 Task: Open a blank google sheet and write heading  Product price data  Add product name:-  ' TOMS Shoe, UGG  Shoe, Wolverine Shoe, Z-Coil Shoe, Adidas shoe, Gucci T-shirt, Louis Vuitton bag, Zara Shirt, H&M jeans, Chanel perfume. ' in July Last week sales are  5000 to 5050. product price in between:-  5000 to 10000. Save page auditingSalesTargets_2023
Action: Mouse moved to (250, 273)
Screenshot: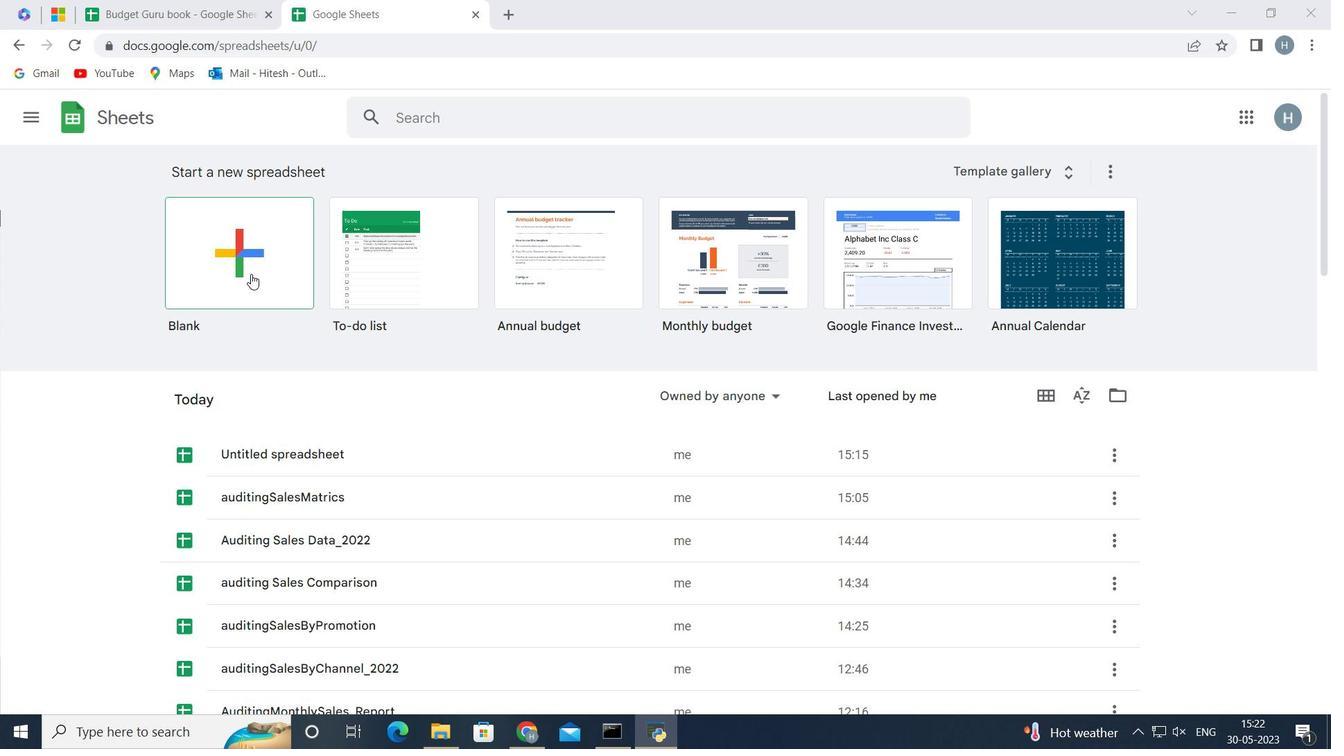 
Action: Mouse pressed left at (250, 273)
Screenshot: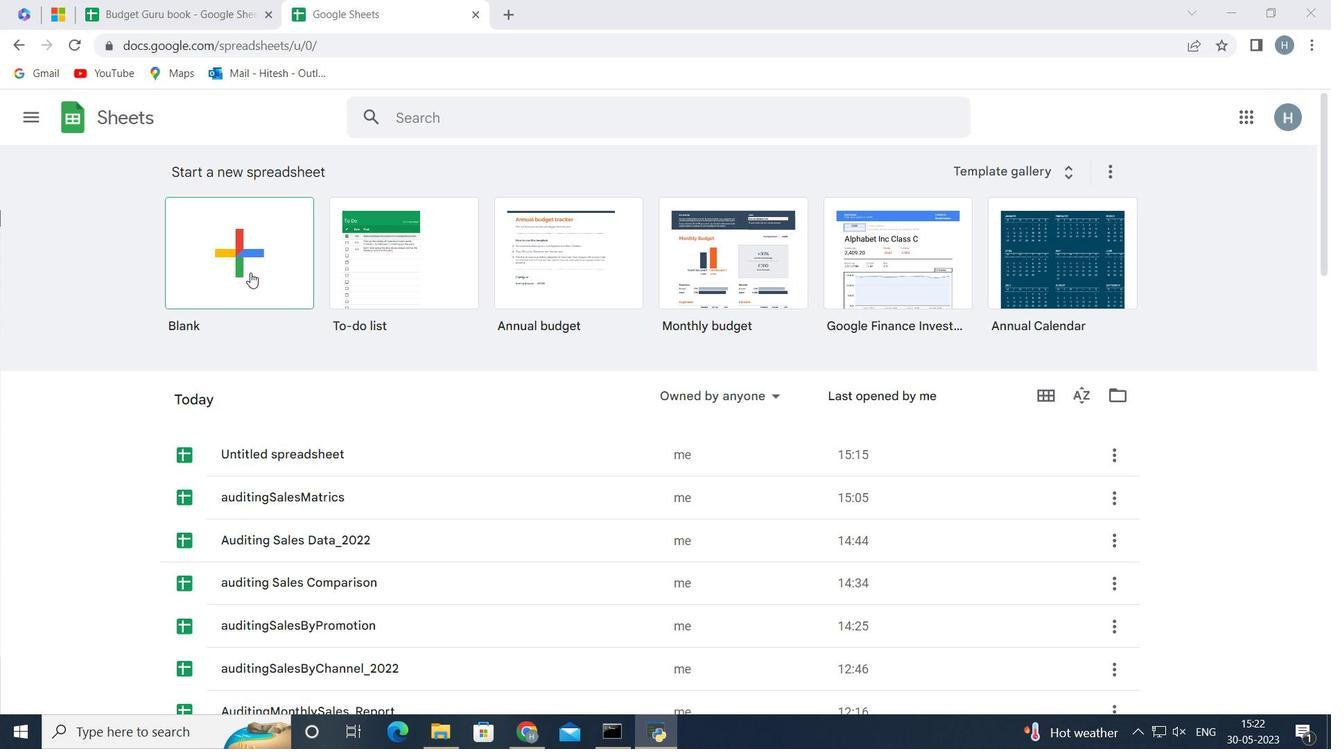 
Action: Mouse moved to (72, 244)
Screenshot: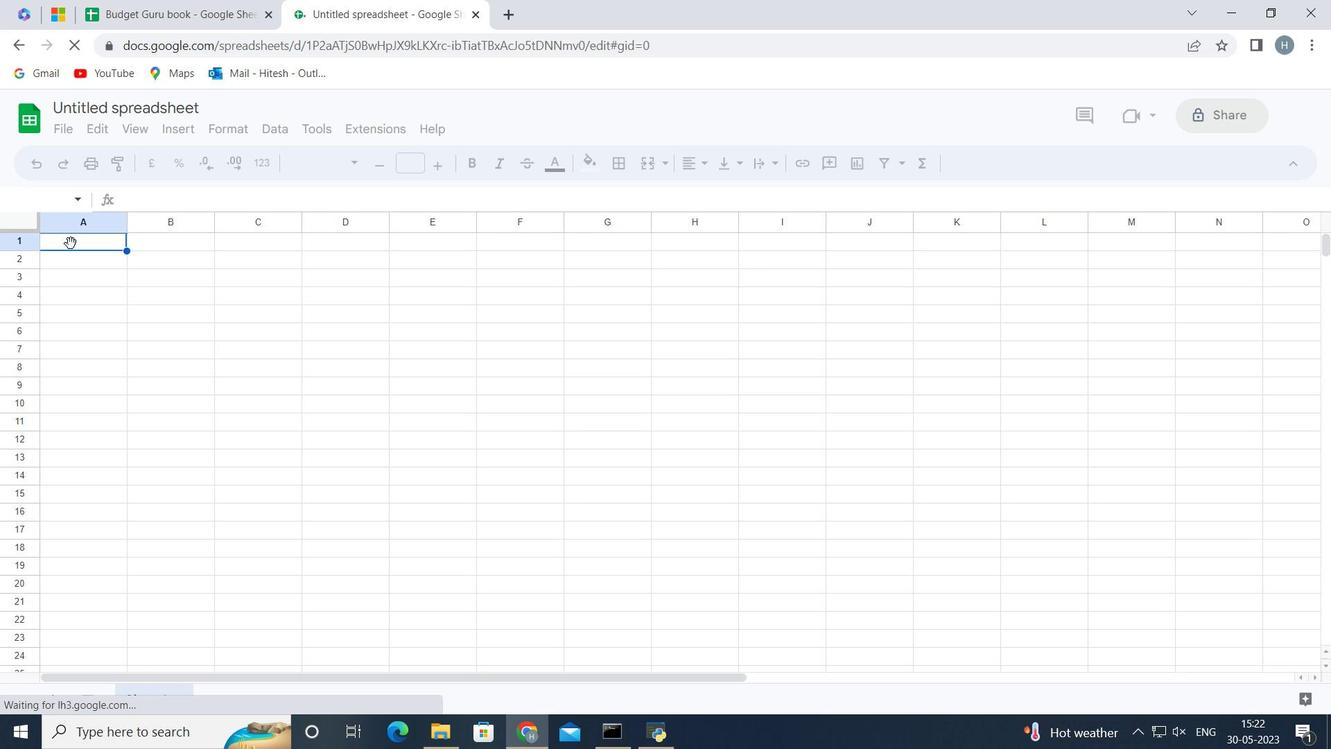
Action: Mouse pressed left at (72, 244)
Screenshot: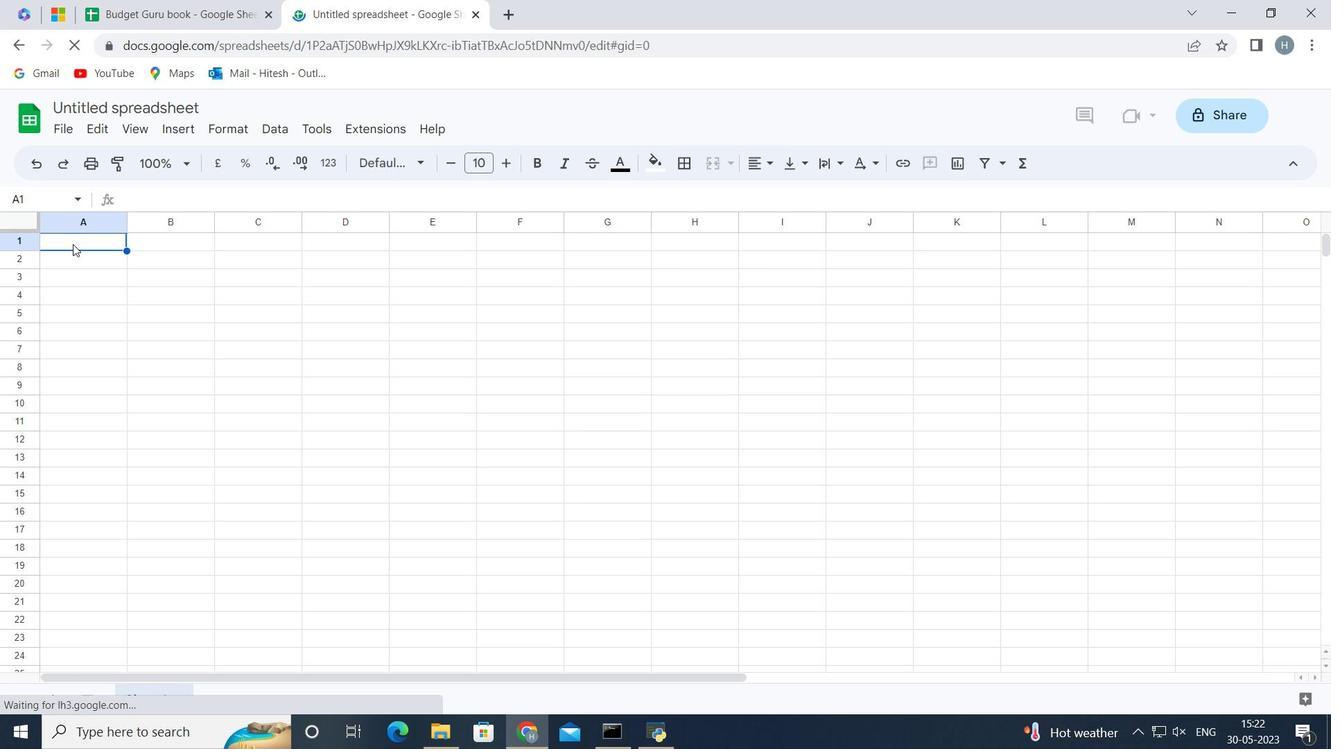 
Action: Key pressed <Key.shift>
Screenshot: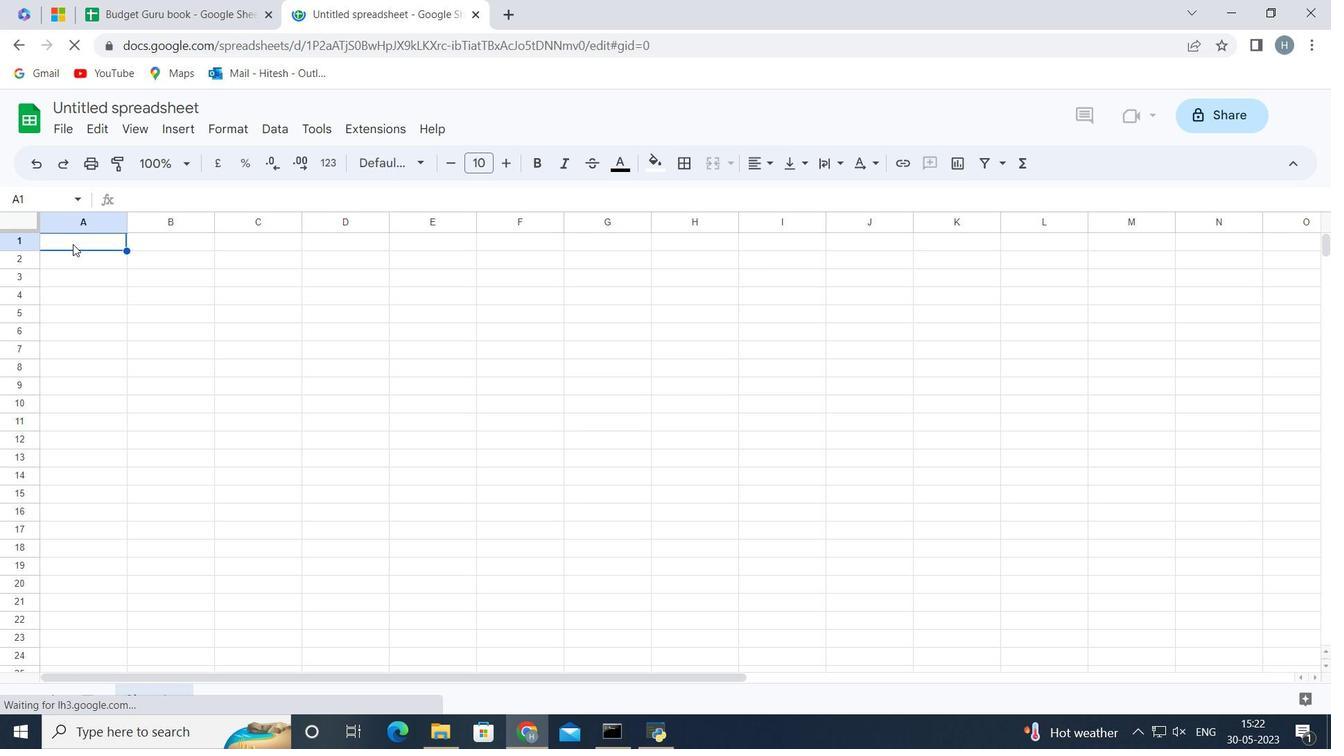 
Action: Mouse moved to (72, 244)
Screenshot: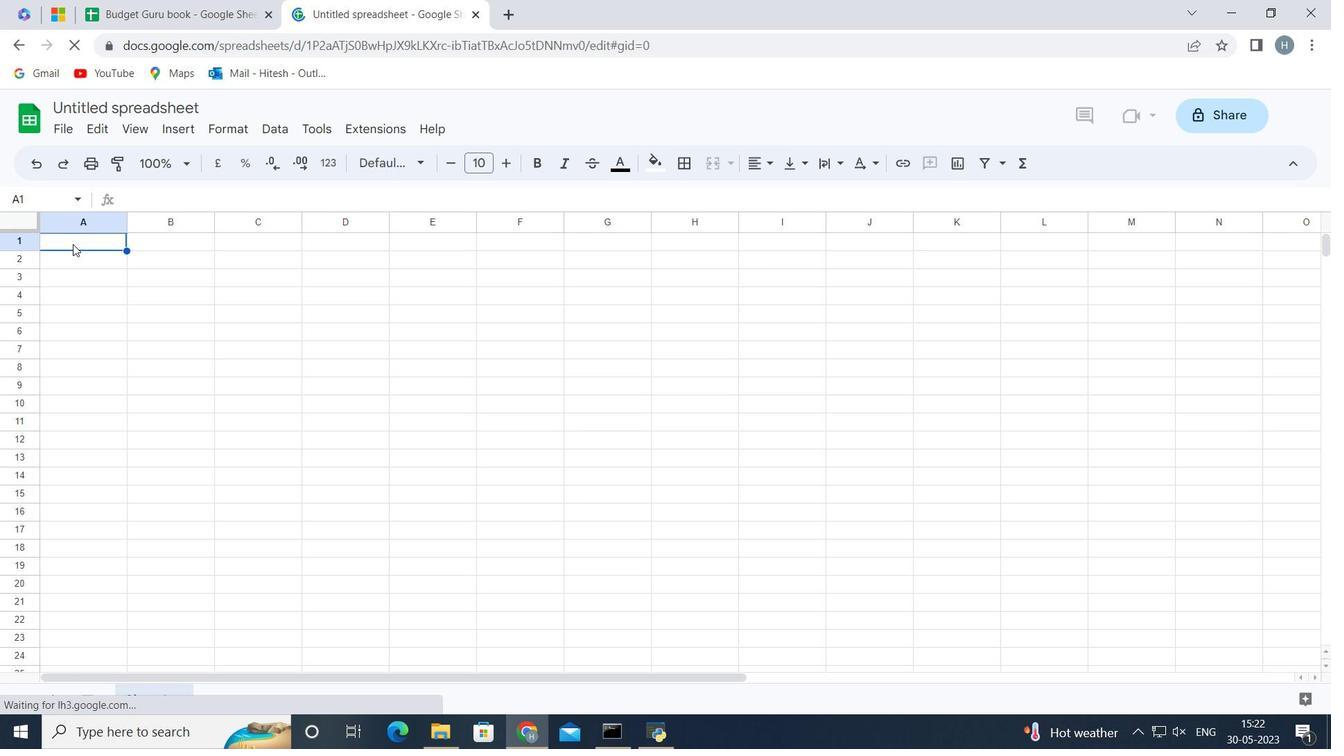 
Action: Key pressed Product<Key.space><Key.shift>Price<Key.space><Key.shift>Data<Key.enter>
Screenshot: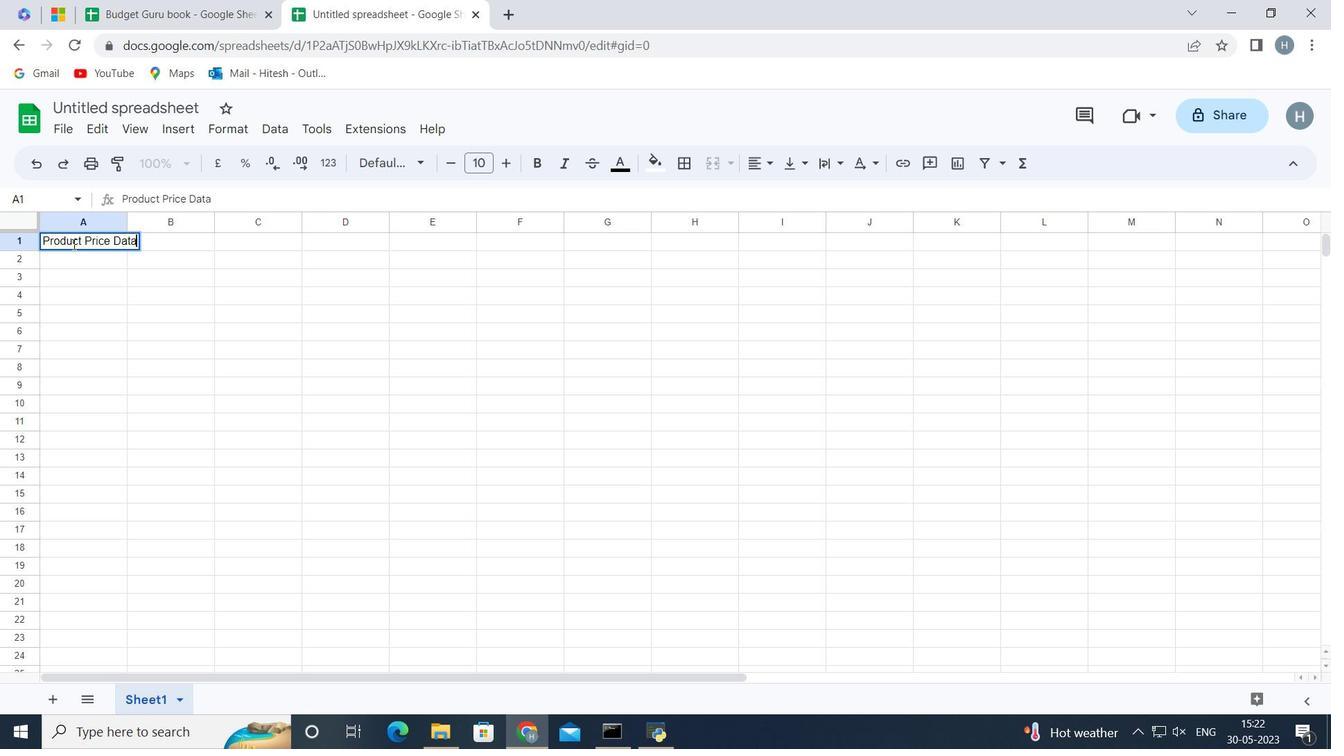 
Action: Mouse moved to (95, 214)
Screenshot: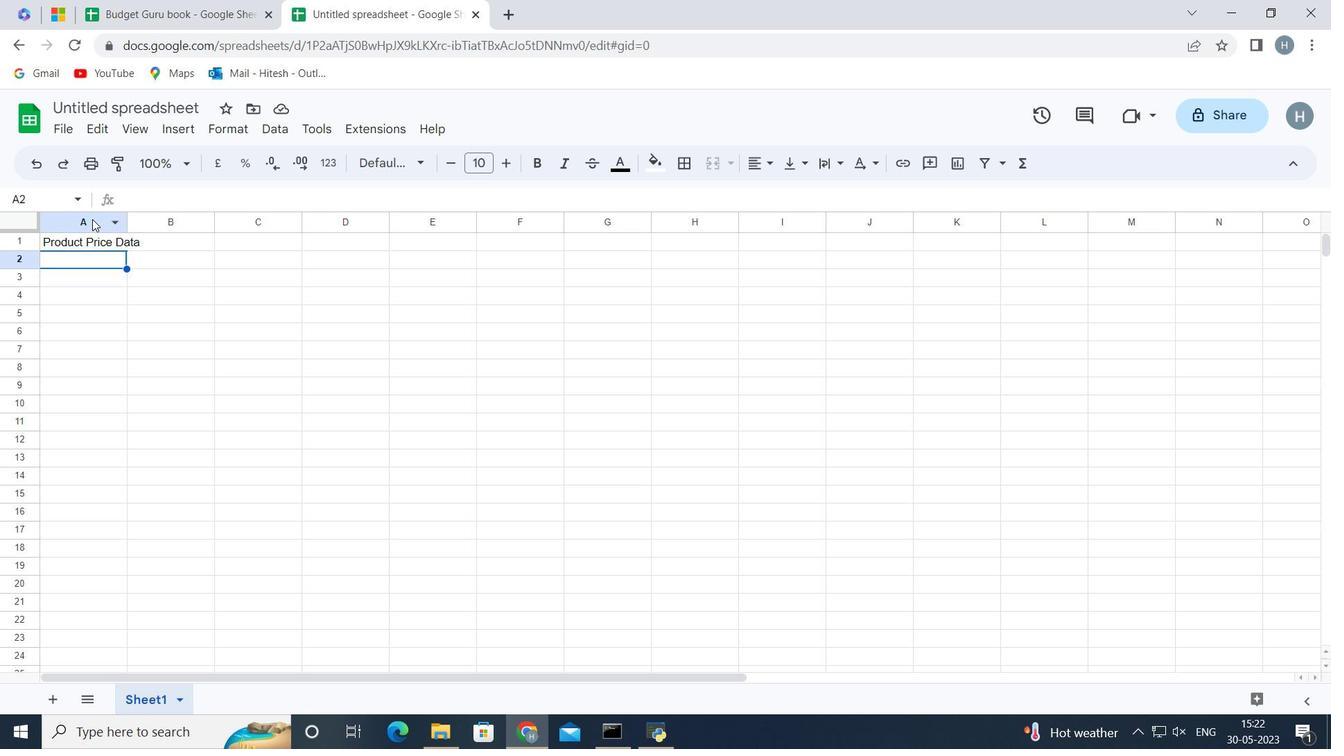 
Action: Mouse pressed left at (95, 214)
Screenshot: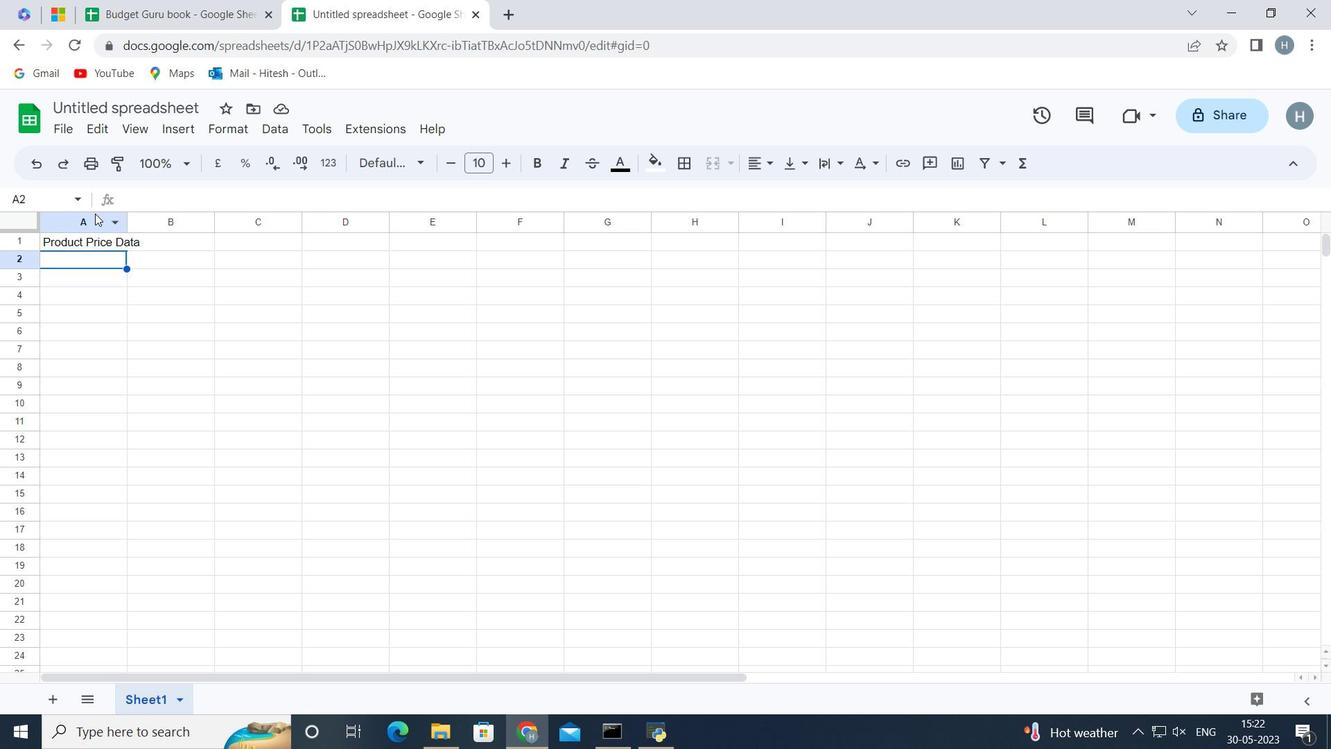 
Action: Mouse moved to (126, 219)
Screenshot: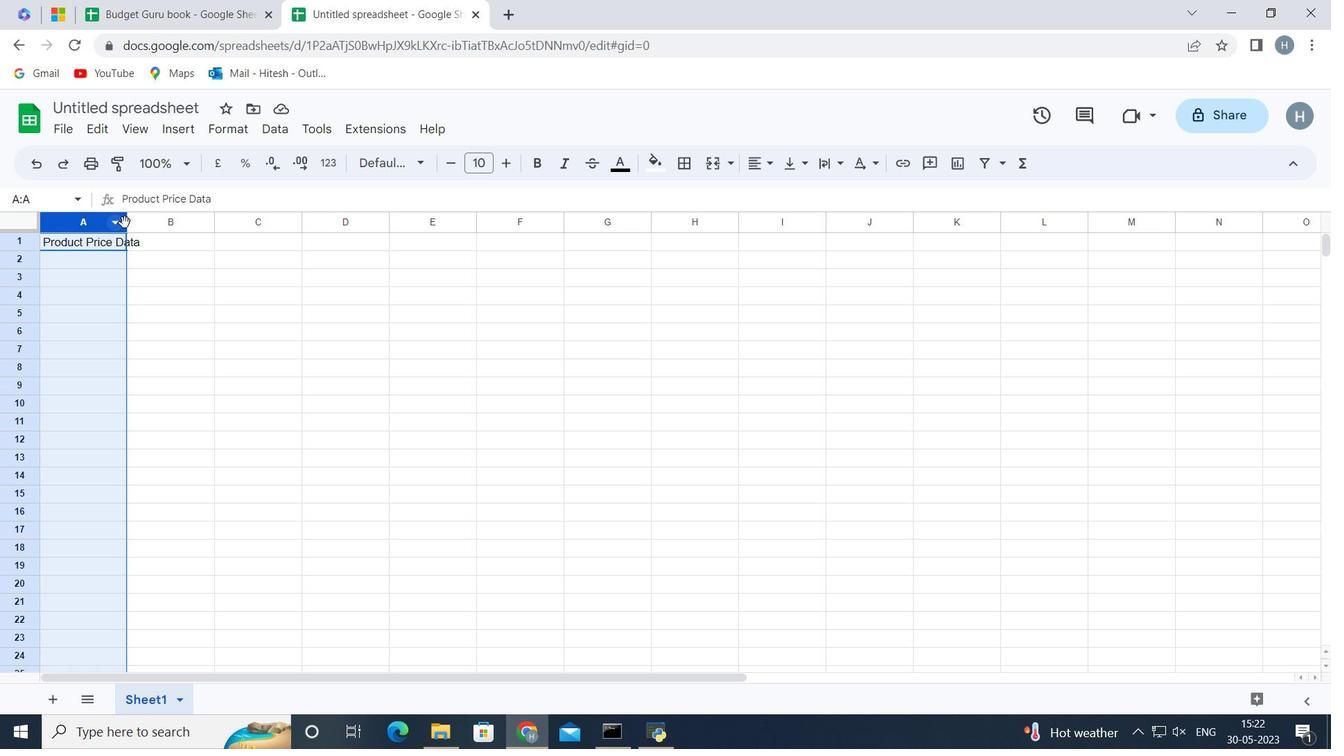 
Action: Mouse pressed left at (126, 219)
Screenshot: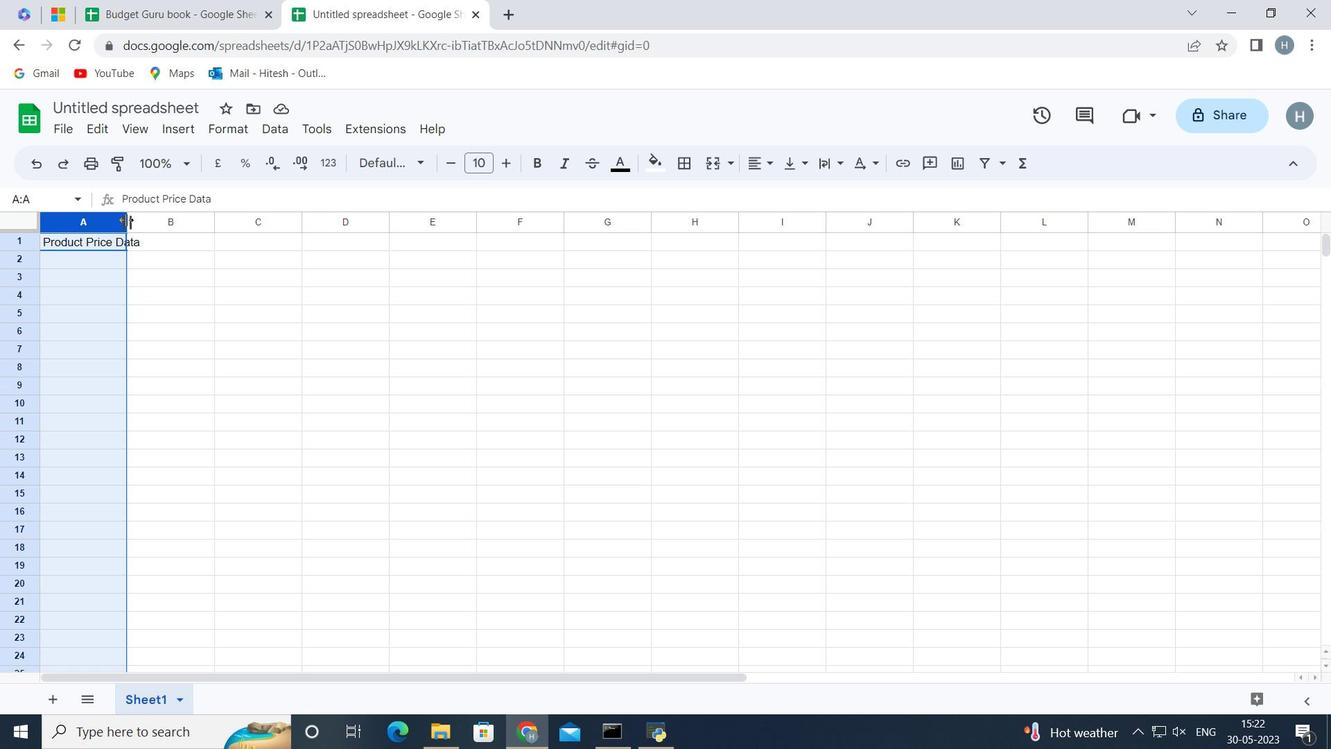 
Action: Mouse moved to (128, 219)
Screenshot: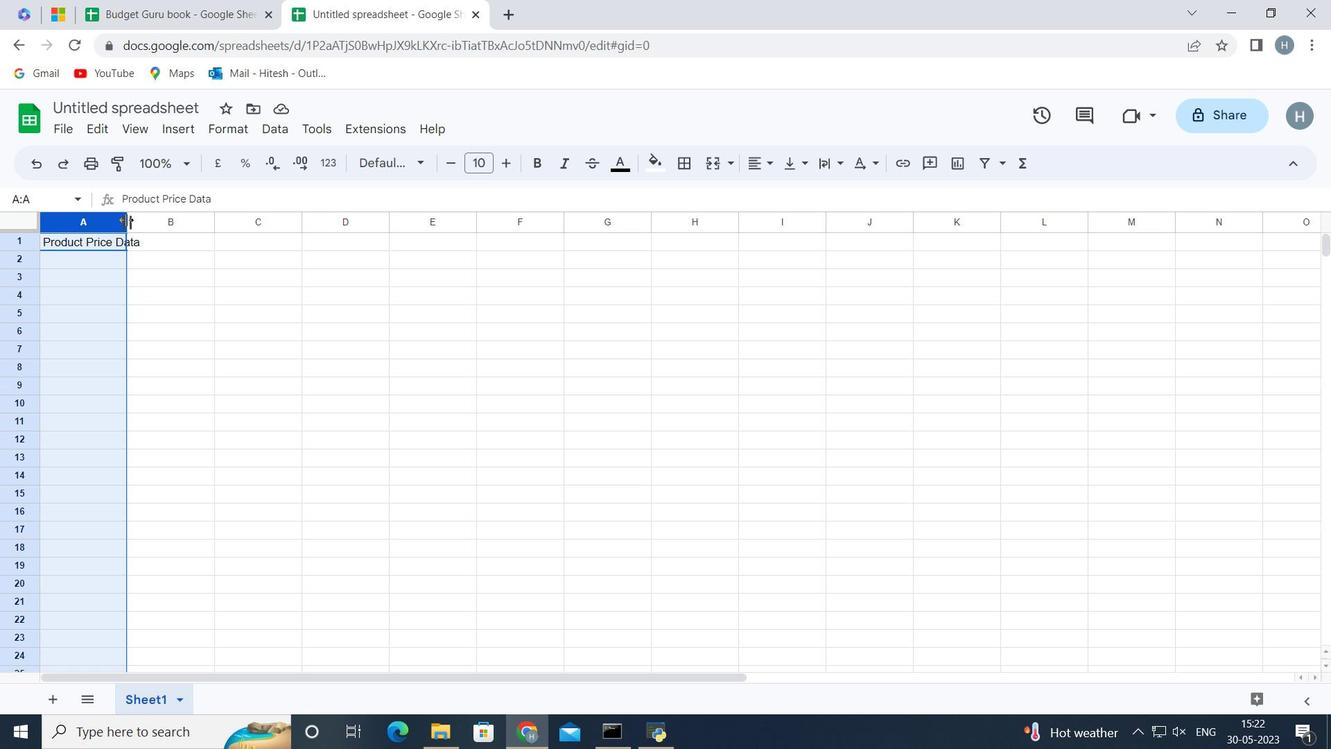 
Action: Mouse pressed left at (128, 219)
Screenshot: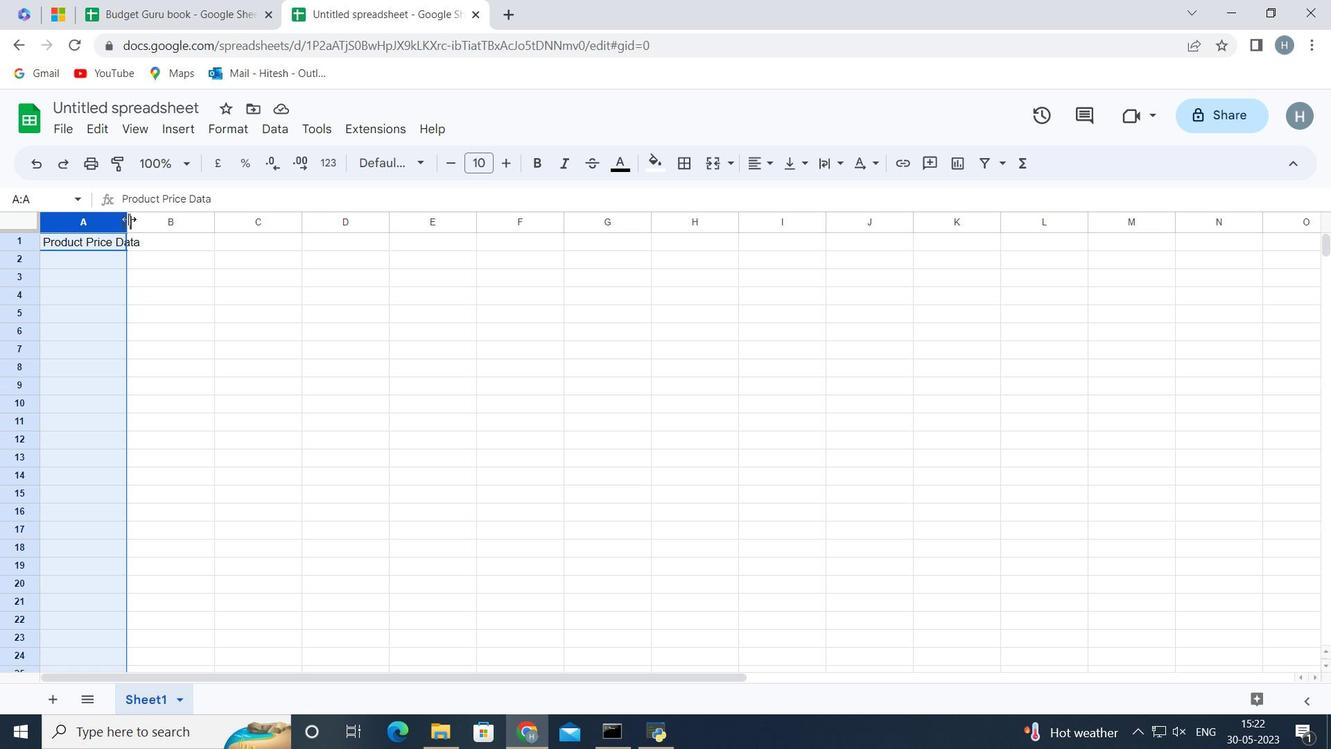 
Action: Mouse moved to (129, 226)
Screenshot: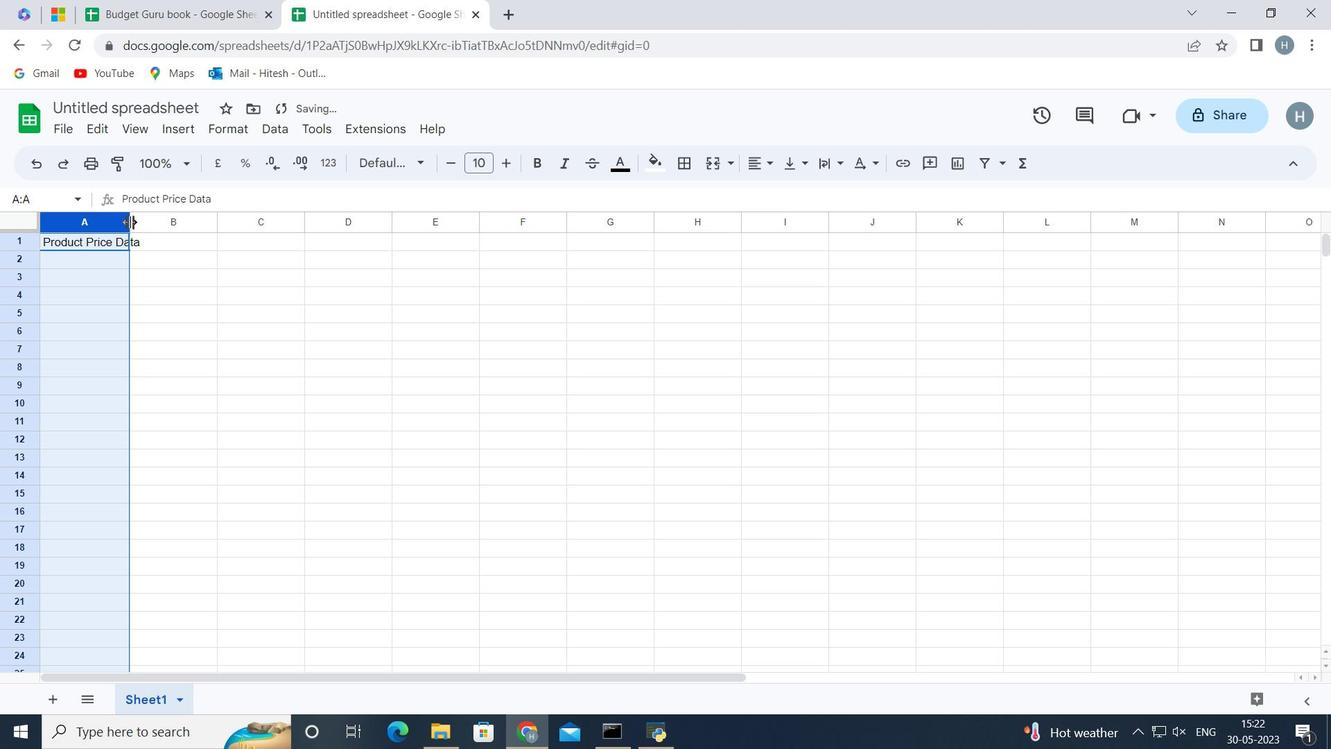 
Action: Mouse pressed left at (129, 226)
Screenshot: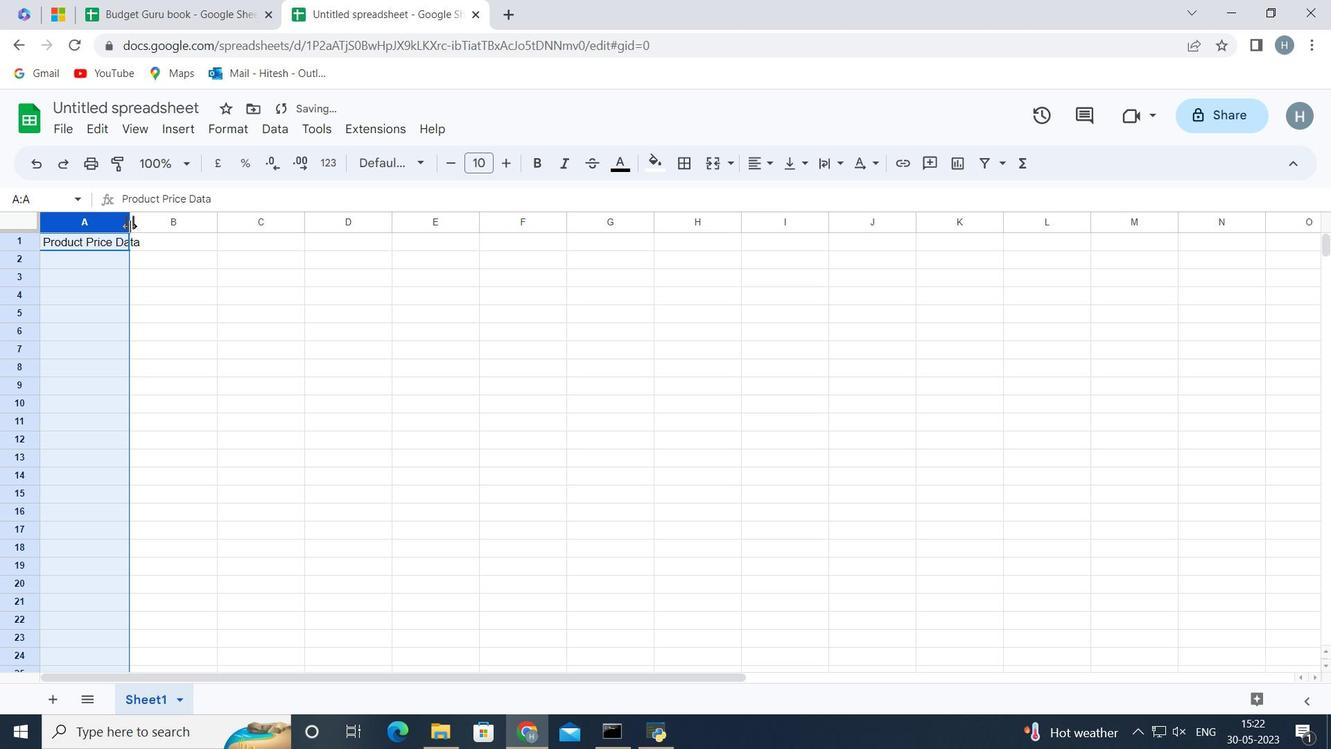 
Action: Mouse pressed left at (129, 226)
Screenshot: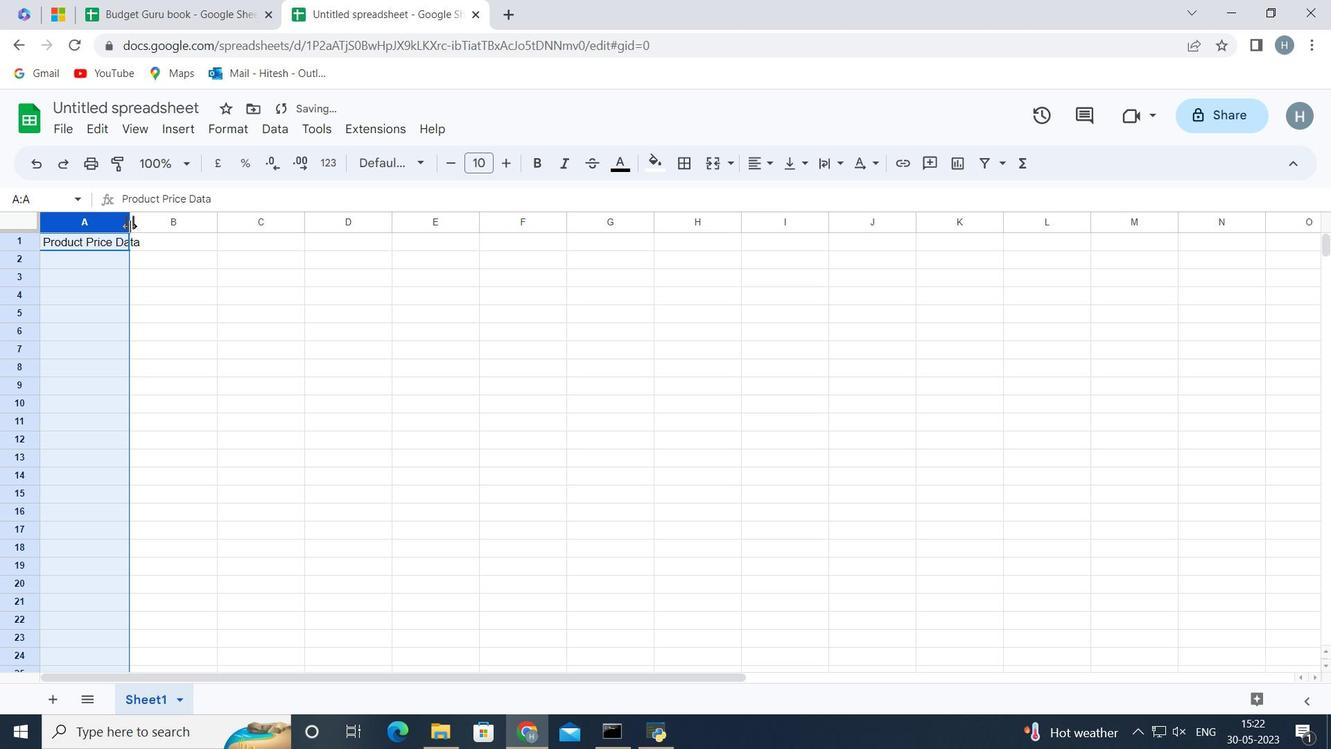 
Action: Mouse moved to (117, 260)
Screenshot: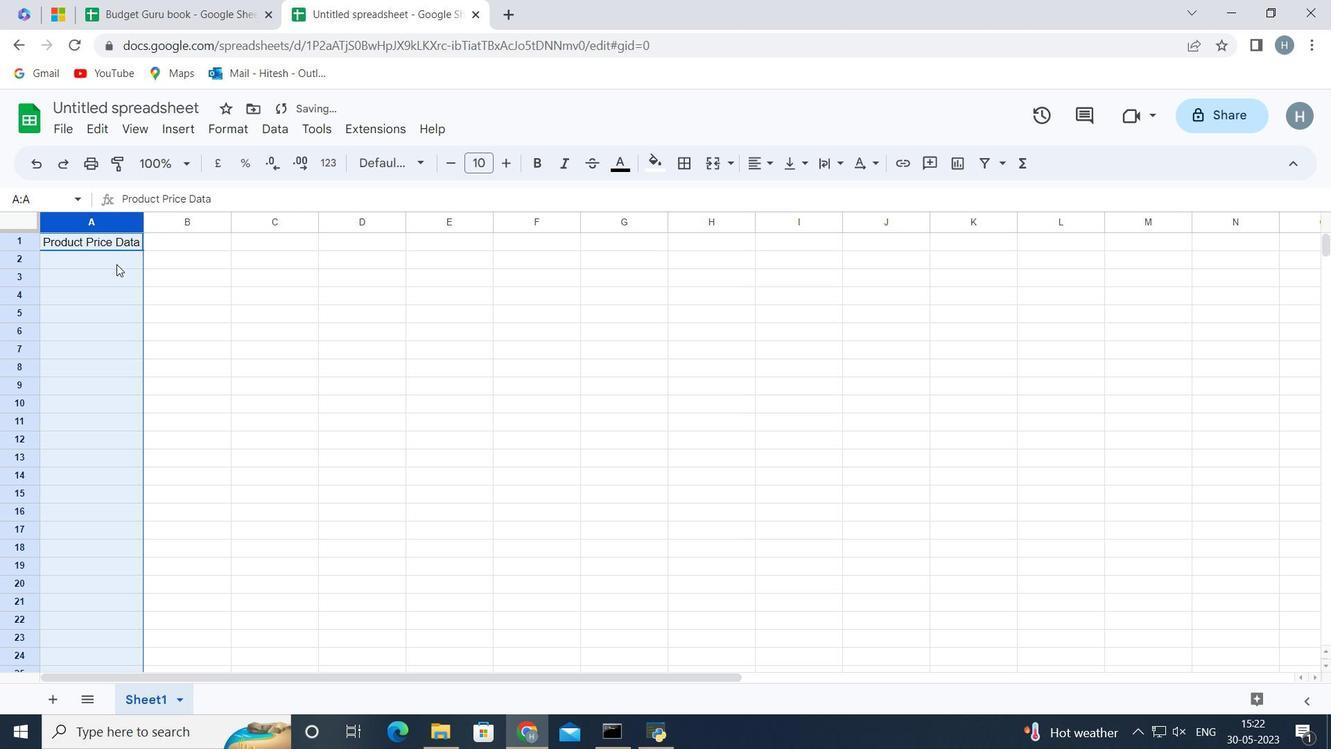 
Action: Mouse pressed left at (117, 260)
Screenshot: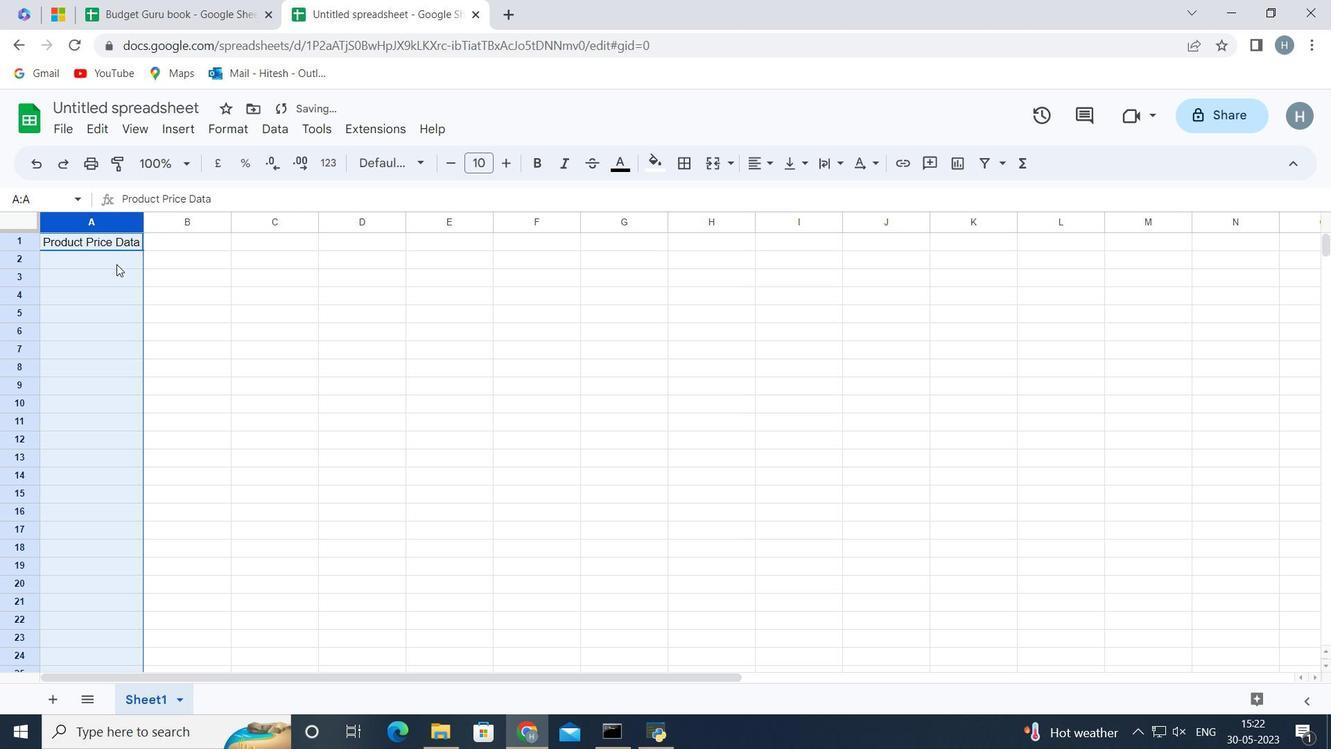 
Action: Key pressed <Key.shift>Namee<Key.backspace><Key.enter><Key.shift><Key.shift><Key.shift>TOMS<Key.shift>Shoe<Key.enter><Key.up>
Screenshot: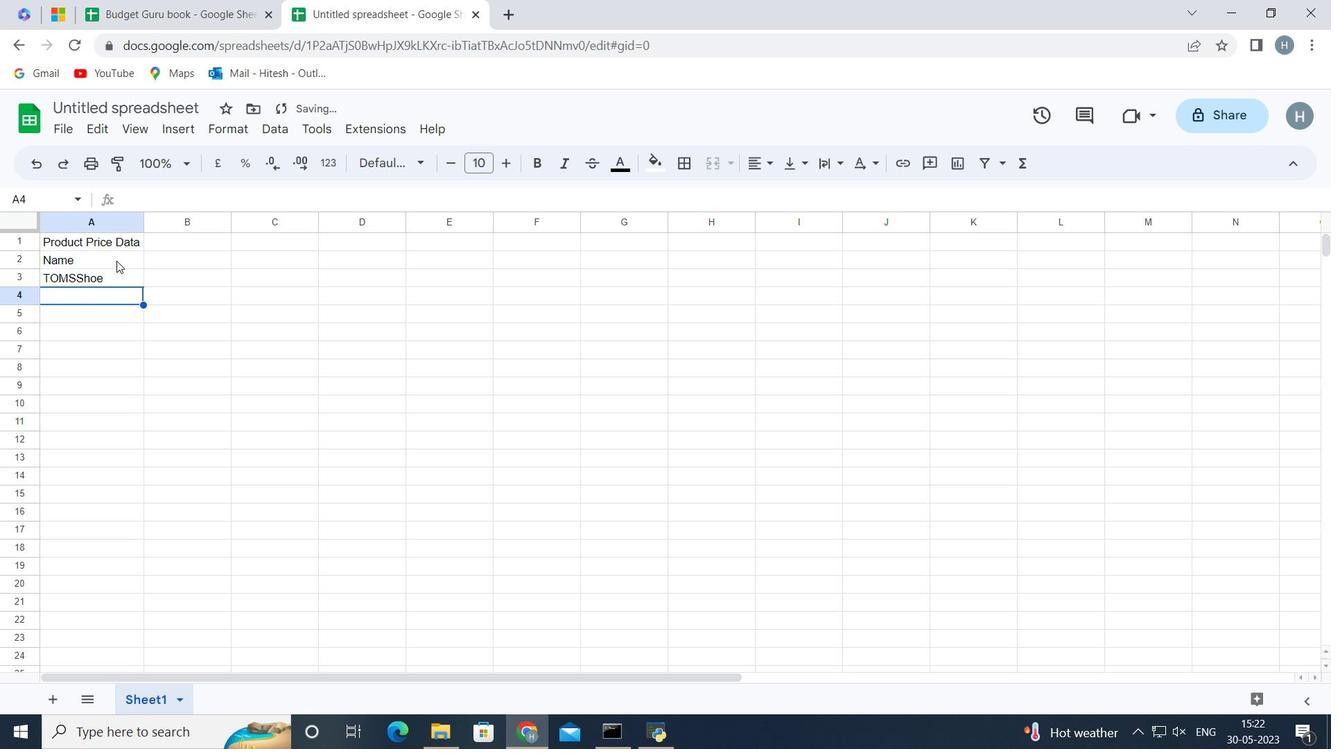 
Action: Mouse moved to (188, 187)
Screenshot: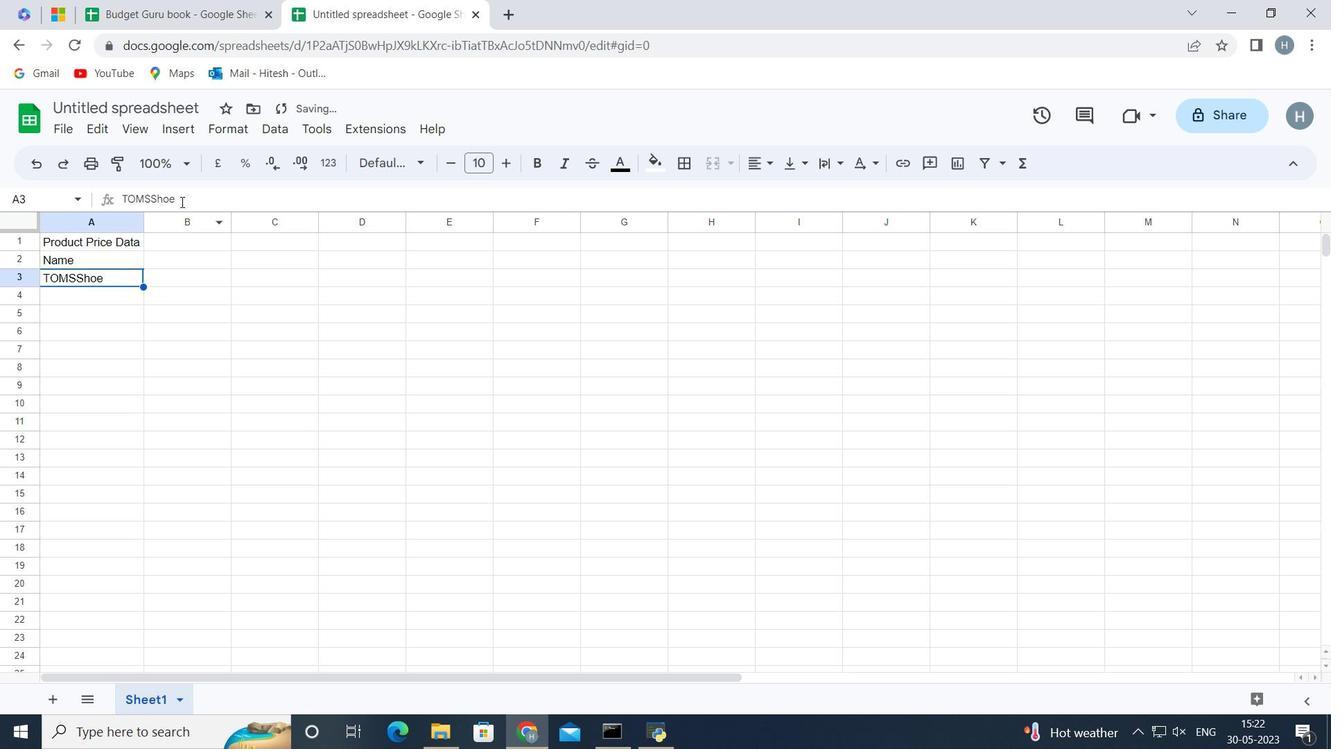 
Action: Mouse pressed left at (188, 187)
Screenshot: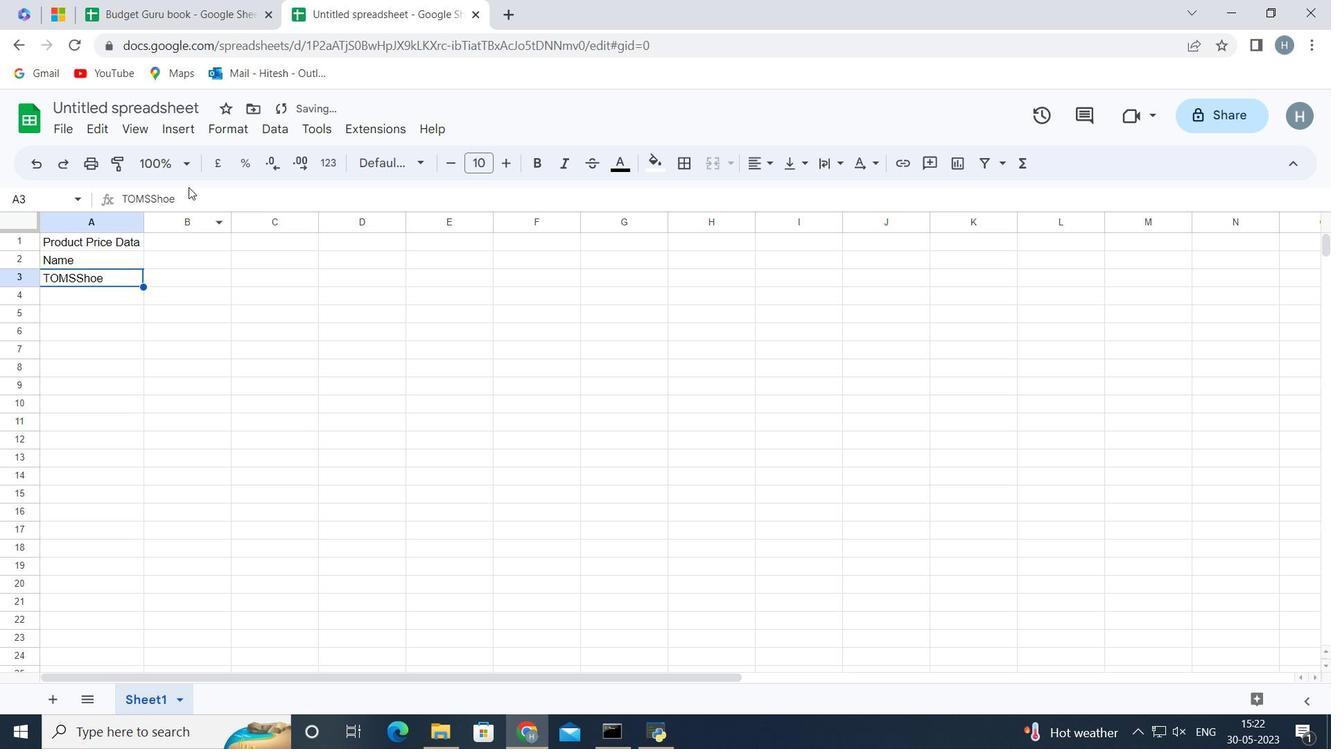
Action: Mouse moved to (181, 202)
Screenshot: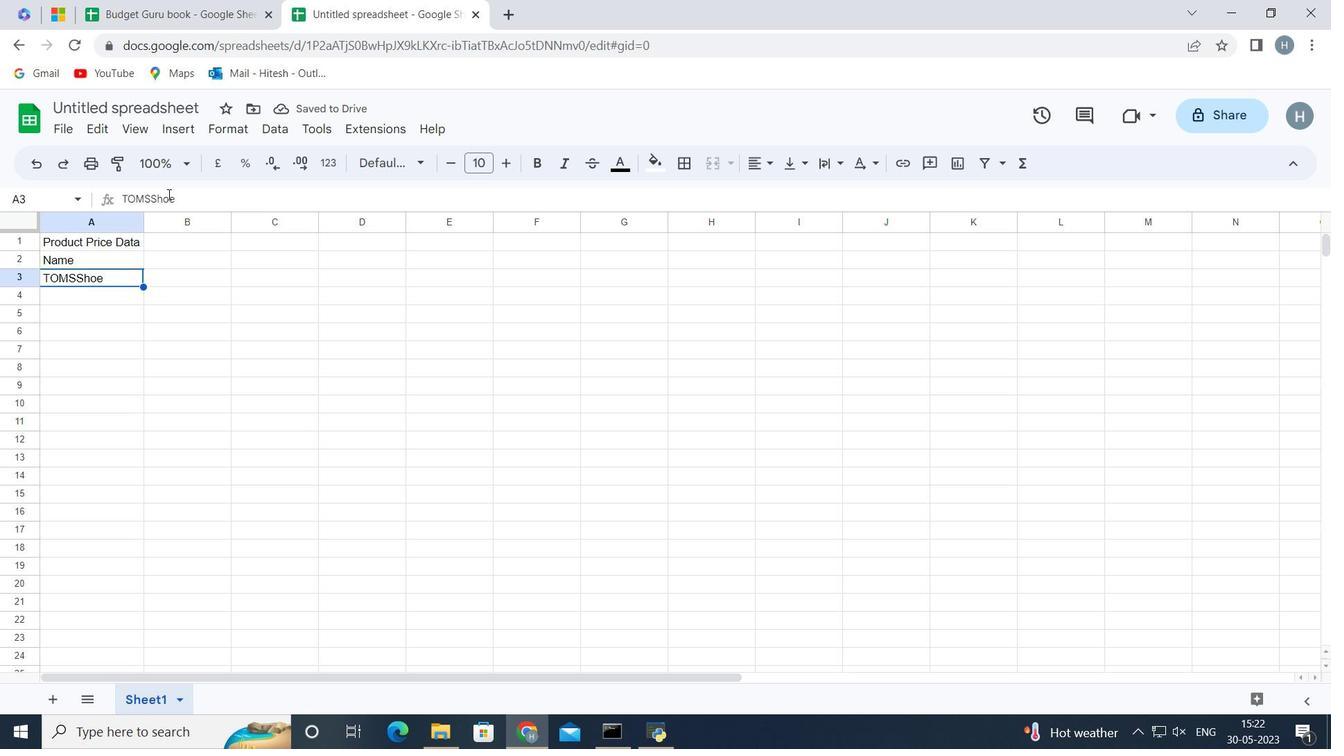 
Action: Mouse pressed left at (181, 202)
Screenshot: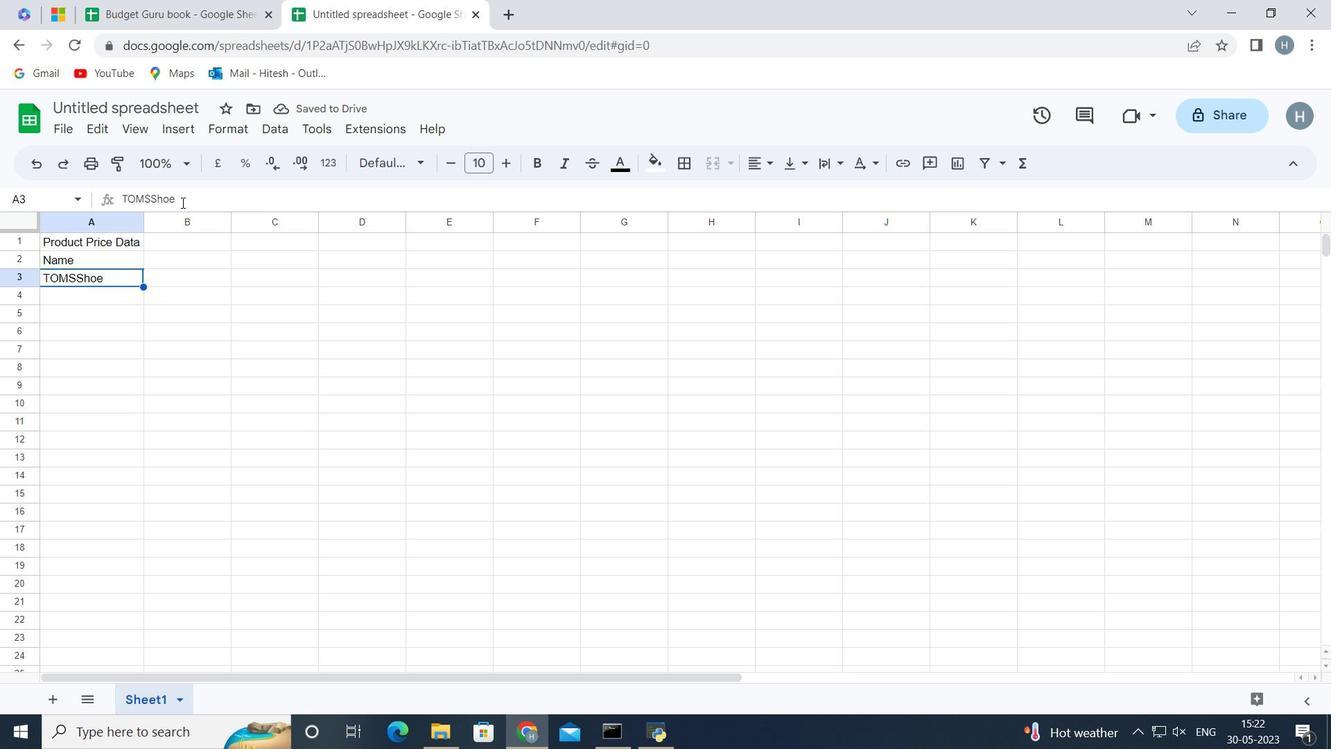 
Action: Key pressed <Key.left><Key.left><Key.left><Key.left><Key.space><Key.enter>
Screenshot: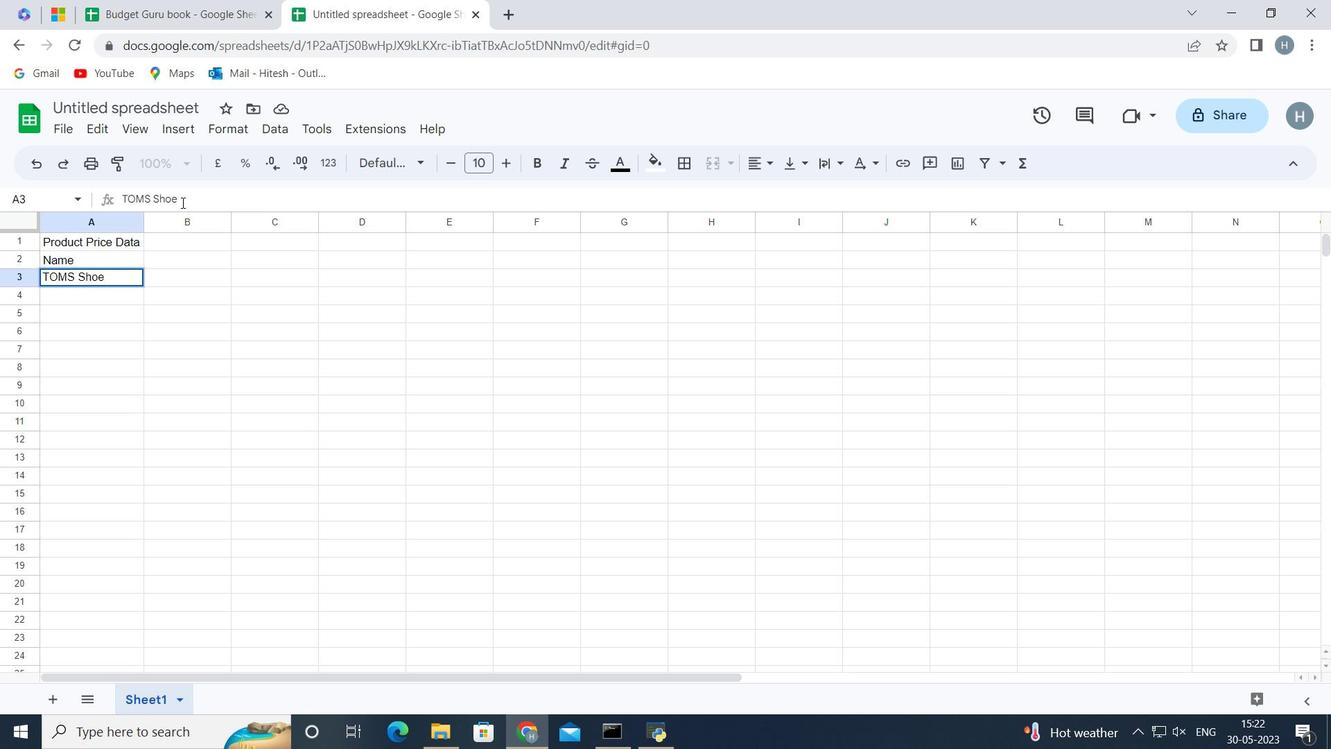 
Action: Mouse moved to (180, 203)
Screenshot: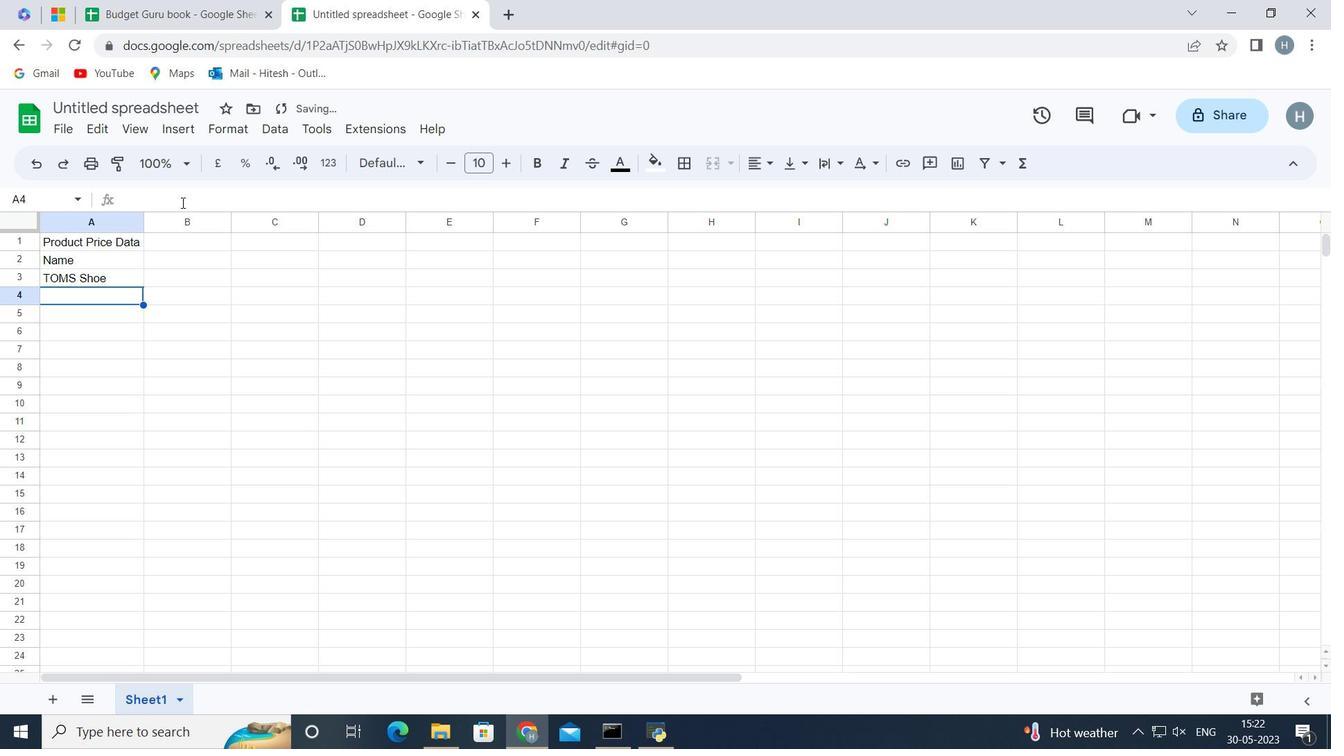
Action: Key pressed <Key.shift><Key.shift>UGG<Key.space><Key.shift>Shoe<Key.enter><Key.shift><Key.shift>Wolverine<Key.space><Key.shift>Shoe<Key.space><Key.enter><Key.shift>Z-coil<Key.space><Key.shift>Shoe<Key.enter><Key.shift>Adidas<Key.space><Key.shift>Shoe<Key.enter><Key.shift>Gucci<Key.space><Key.shift>T-<Key.shift>Shirt<Key.enter><Key.shift_r><Key.shift_r><Key.shift_r><Key.shift_r><Key.shift_r><Key.shift_r><Key.shift_r><Key.shift_r><Key.shift_r><Key.shift_r>Louis<Key.space><Key.shift>Vuitton<Key.enter>
Screenshot: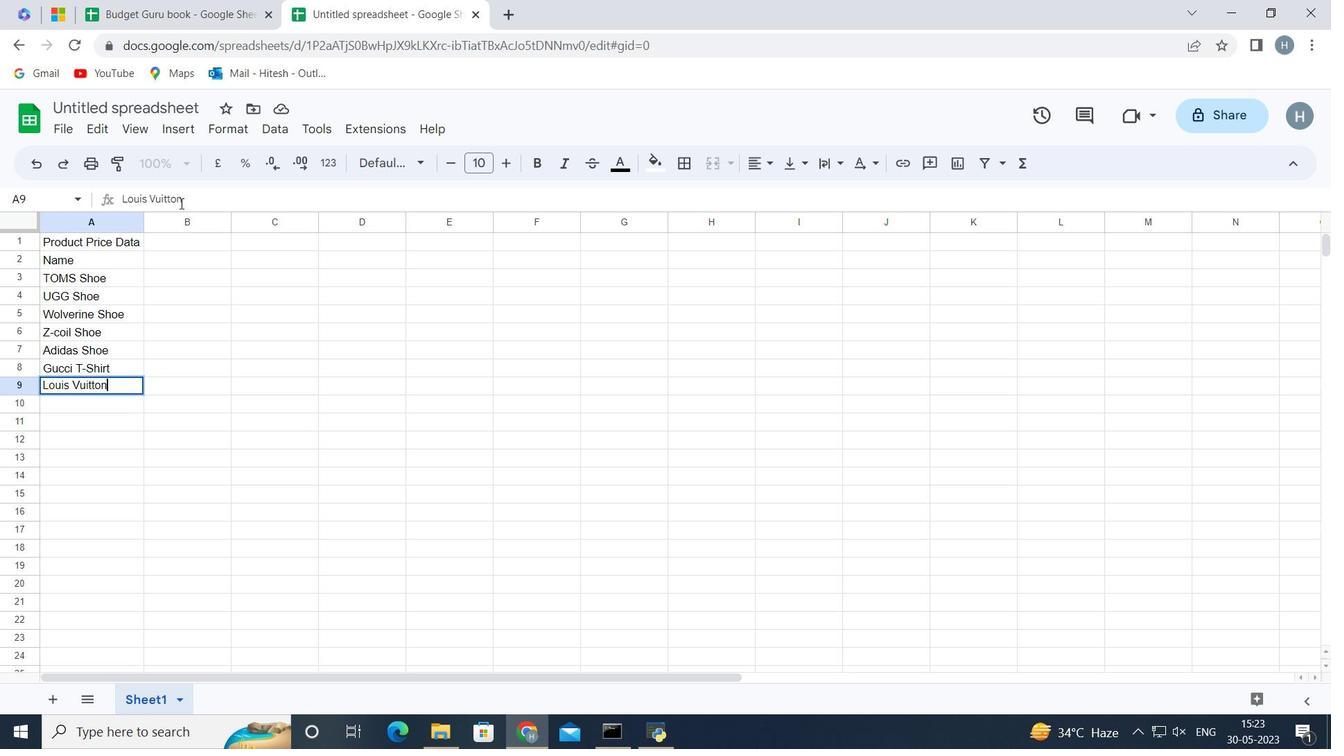 
Action: Mouse moved to (101, 388)
Screenshot: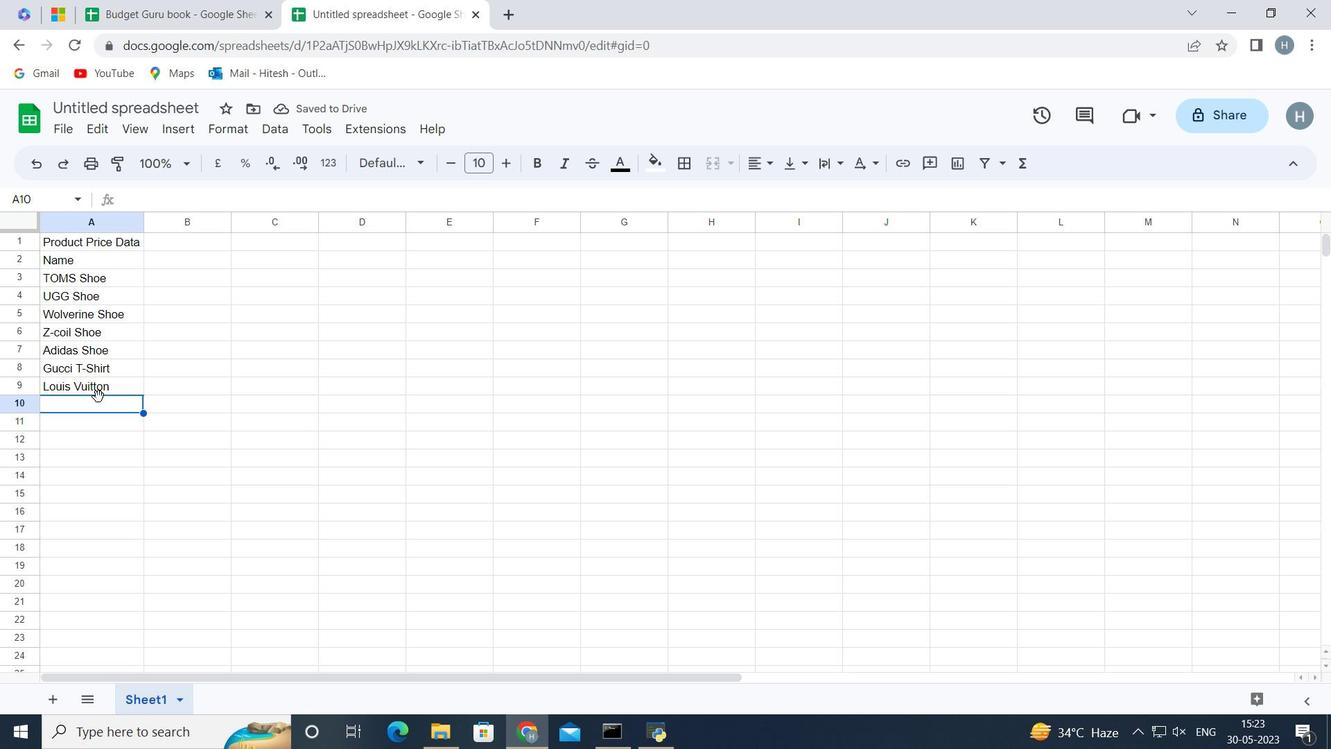 
Action: Mouse pressed left at (101, 388)
Screenshot: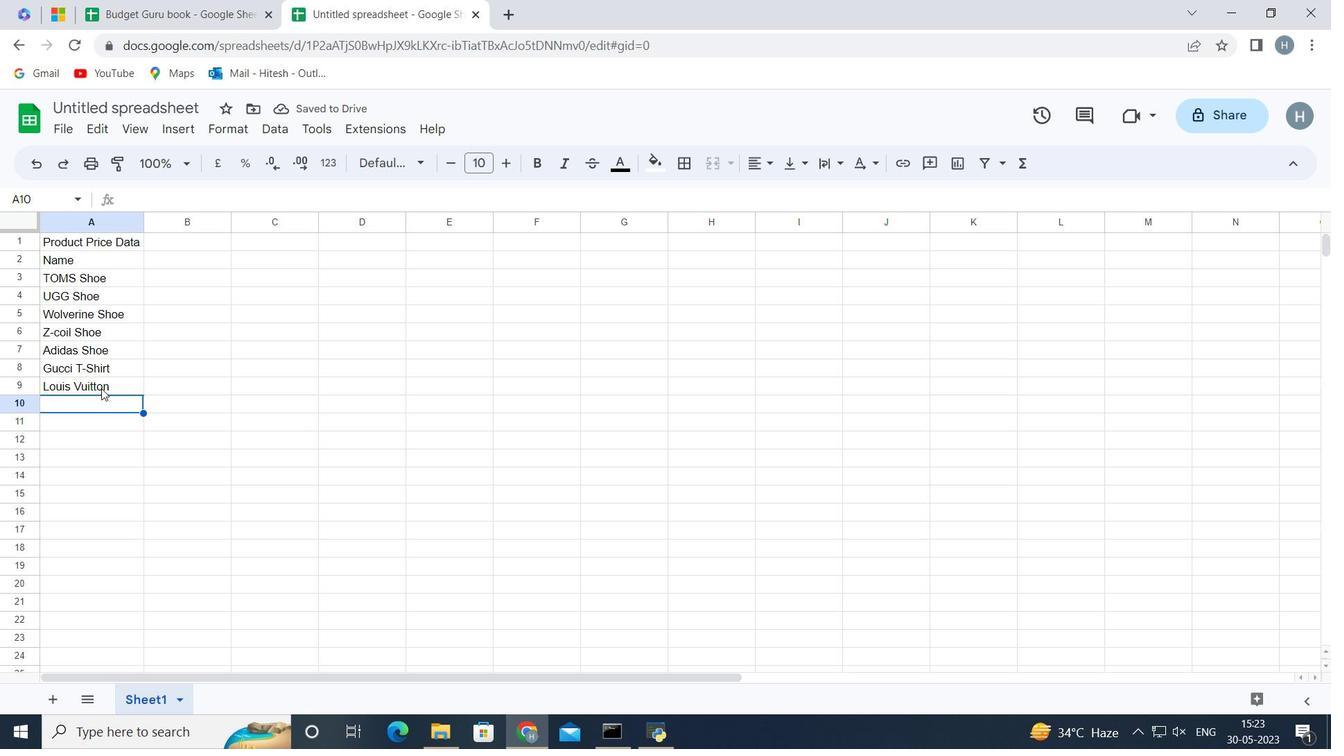 
Action: Mouse moved to (223, 196)
Screenshot: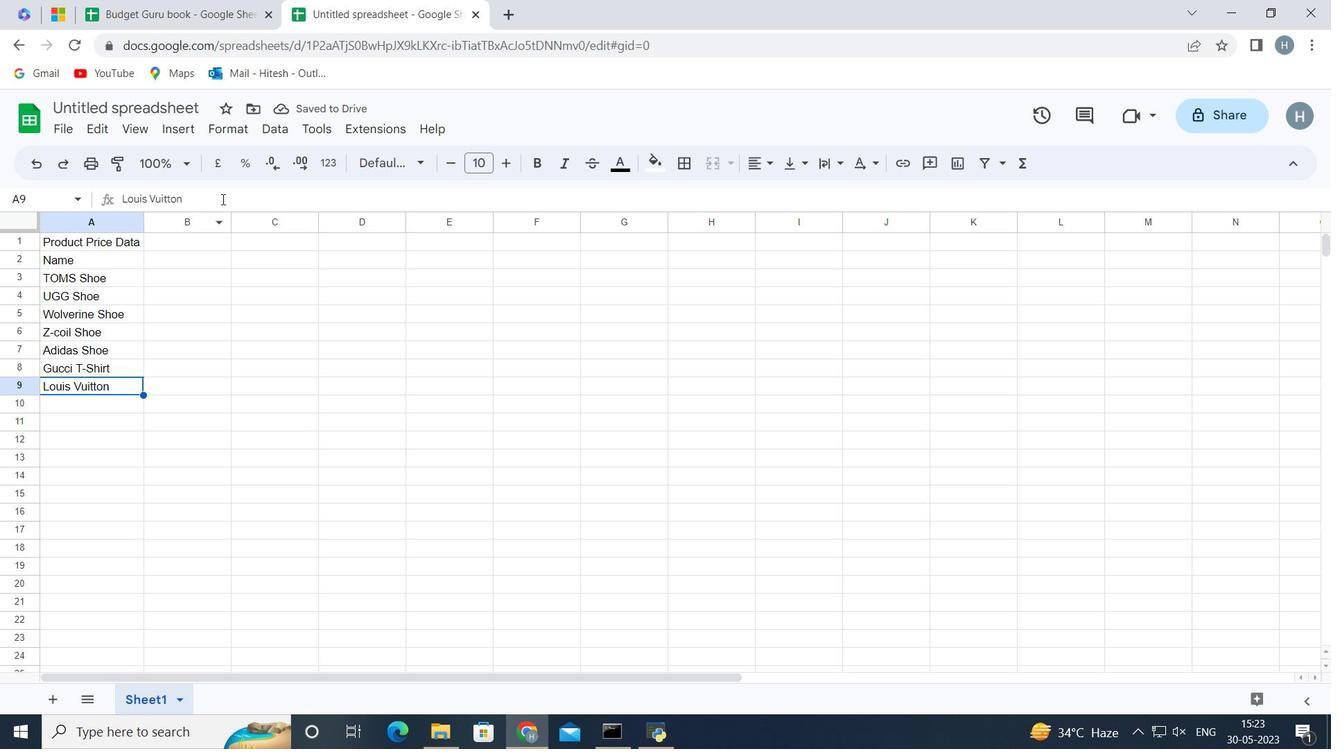
Action: Mouse pressed left at (223, 196)
Screenshot: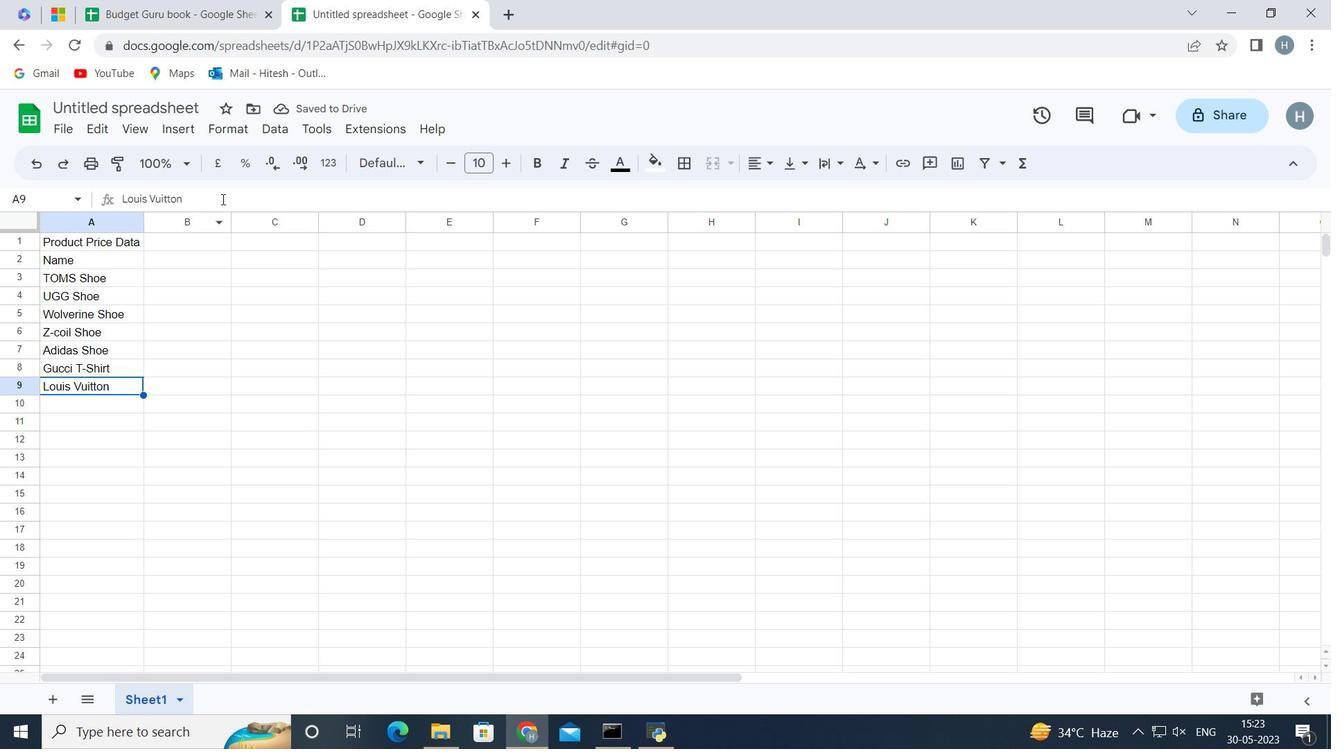 
Action: Key pressed <Key.space>bag<Key.enter><Key.shift>Zara<Key.space><Key.shift>Shirt<Key.enter><Key.caps_lock>H7<Key.backspace><Key.shift><Key.shift><Key.shift><Key.shift><Key.shift><Key.shift><Key.shift><Key.shift><Key.shift><Key.shift>&M<Key.space><Key.caps_lock><Key.shift>Jeans<Key.enter><Key.shift>Chanel<Key.space><Key.shift_r>Perg<Key.backspace>fume<Key.space><Key.enter>
Screenshot: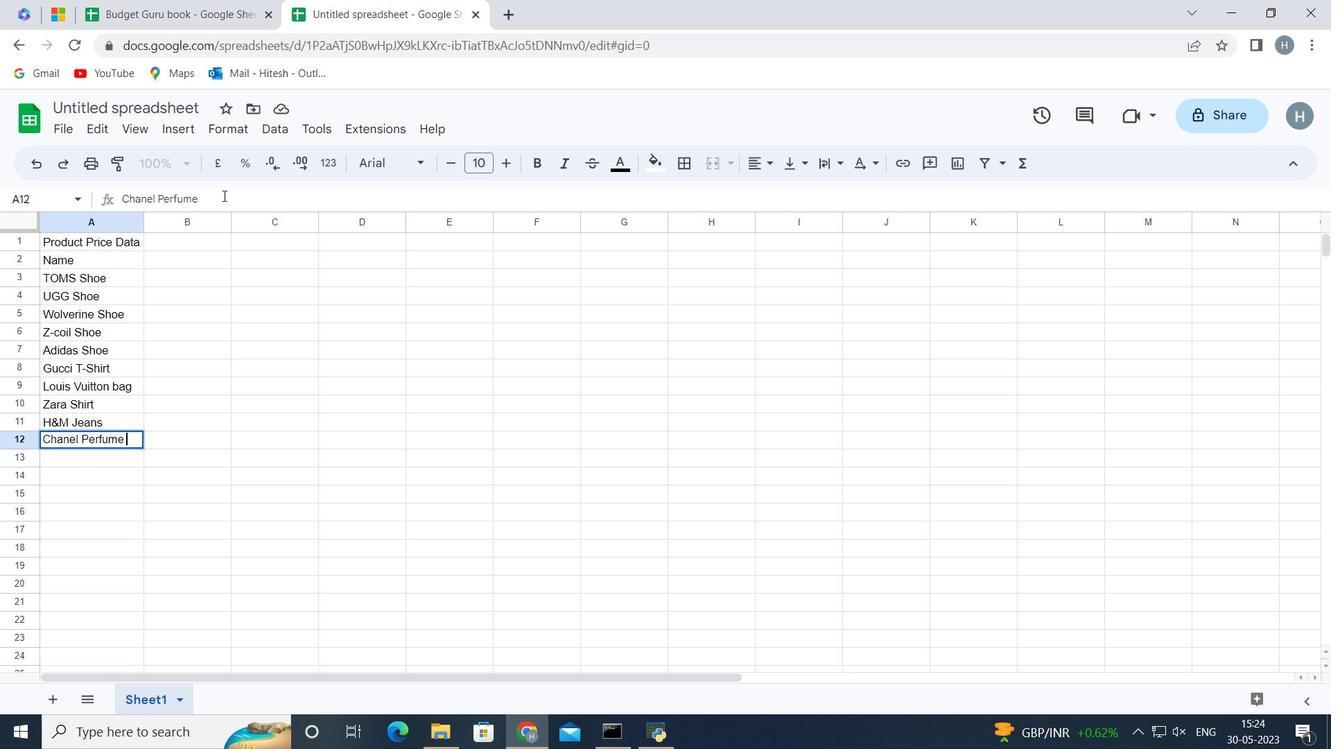 
Action: Mouse moved to (178, 260)
Screenshot: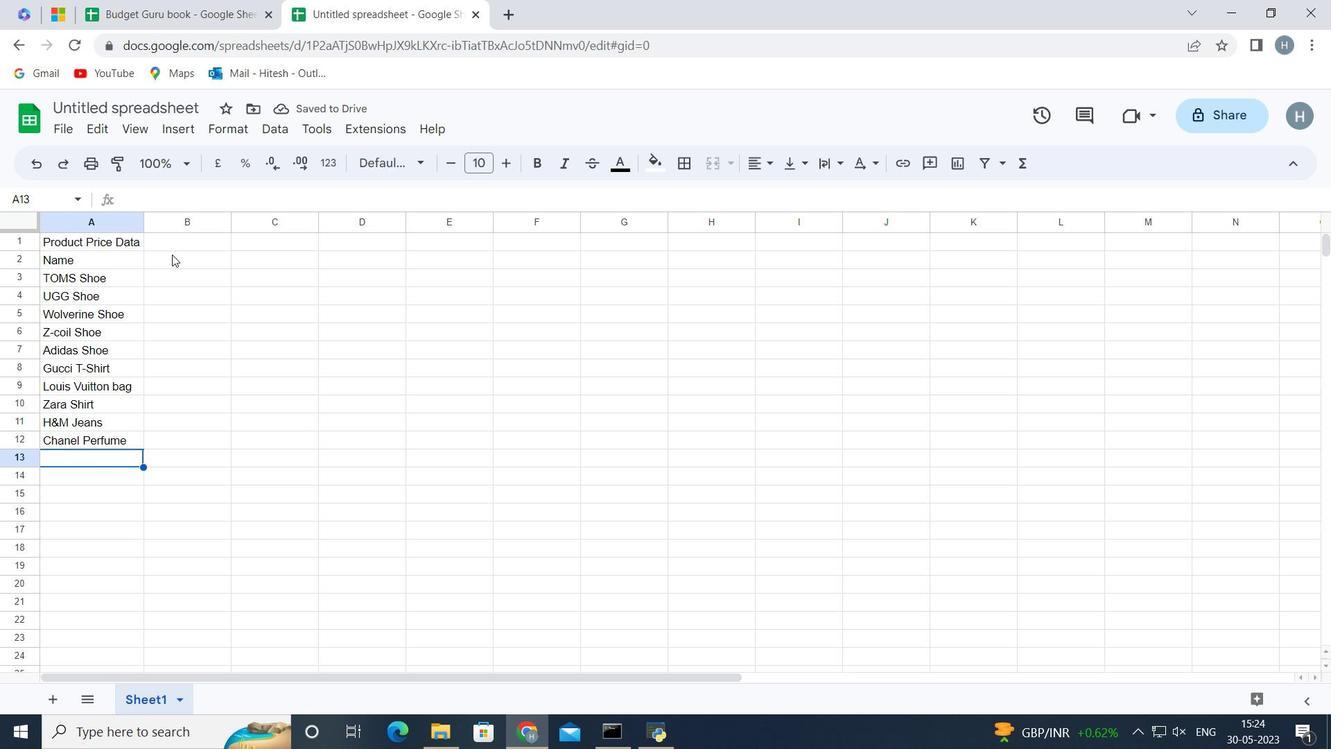 
Action: Mouse pressed left at (178, 260)
Screenshot: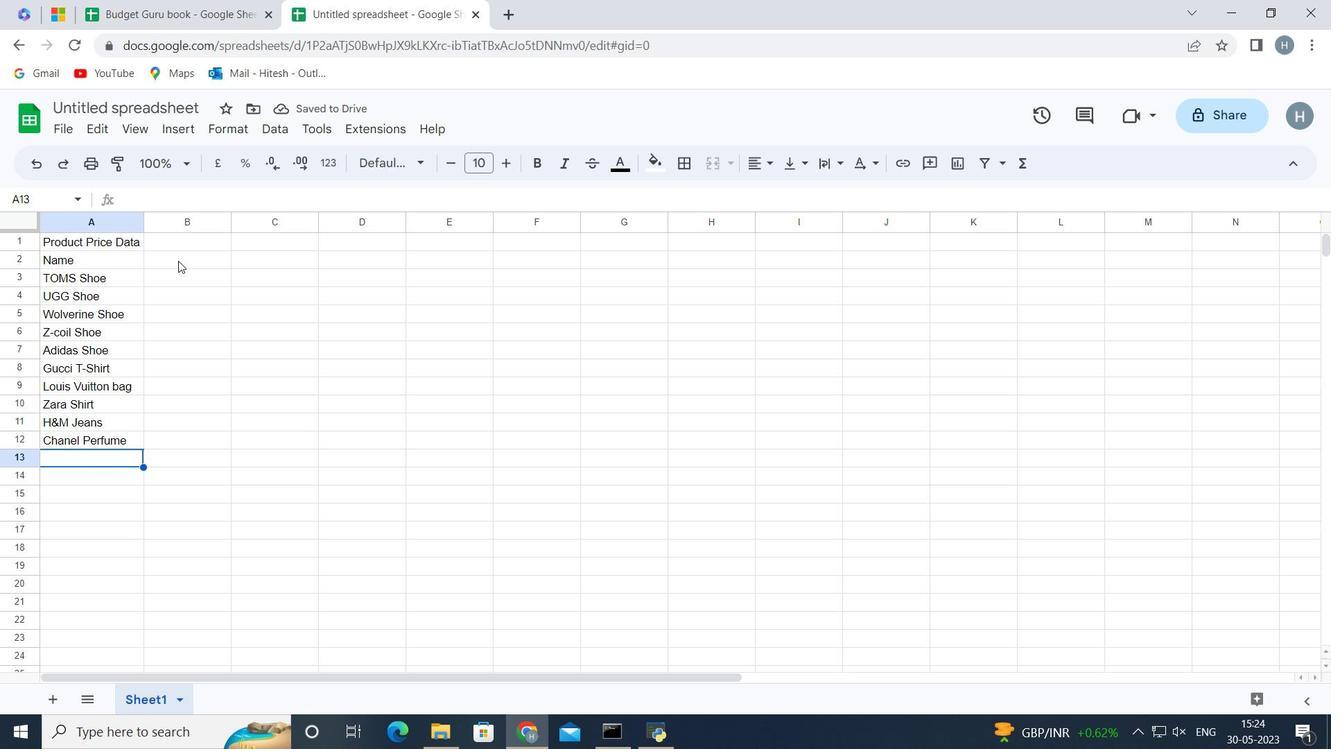 
Action: Mouse moved to (174, 262)
Screenshot: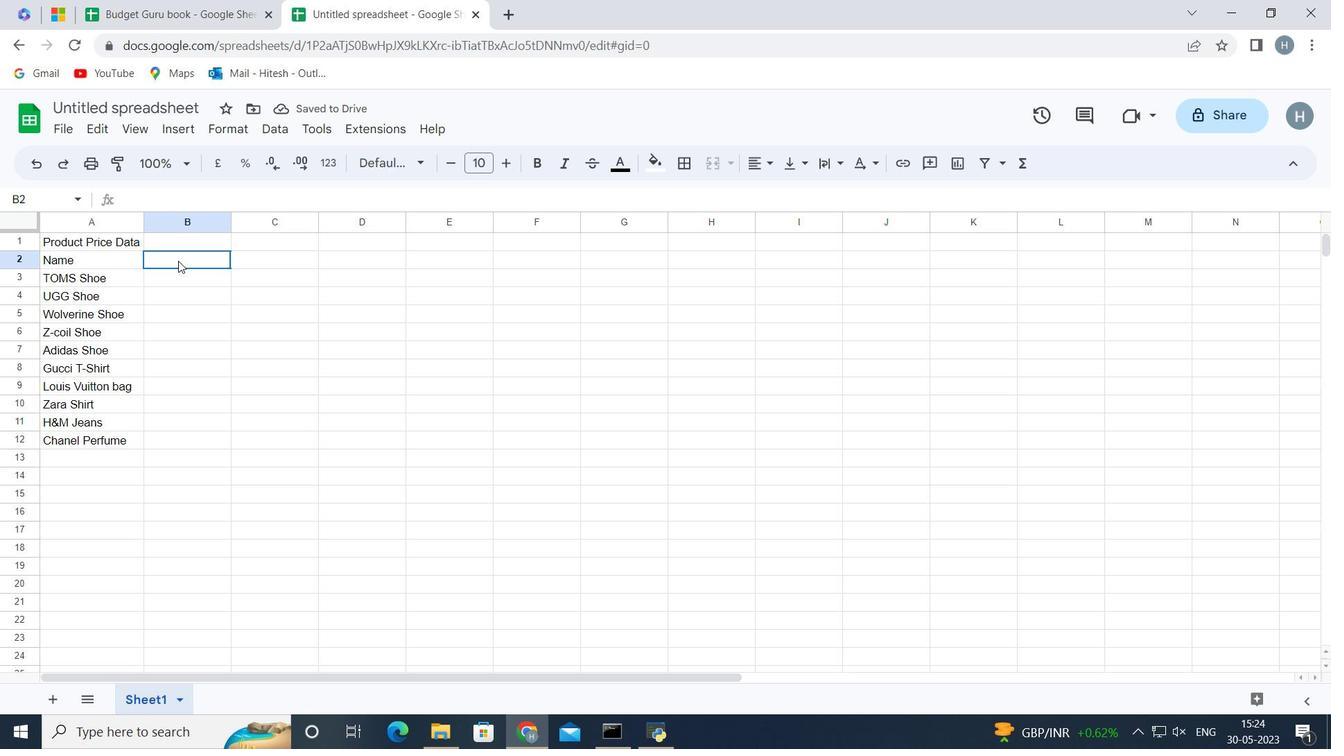 
Action: Key pressed <Key.shift>July<Key.space><Key.shift>Last<Key.space><Key.shift>Week<Key.space><Key.shift>Sales<Key.enter>
Screenshot: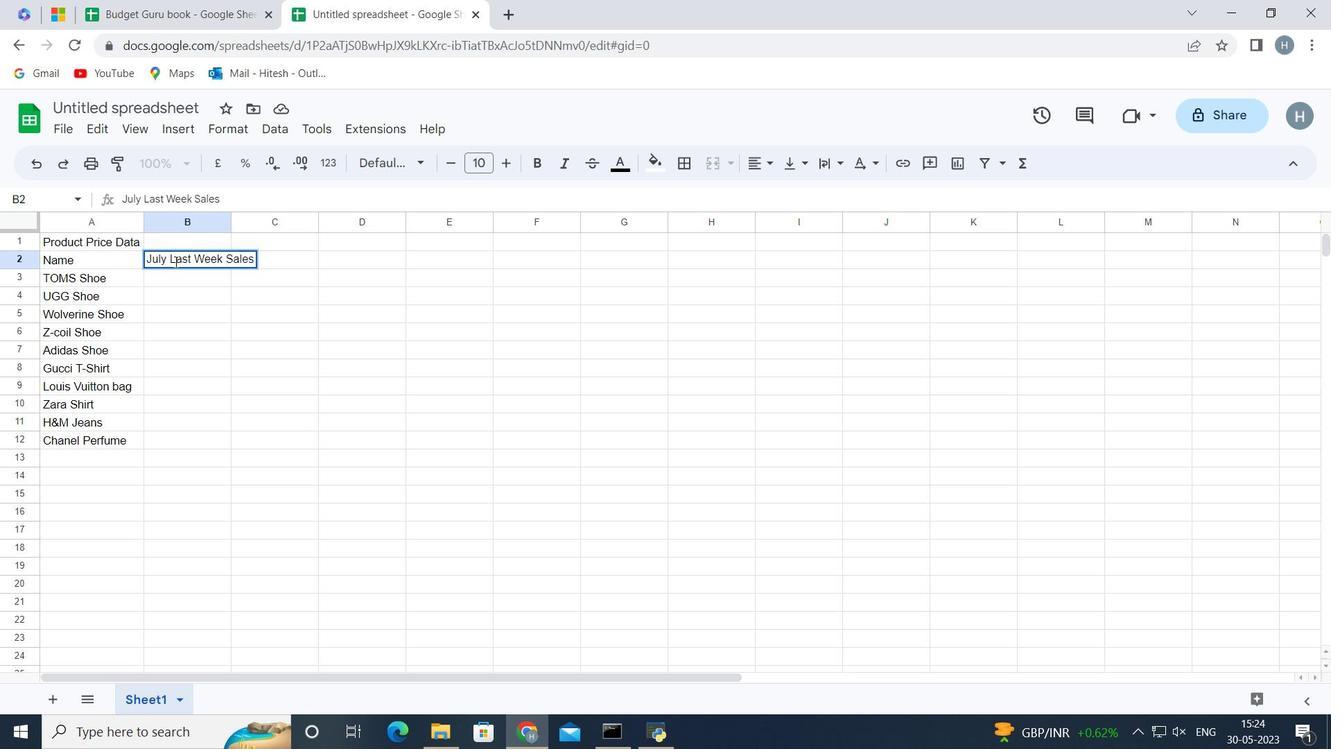
Action: Mouse moved to (205, 280)
Screenshot: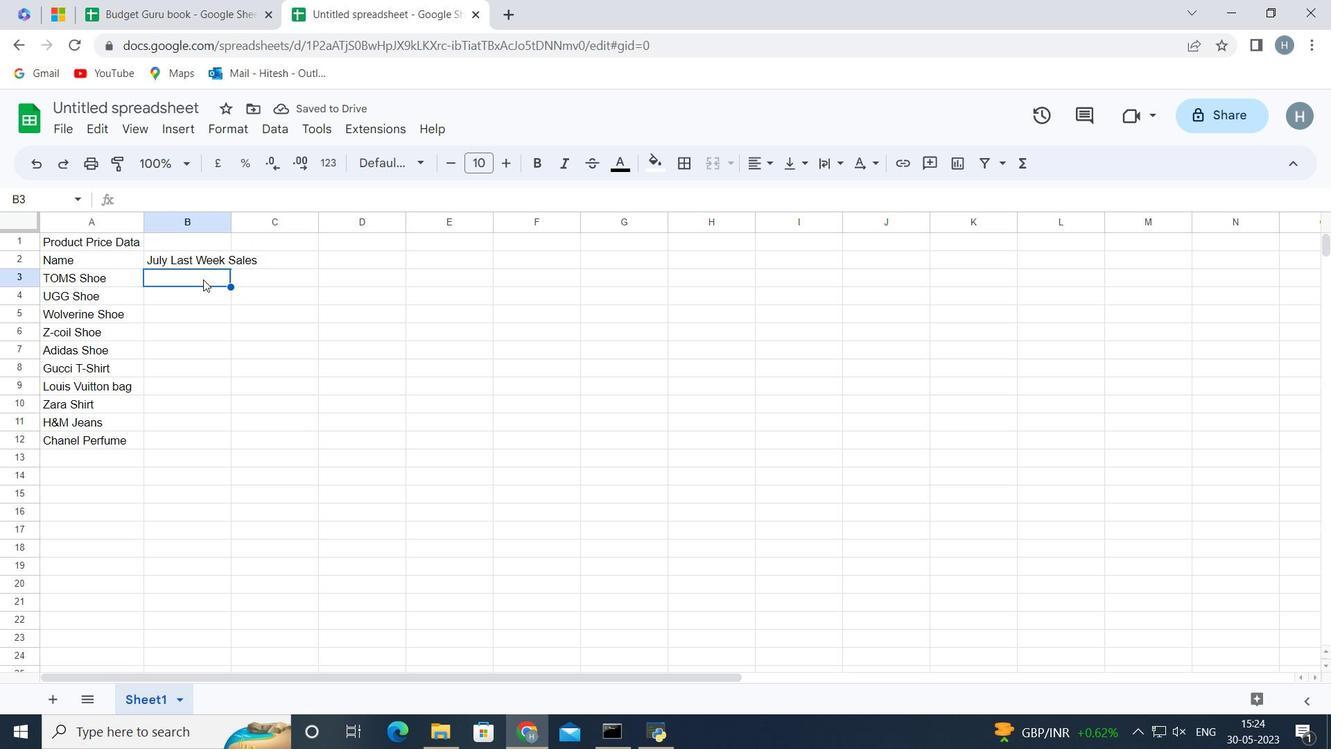 
Action: Key pressed 5020<Key.enter>5050<Key.enter>5040<Key.enter>5000<Key.enter>5030<Key.enter>5045<Key.enter>5005<Key.enter>5015<Key.enter>5035<Key.enter>5025<Key.enter>
Screenshot: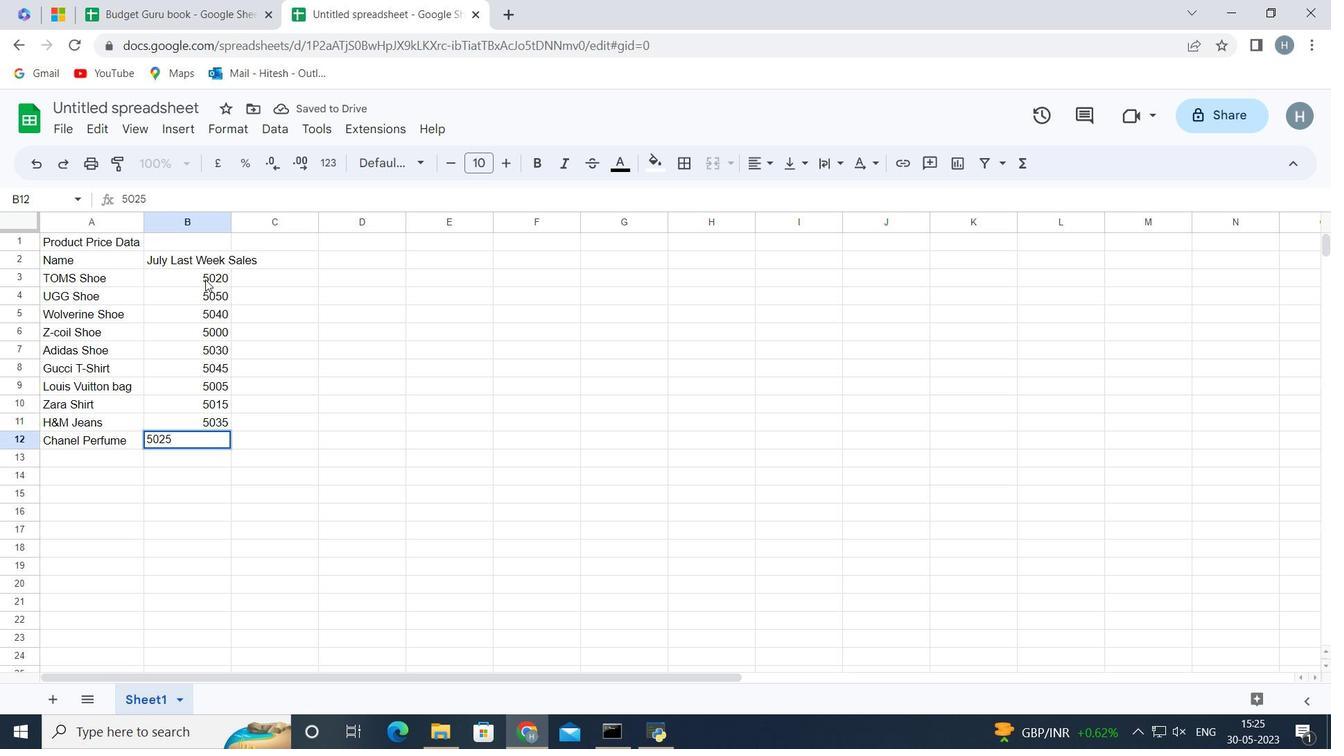 
Action: Mouse moved to (264, 276)
Screenshot: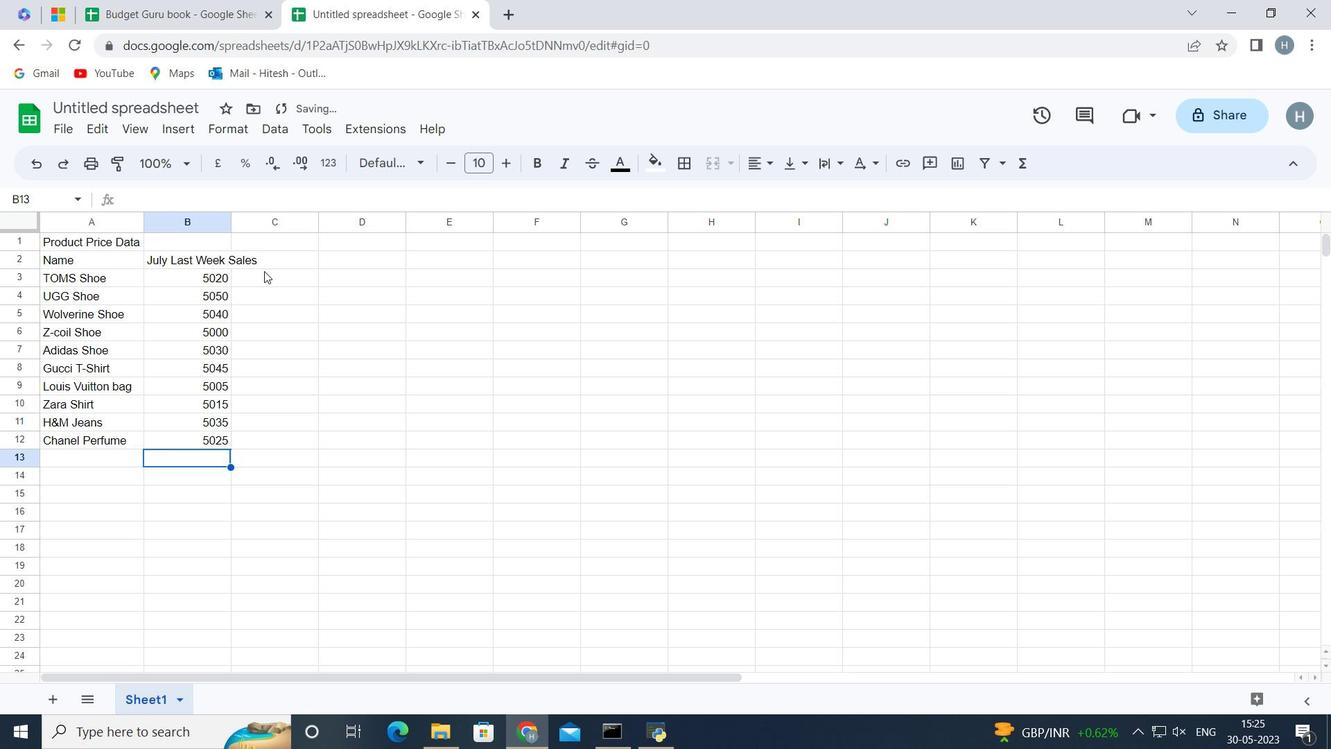 
Action: Mouse pressed left at (264, 276)
Screenshot: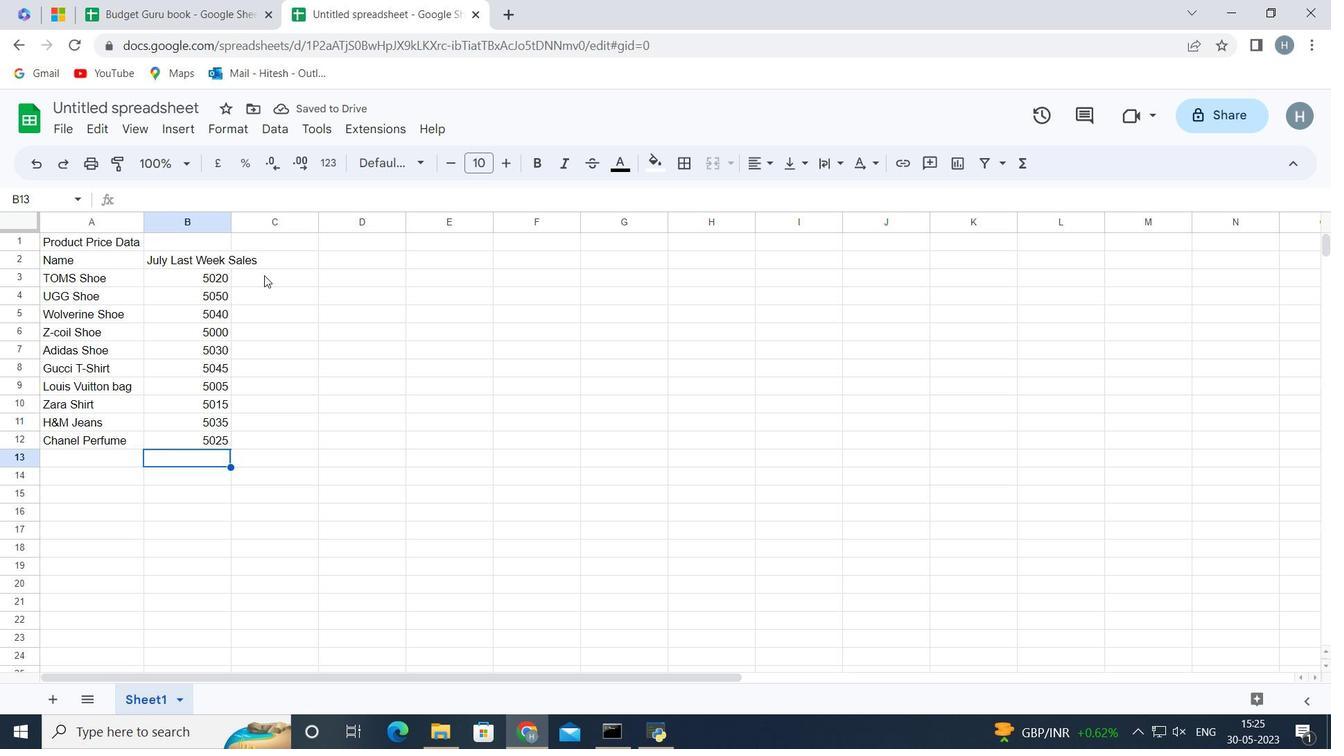 
Action: Mouse moved to (267, 257)
Screenshot: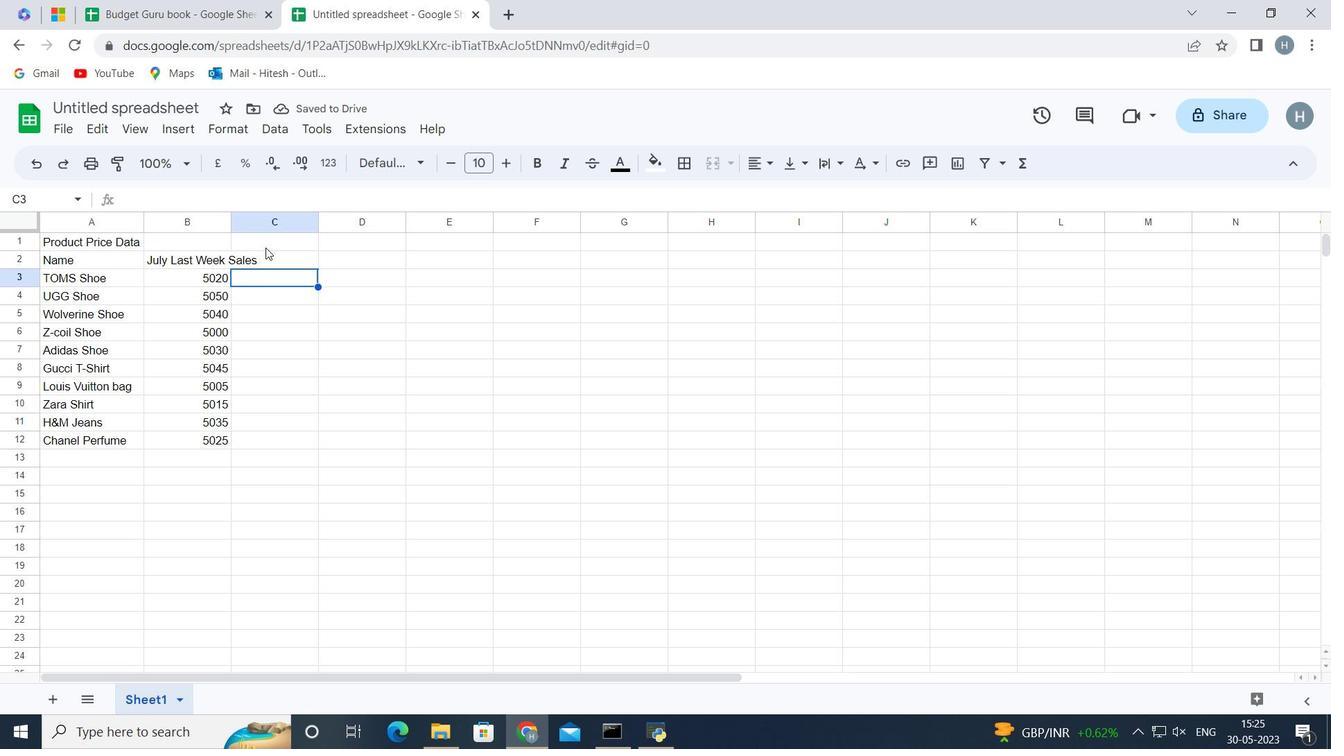 
Action: Mouse pressed left at (267, 257)
Screenshot: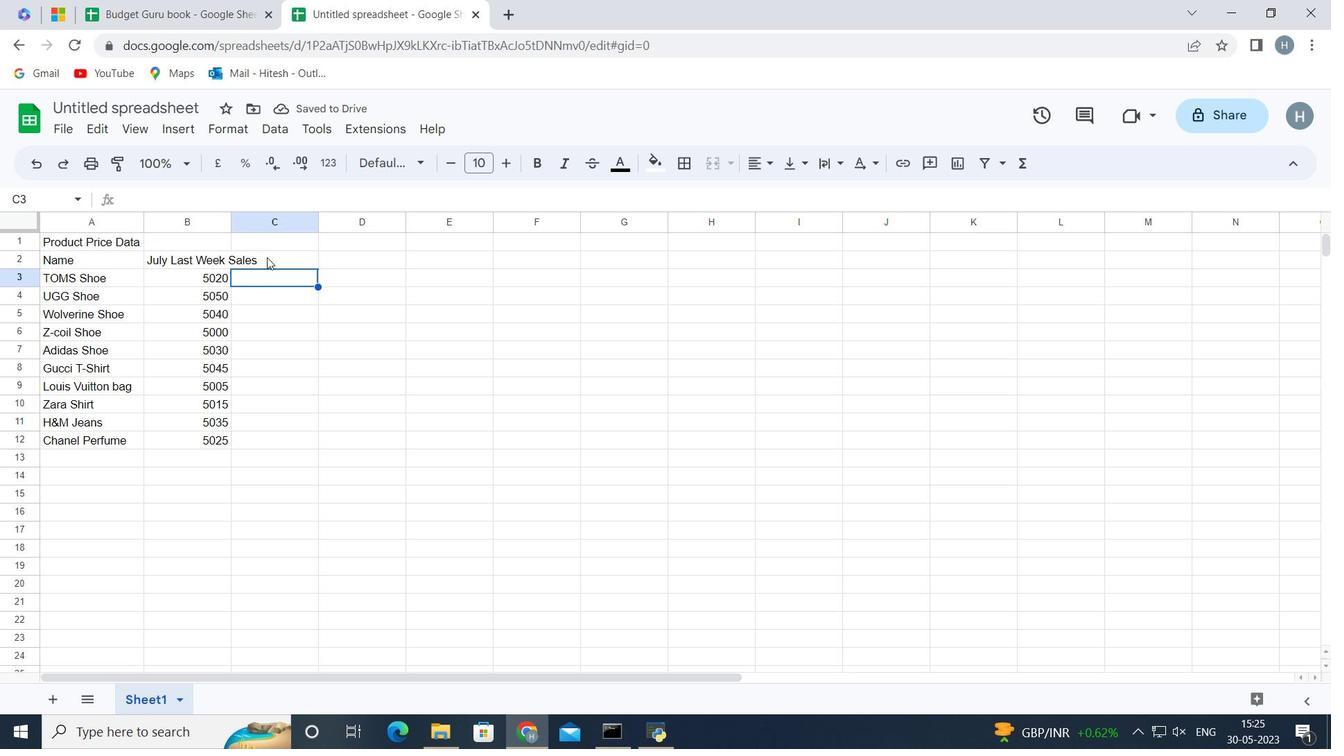 
Action: Mouse moved to (267, 257)
Screenshot: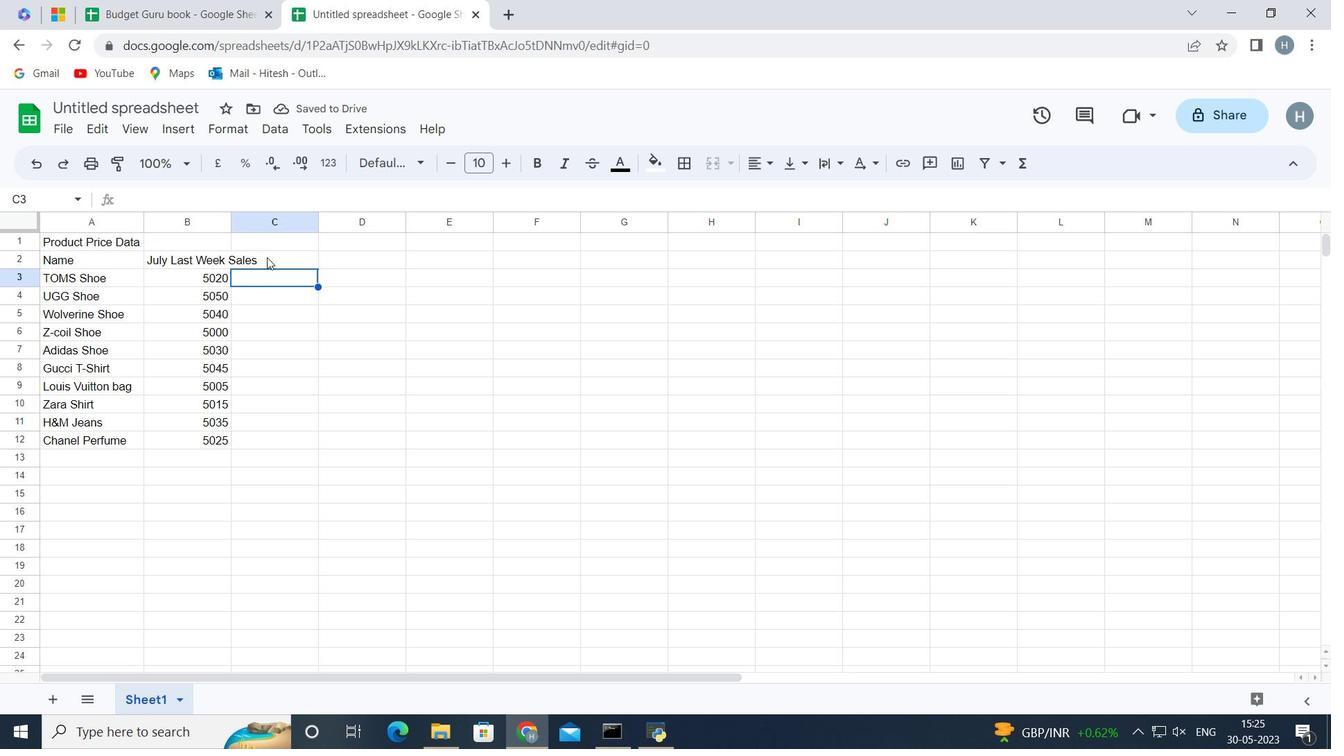 
Action: Key pressed <Key.shift>Product<Key.space><Key.shift>Price<Key.enter>
Screenshot: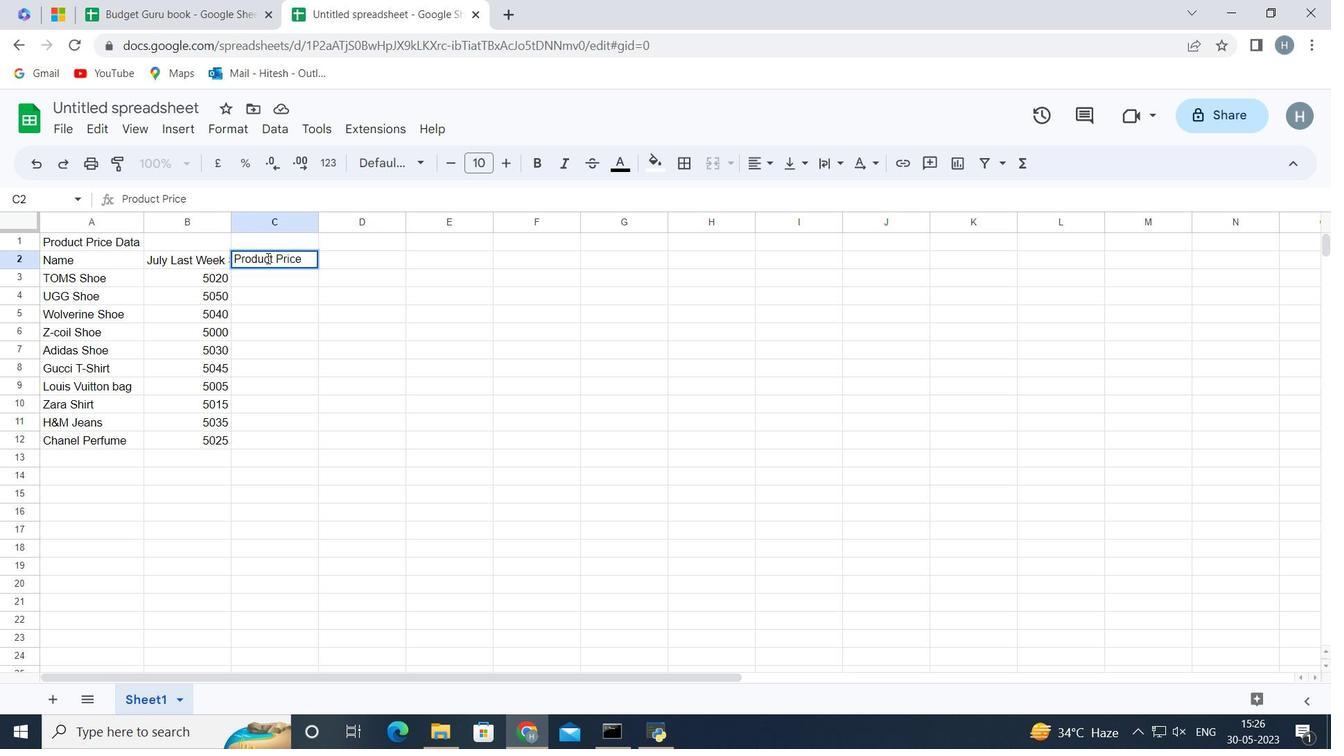 
Action: Mouse moved to (196, 284)
Screenshot: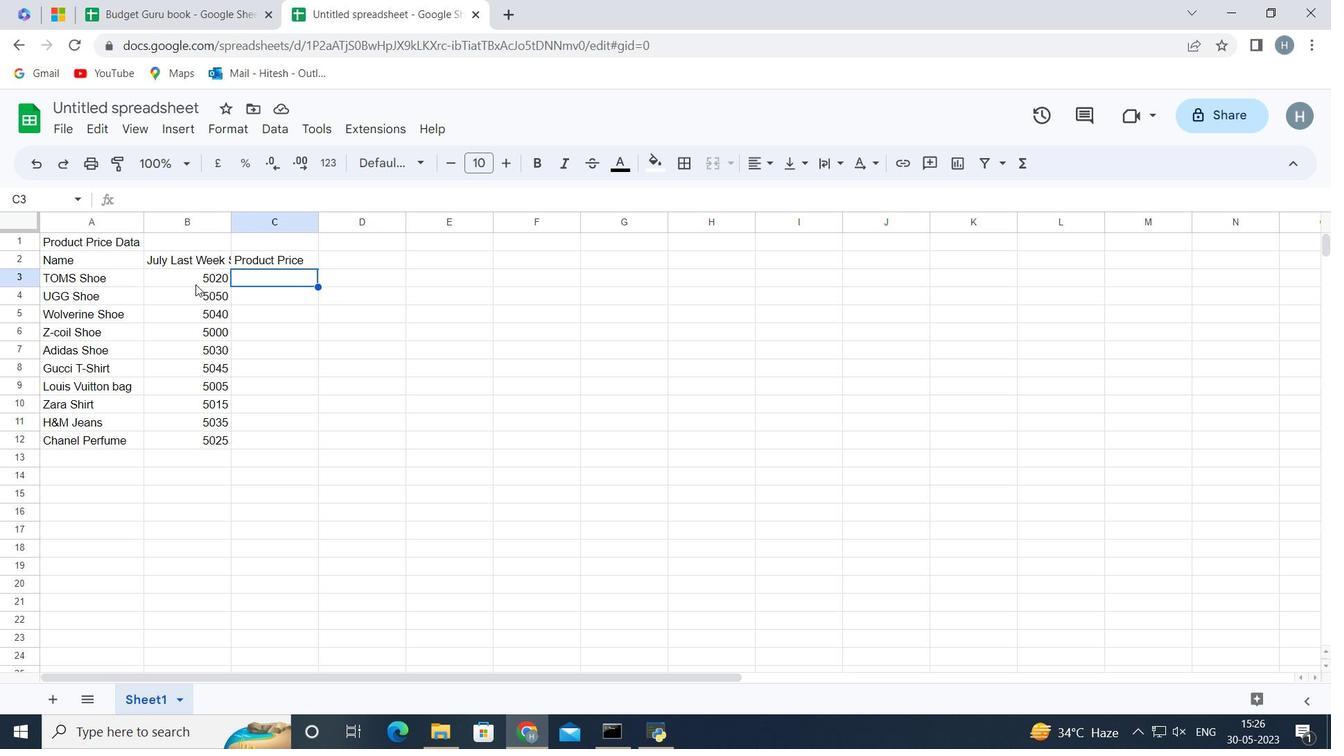 
Action: Key pressed 6000<Key.enter>9000<Key.enter>5000<Key.enter>8000<Key.enter>10000<Key.enter>7000<Key.enter>5500<Key.enter>7500<Key.enter>9500<Key.enter>6500<Key.enter>
Screenshot: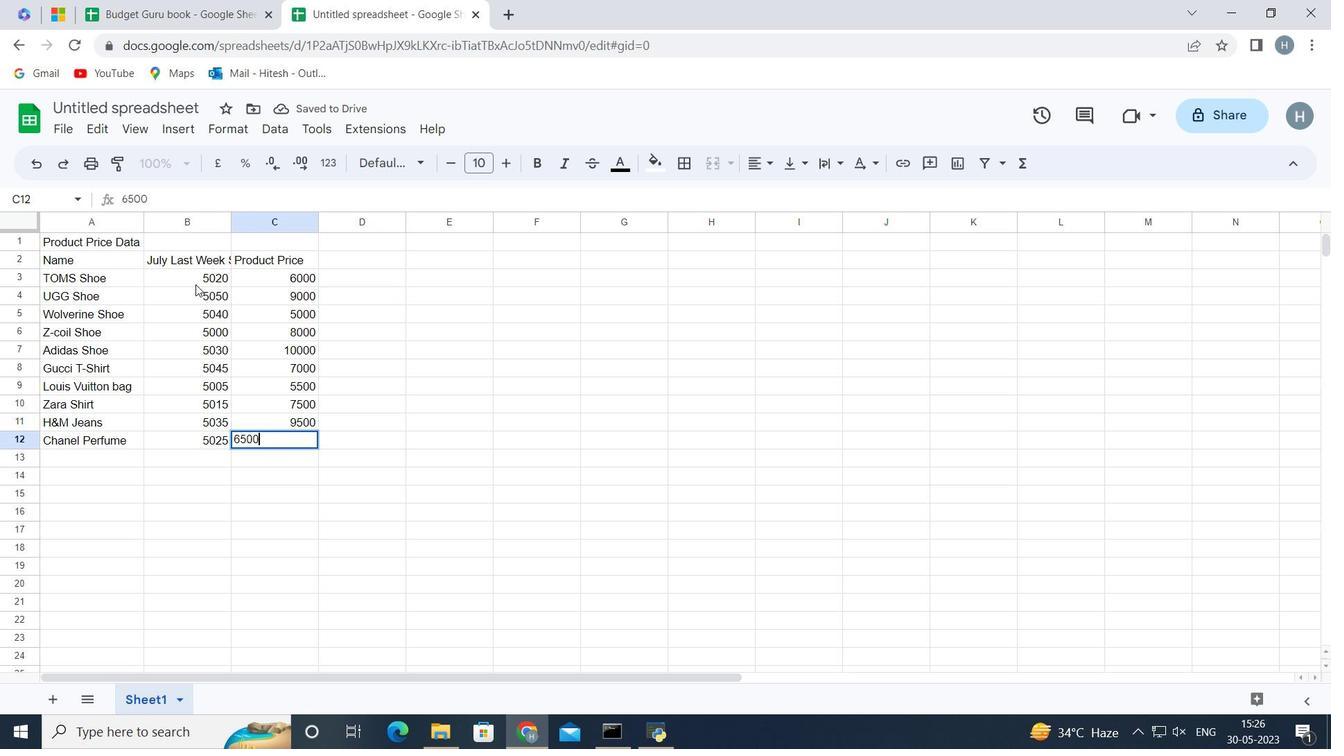 
Action: Mouse moved to (179, 214)
Screenshot: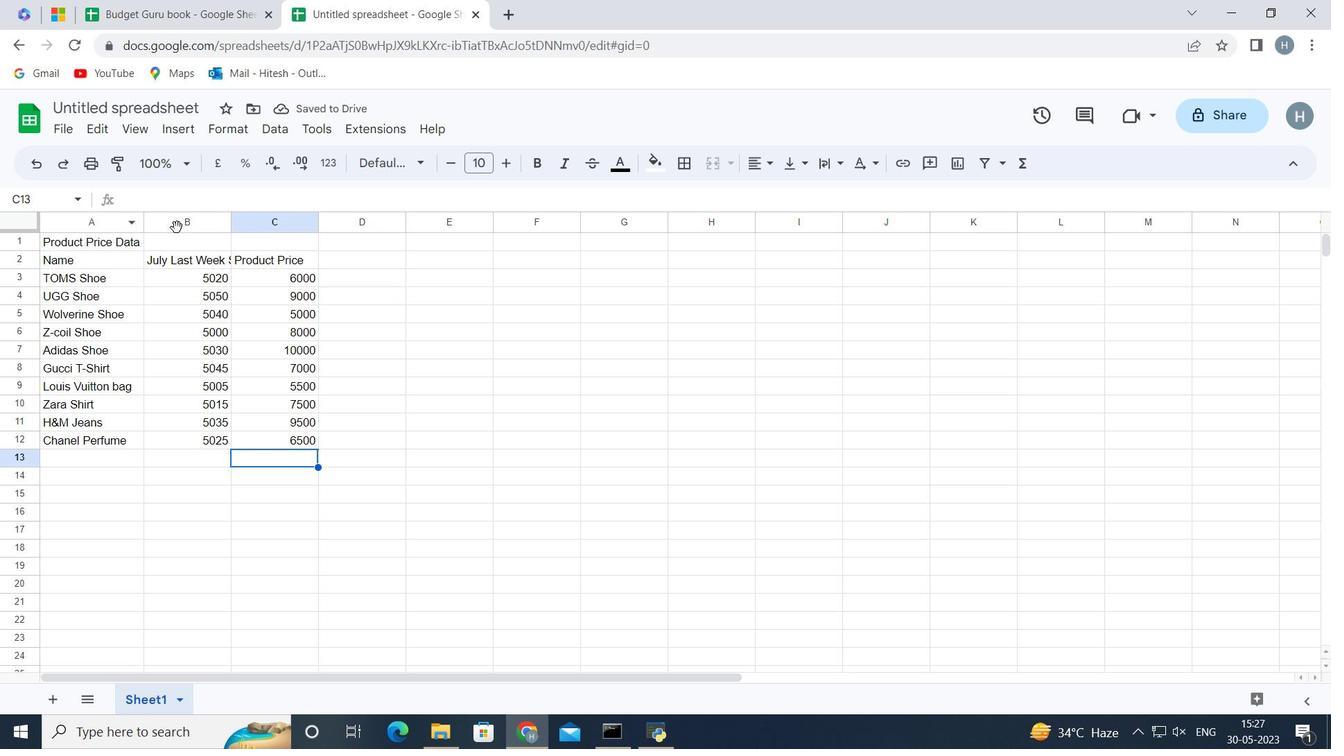 
Action: Mouse pressed left at (179, 214)
Screenshot: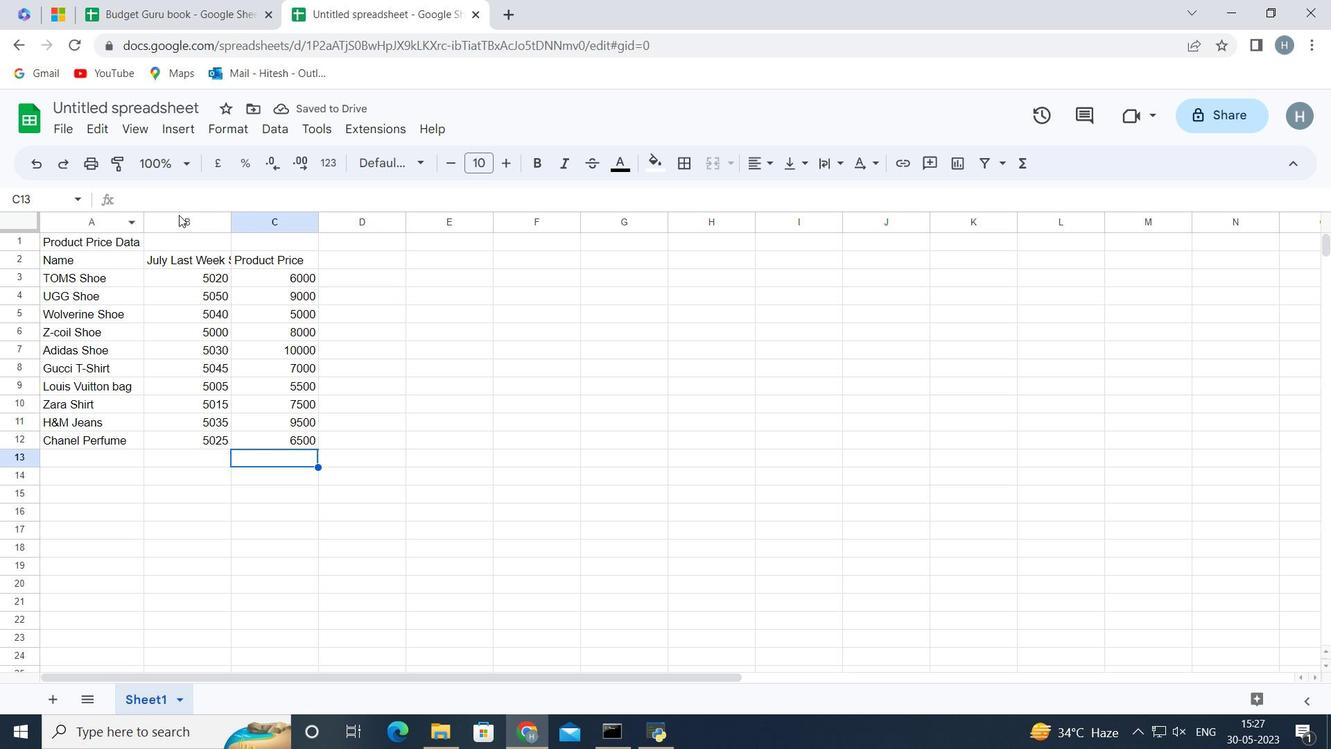 
Action: Mouse moved to (230, 224)
Screenshot: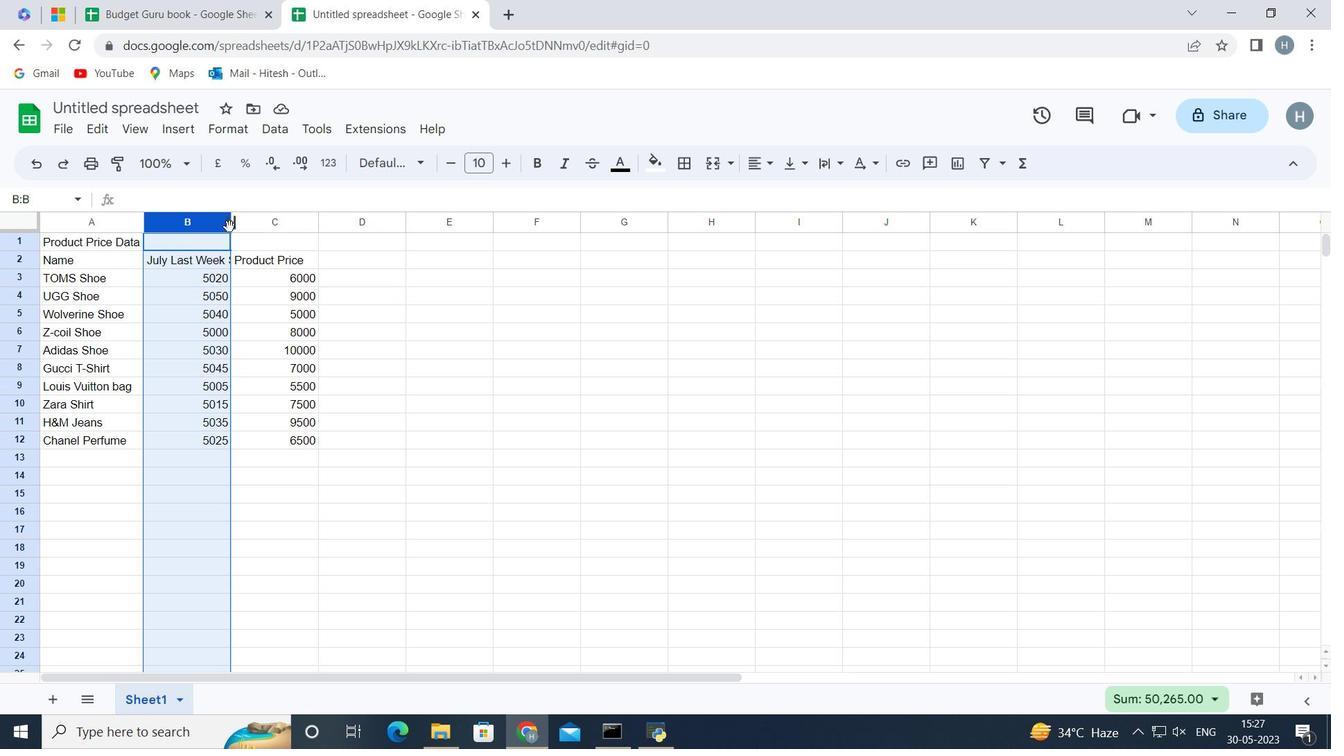 
Action: Mouse pressed left at (230, 224)
Screenshot: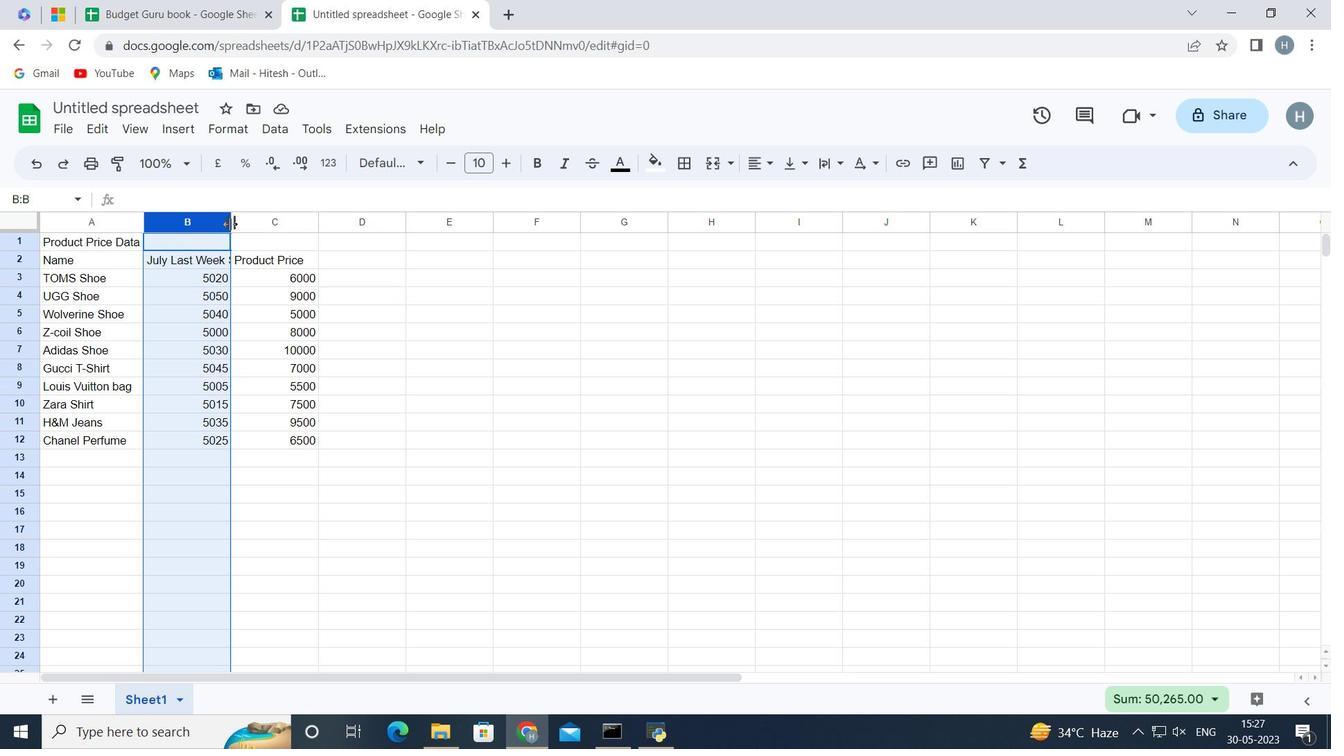 
Action: Mouse pressed left at (230, 224)
Screenshot: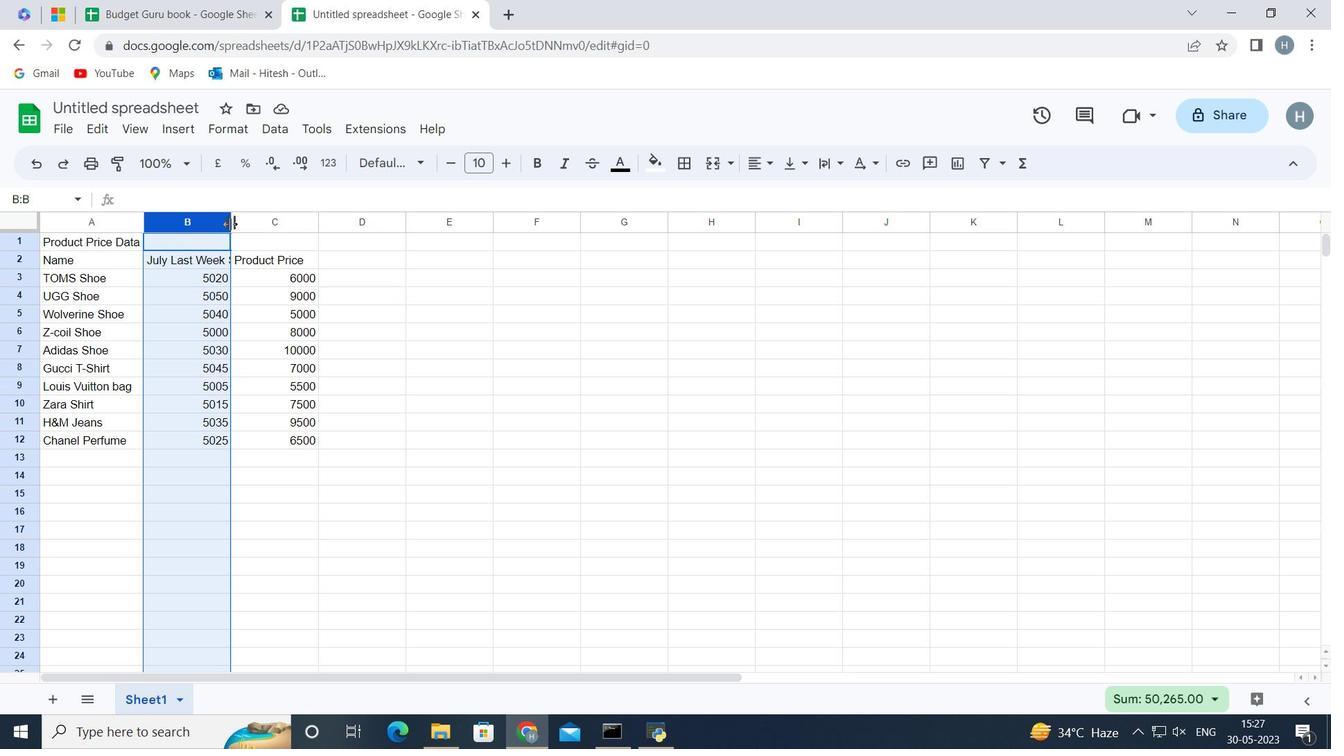 
Action: Mouse moved to (324, 217)
Screenshot: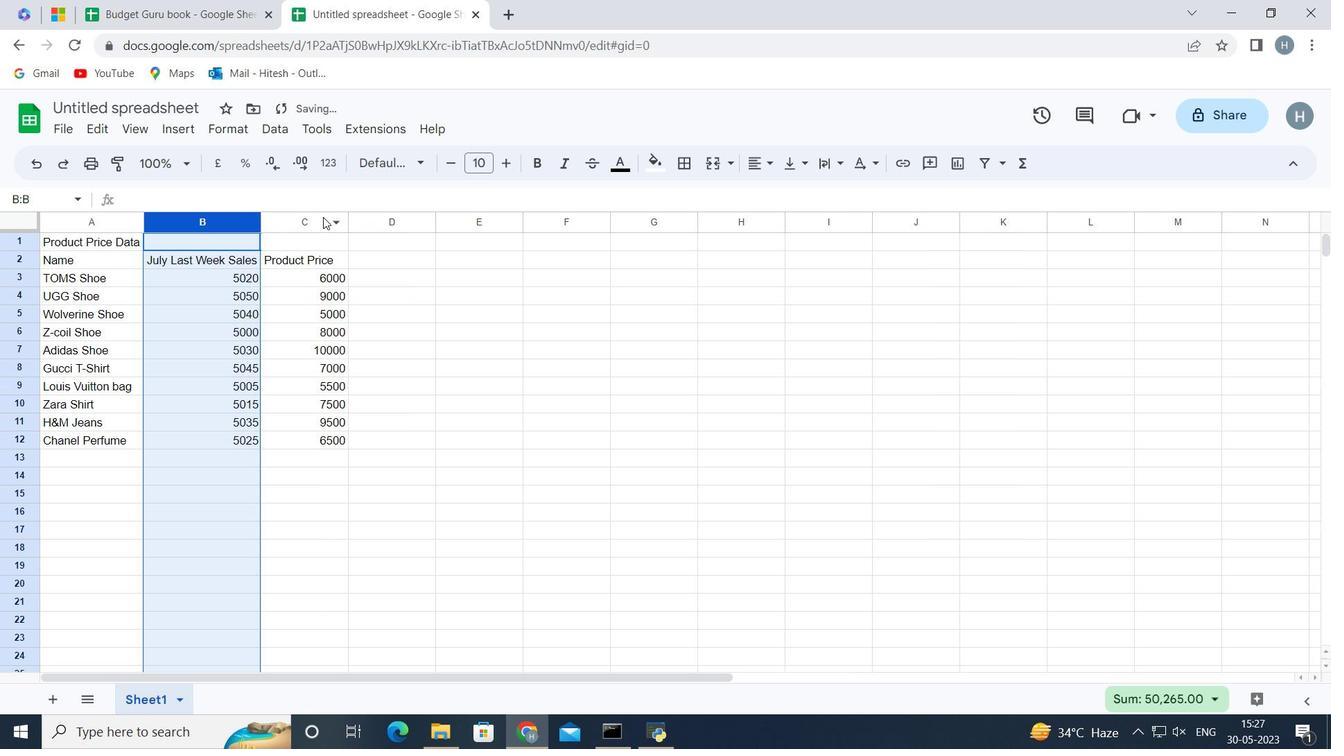 
Action: Mouse pressed left at (324, 217)
Screenshot: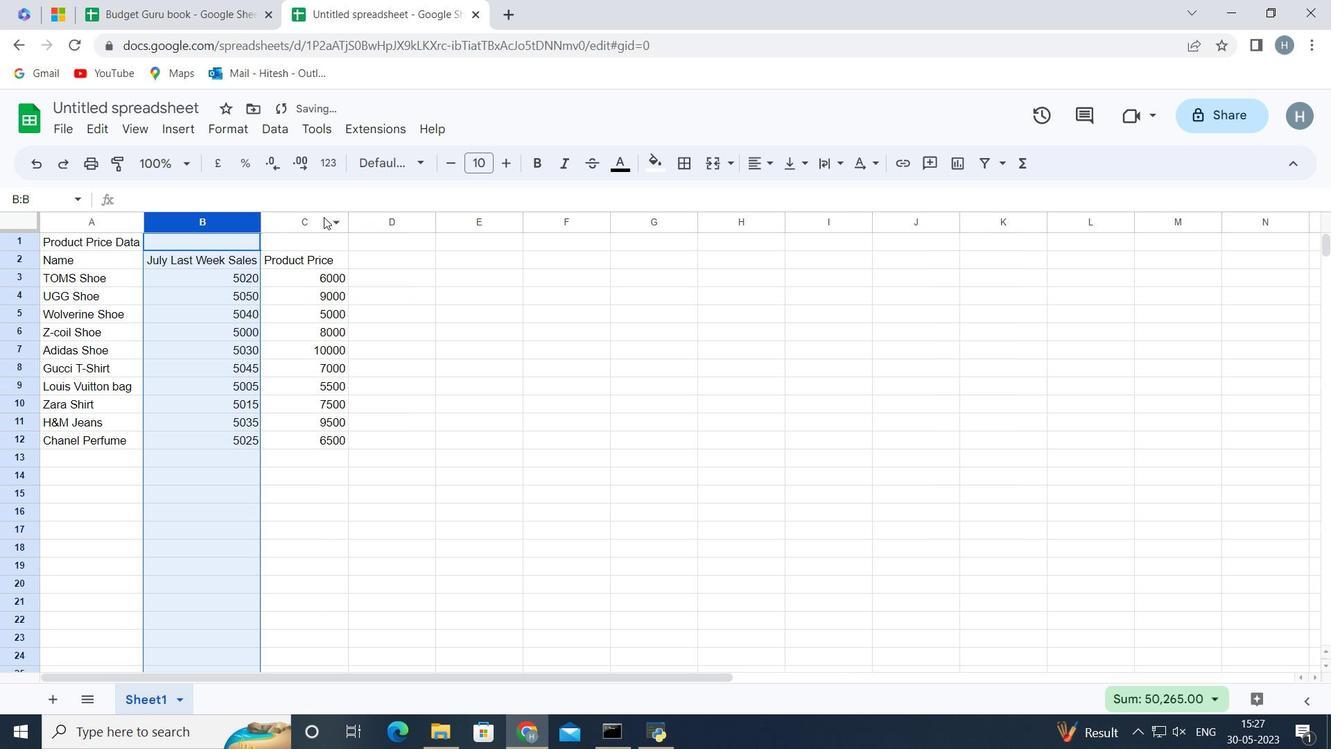 
Action: Mouse moved to (346, 219)
Screenshot: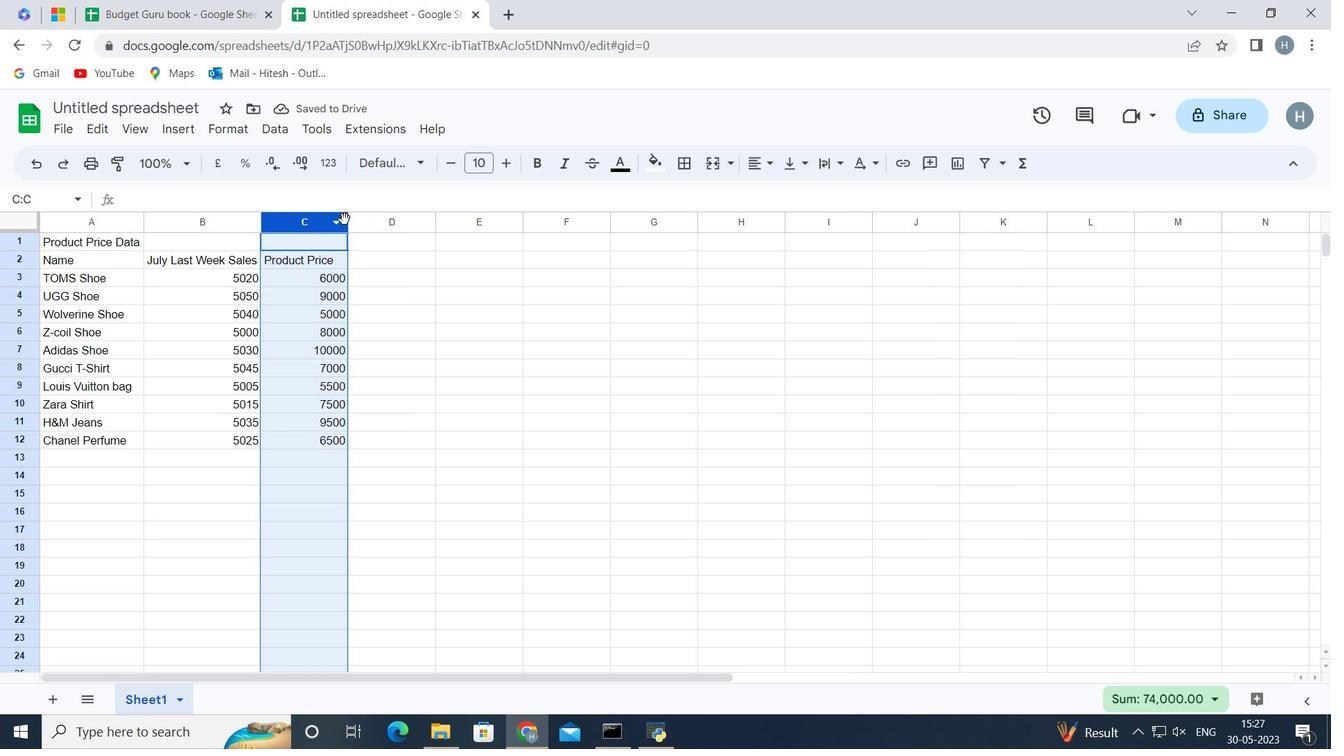 
Action: Mouse pressed left at (346, 219)
Screenshot: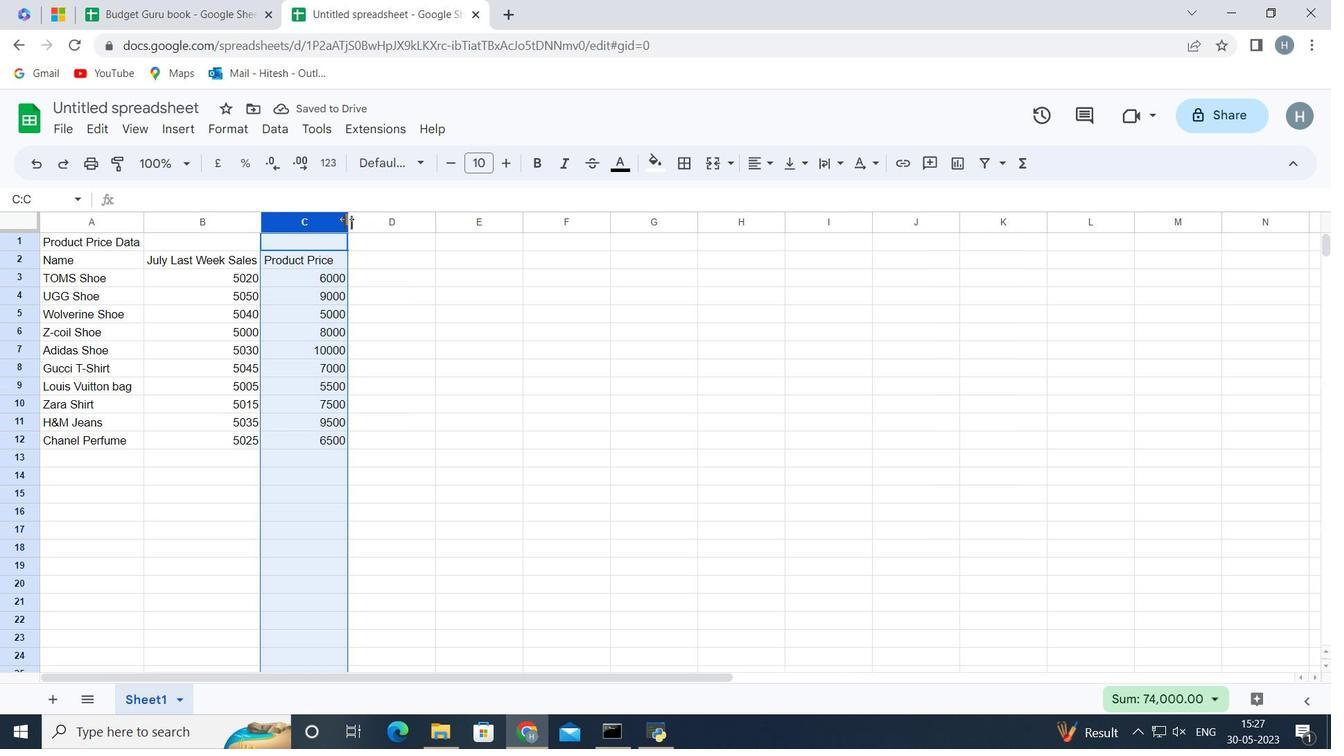 
Action: Mouse pressed left at (346, 219)
Screenshot: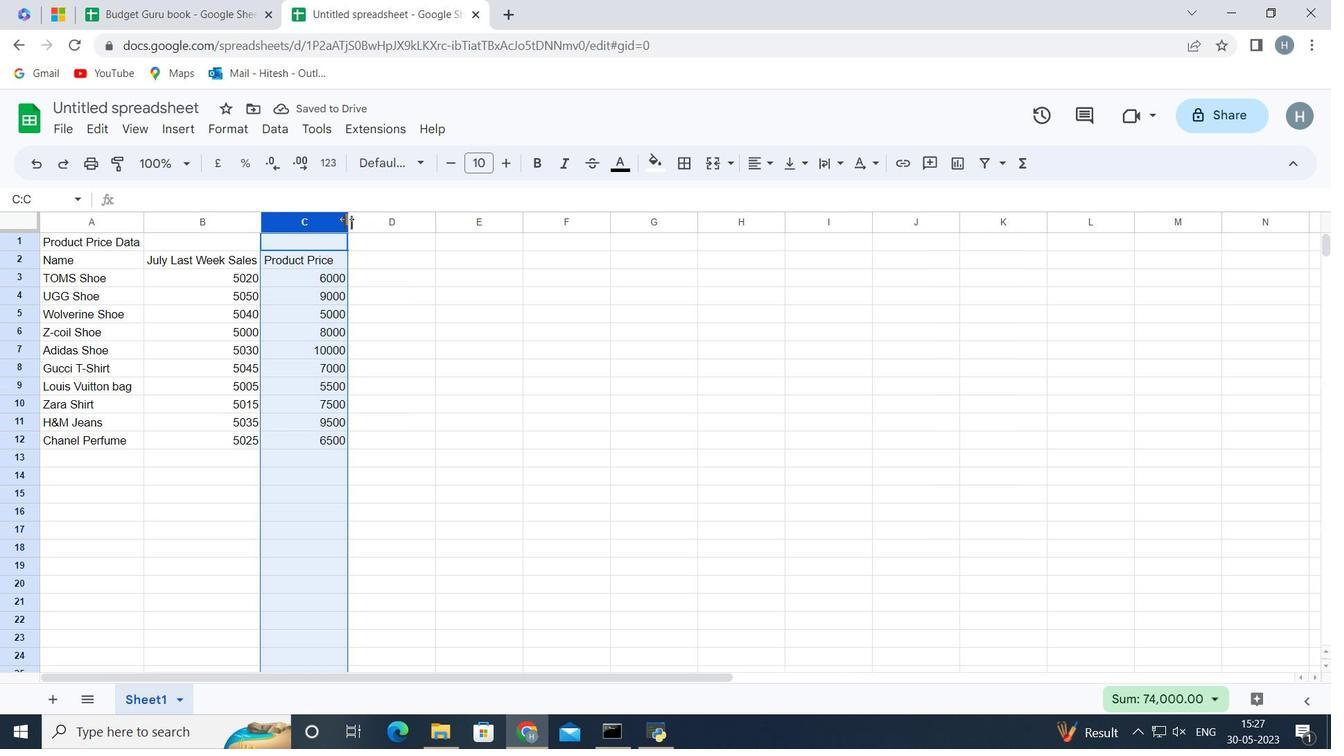 
Action: Mouse moved to (384, 479)
Screenshot: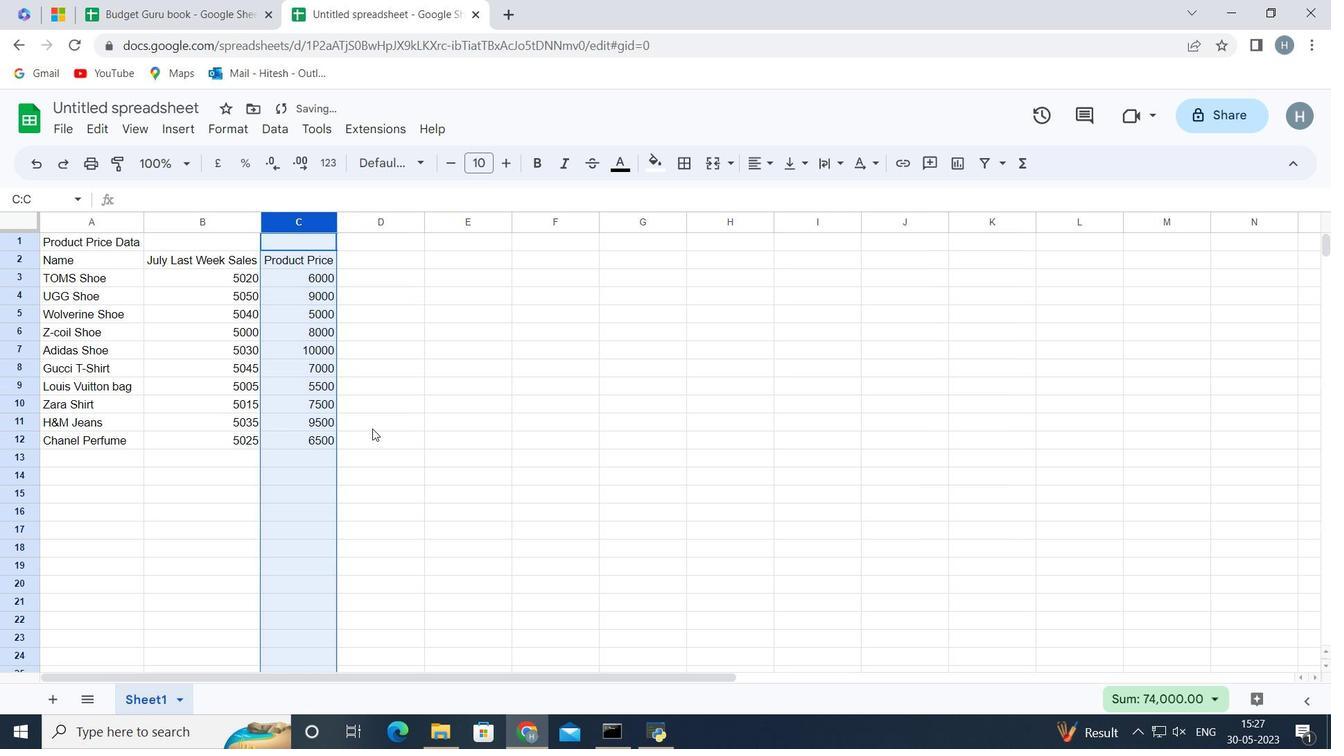 
Action: Mouse pressed left at (384, 479)
Screenshot: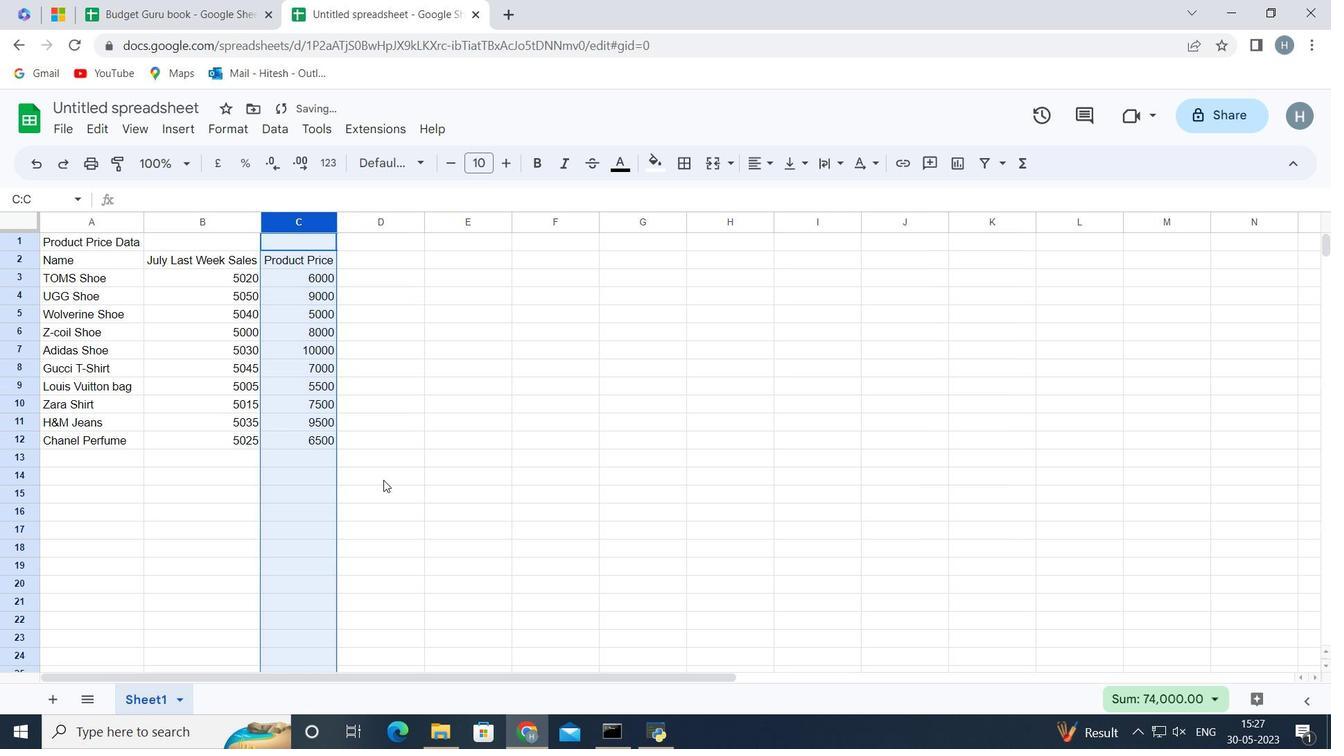 
Action: Mouse moved to (97, 238)
Screenshot: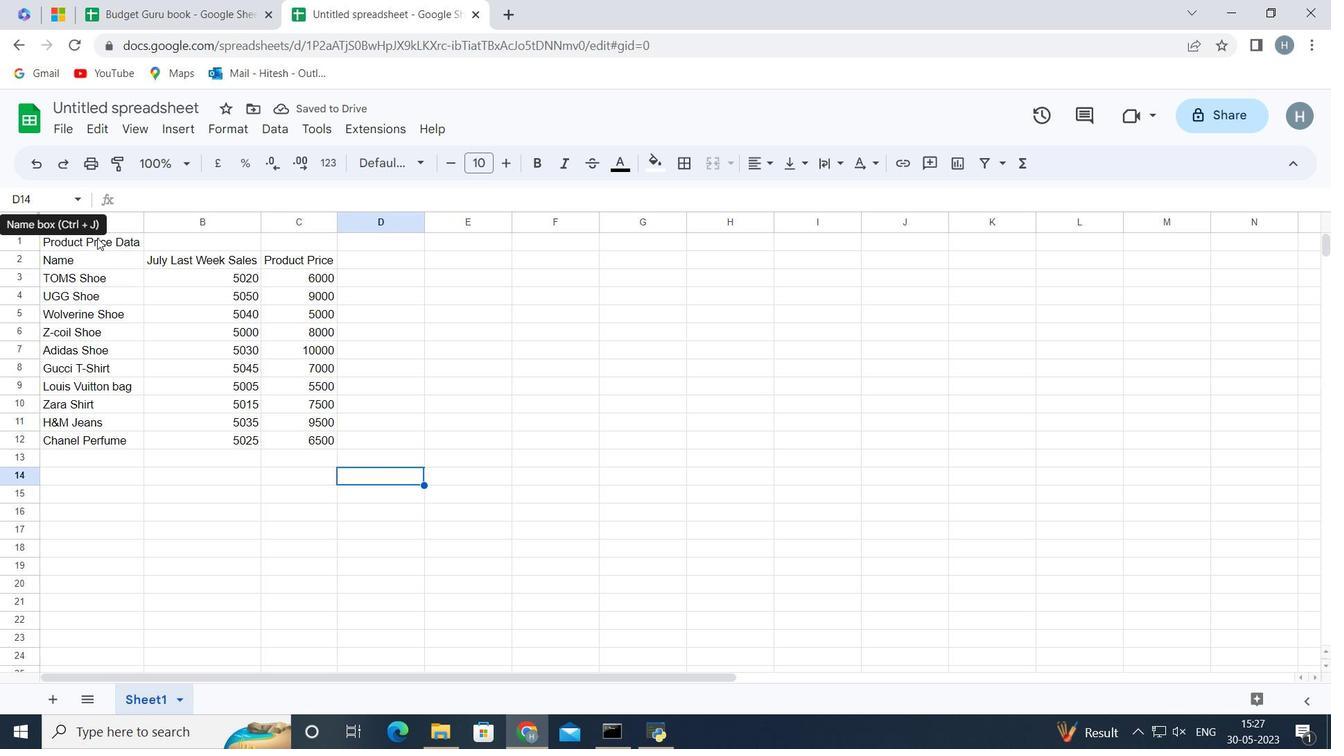 
Action: Mouse pressed left at (97, 238)
Screenshot: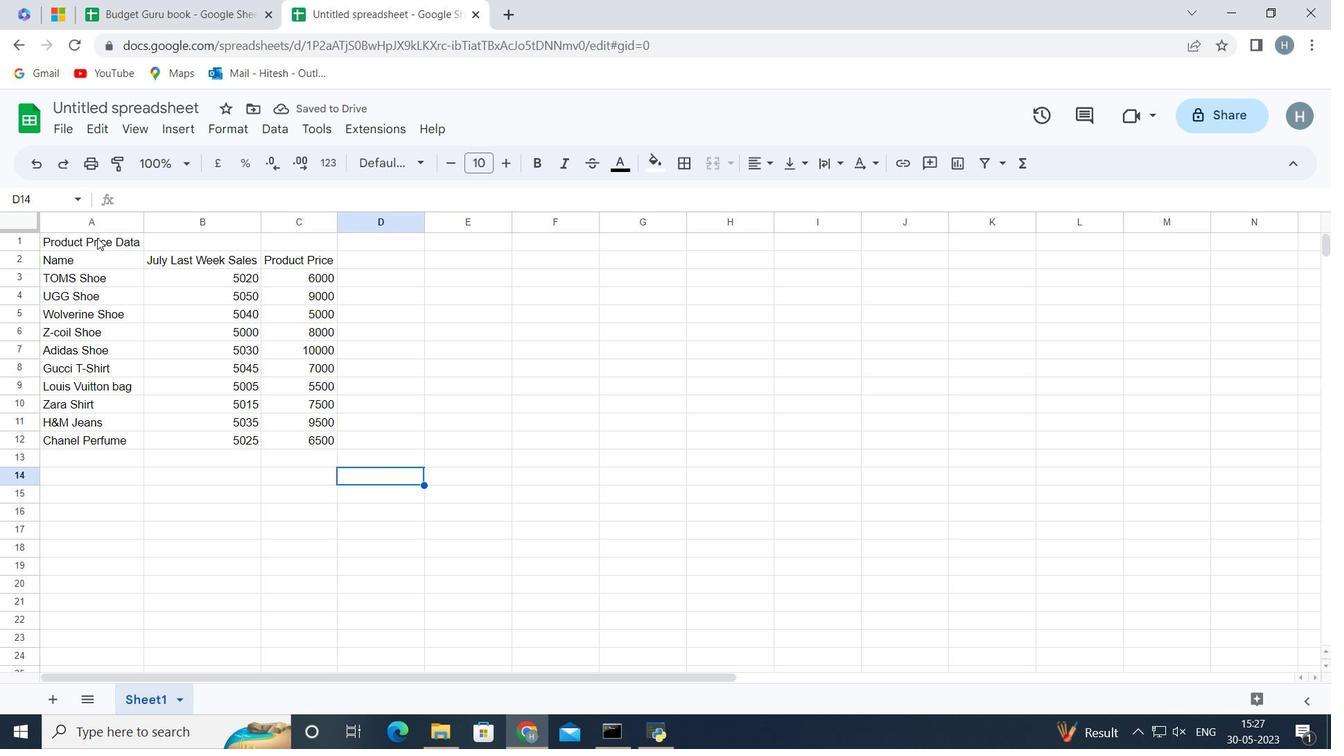 
Action: Key pressed <Key.shift><Key.right><Key.right>
Screenshot: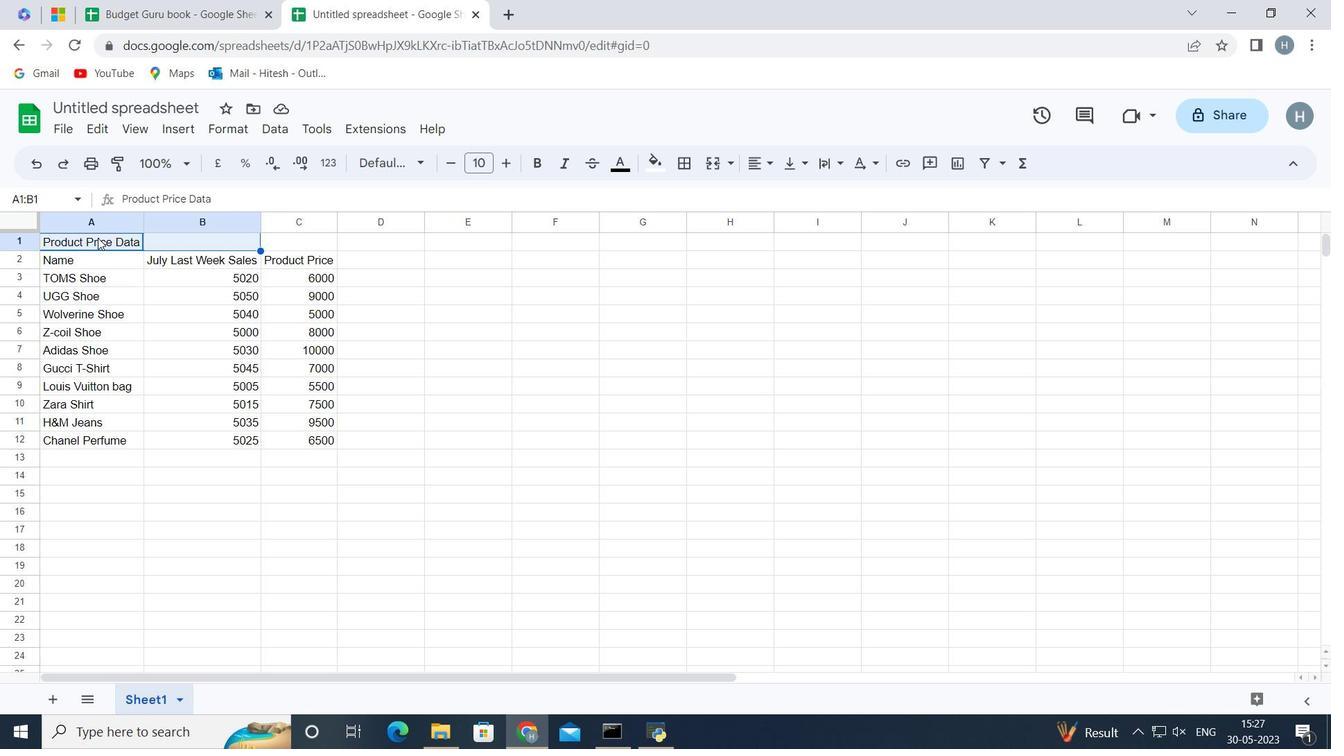 
Action: Mouse moved to (715, 164)
Screenshot: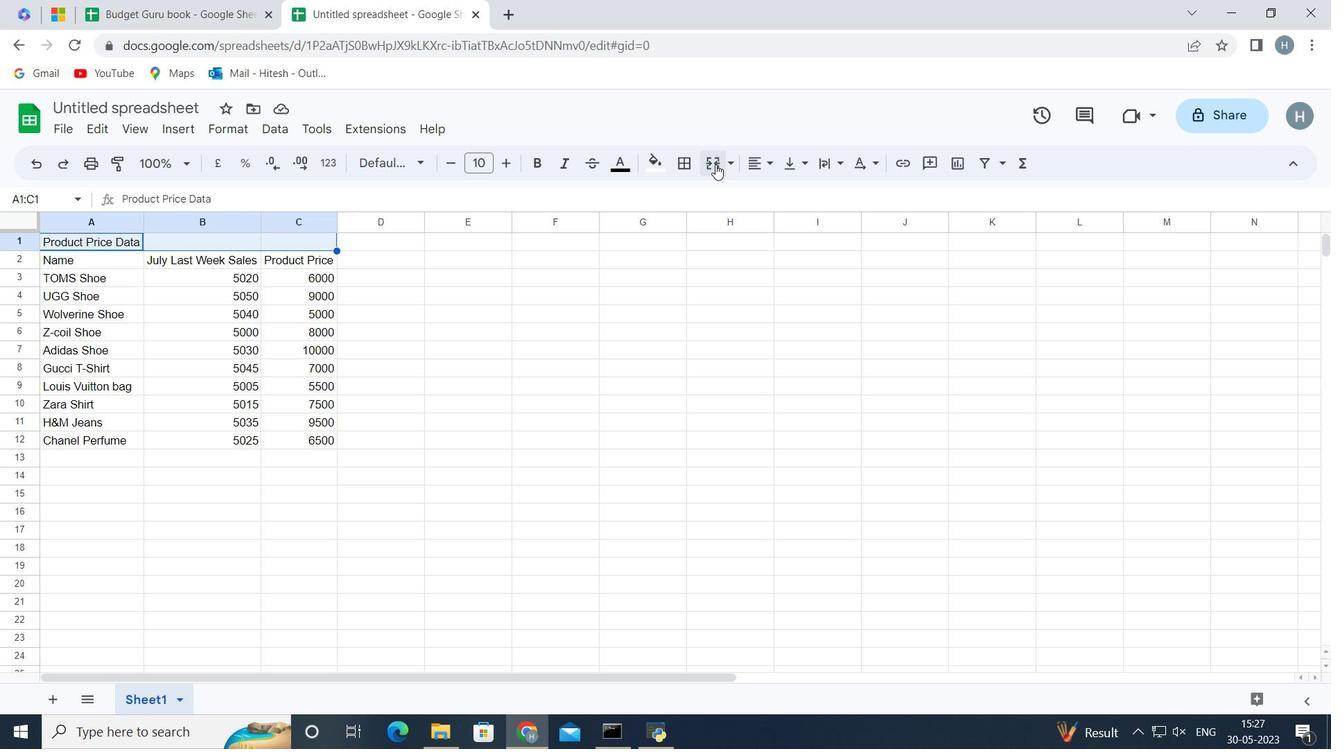 
Action: Mouse pressed left at (715, 164)
Screenshot: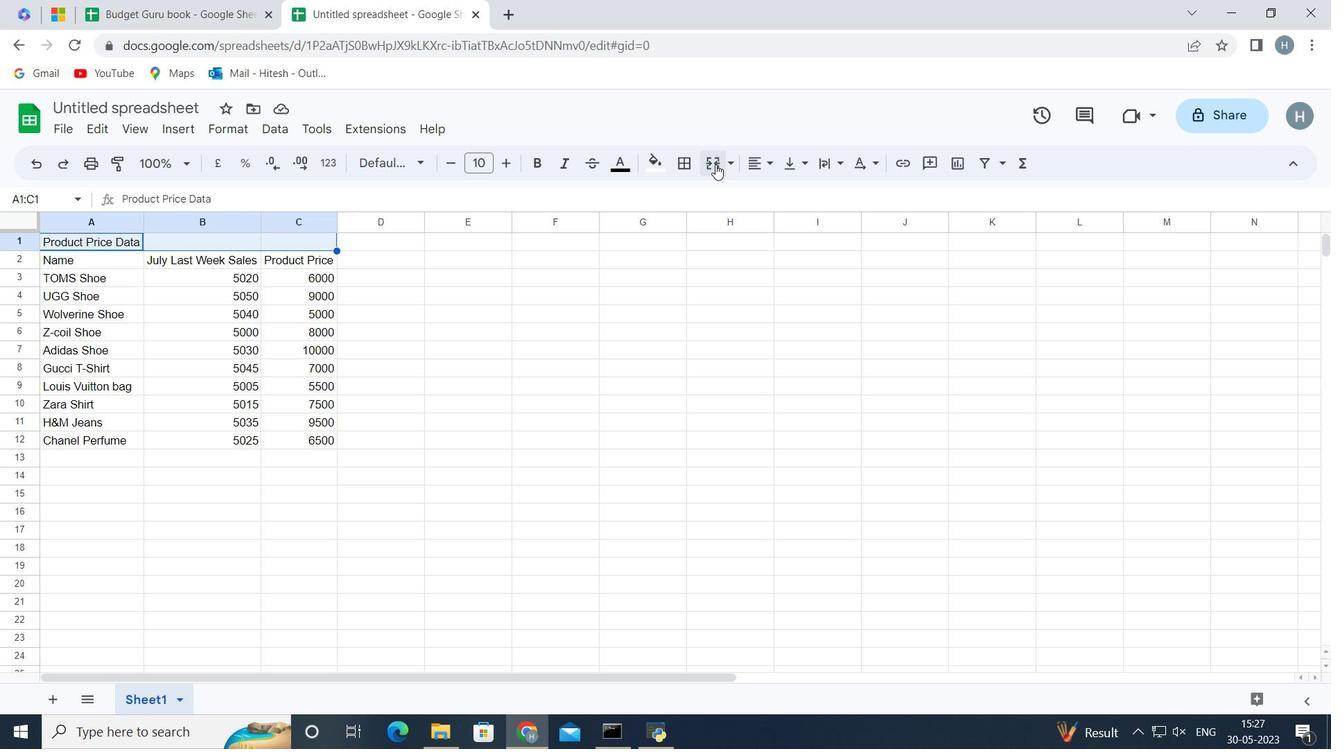 
Action: Mouse moved to (185, 496)
Screenshot: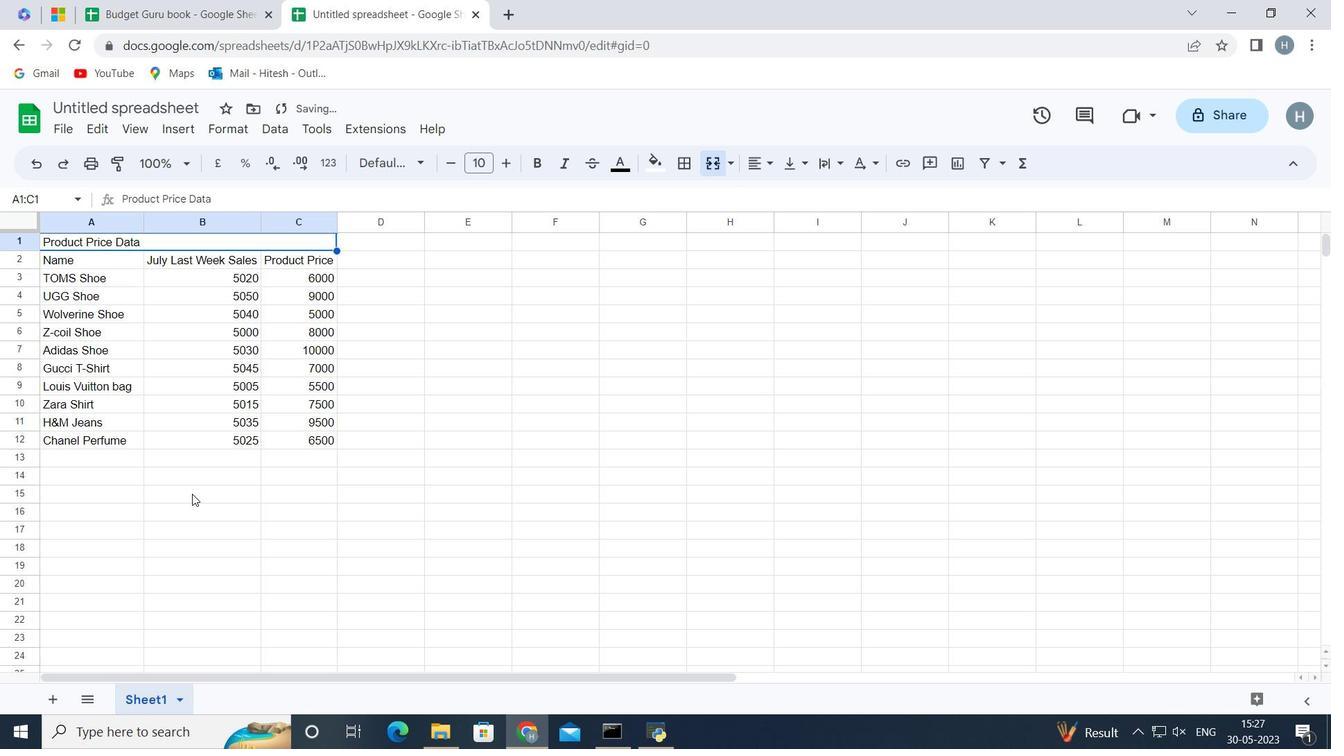 
Action: Mouse pressed left at (185, 496)
Screenshot: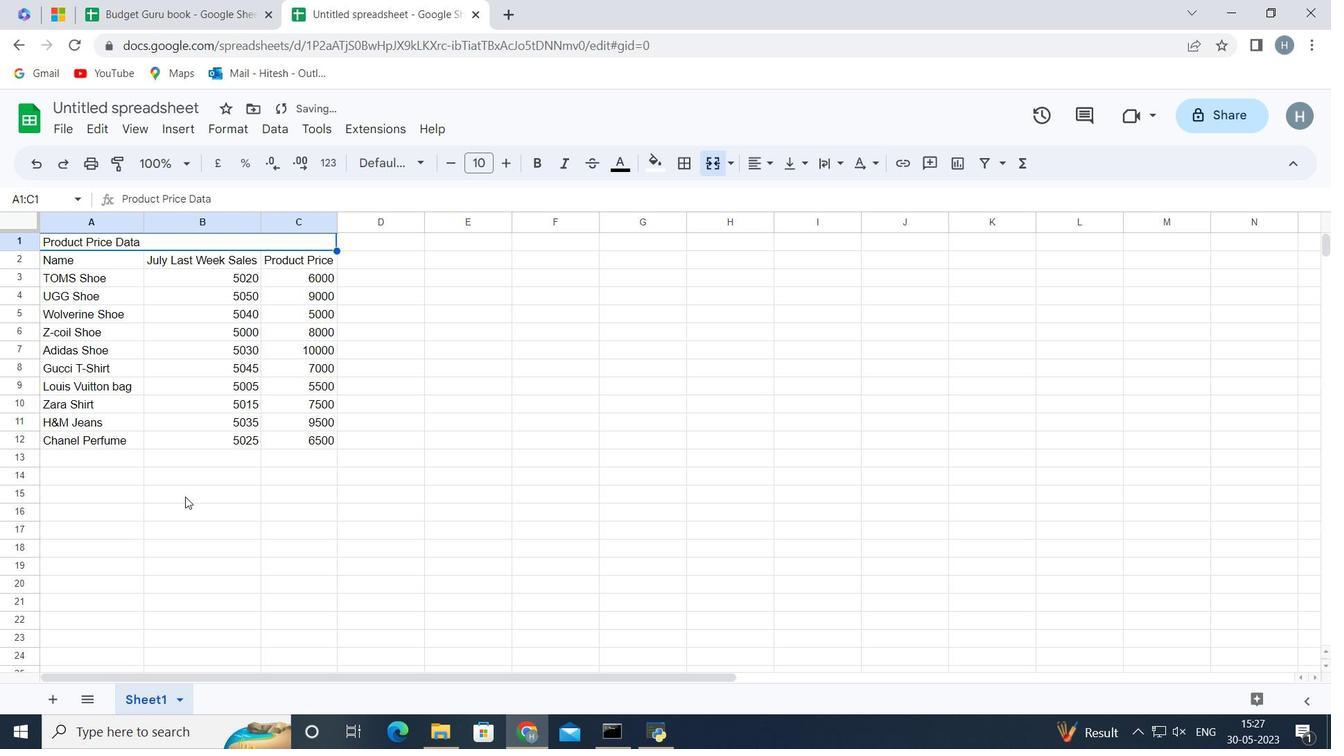 
Action: Mouse moved to (61, 124)
Screenshot: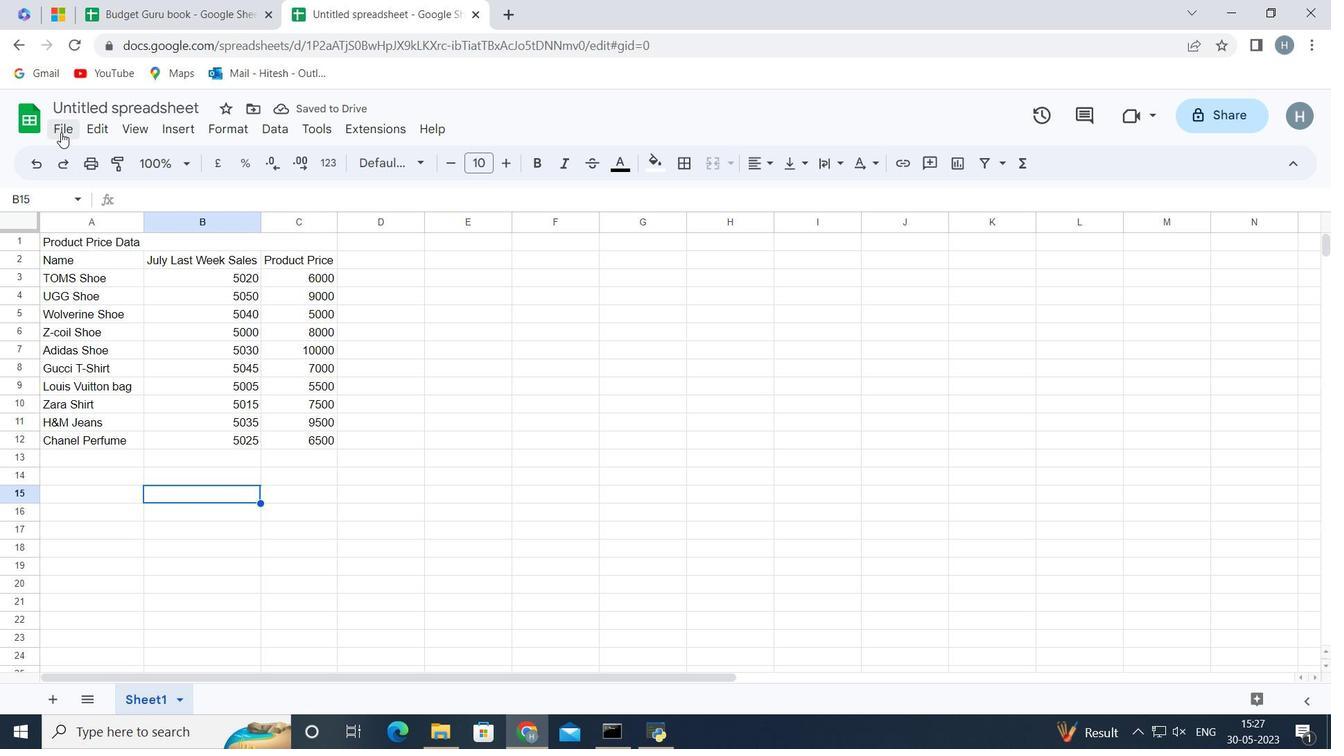 
Action: Mouse pressed left at (61, 124)
Screenshot: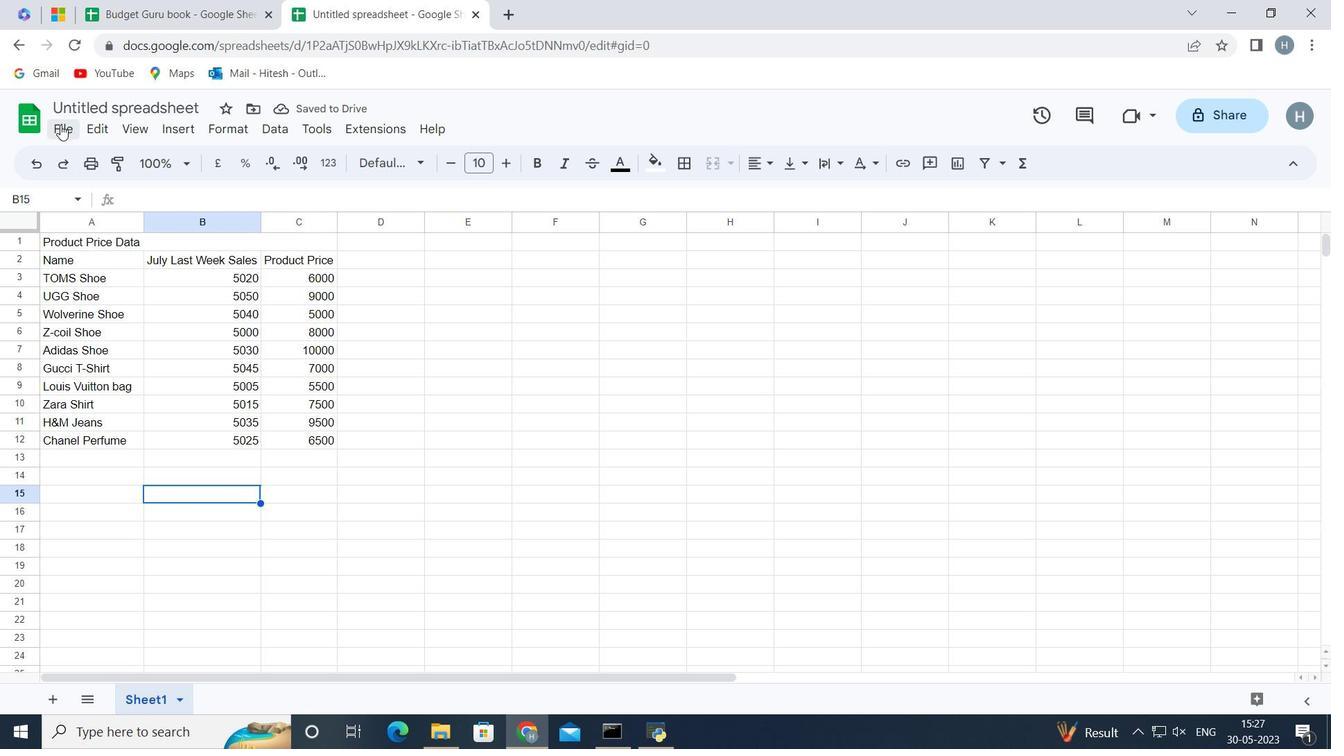 
Action: Mouse moved to (171, 380)
Screenshot: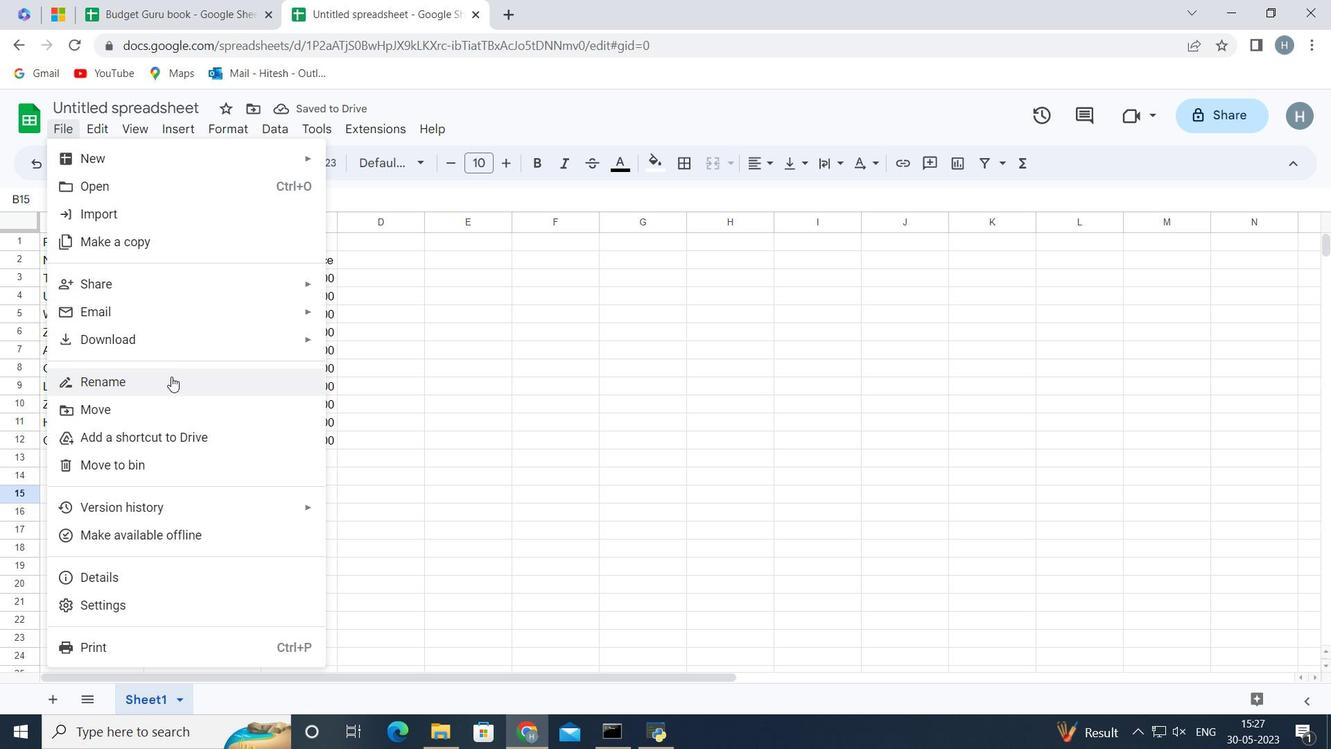 
Action: Mouse pressed left at (171, 380)
Screenshot: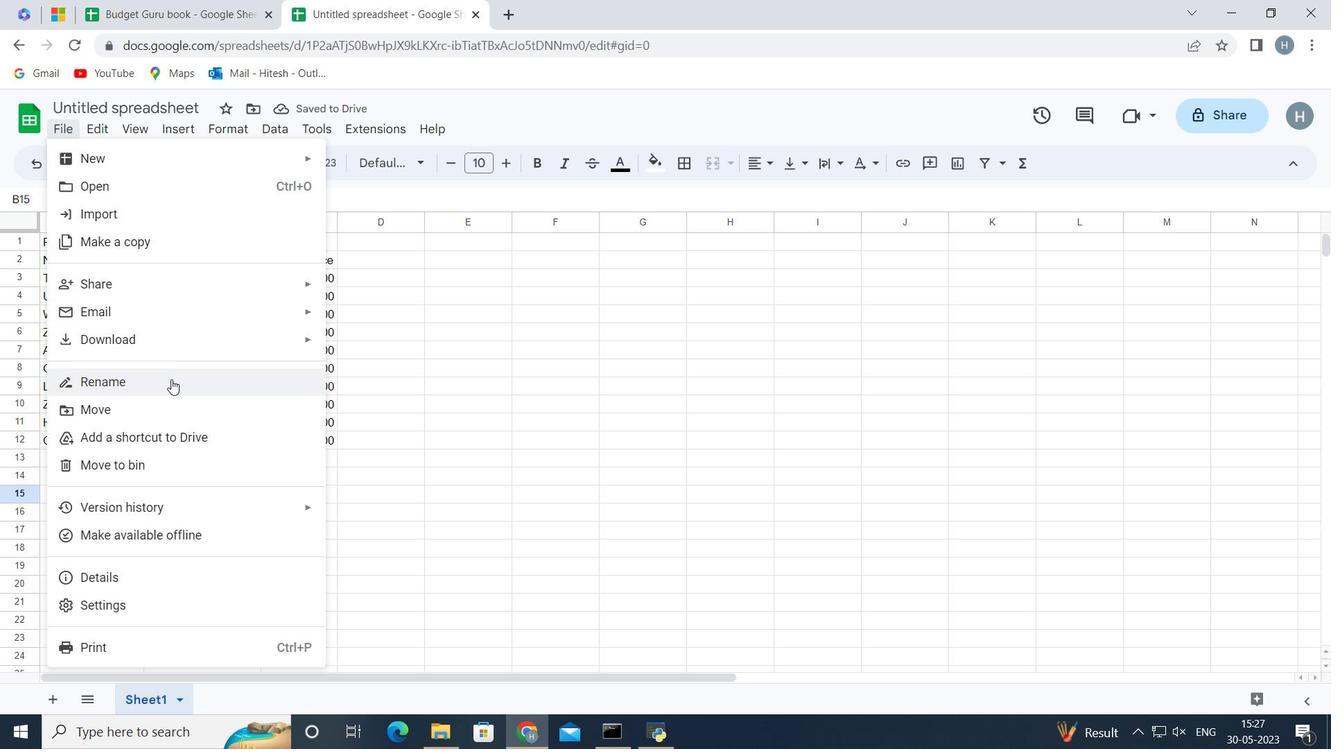 
Action: Mouse moved to (176, 168)
Screenshot: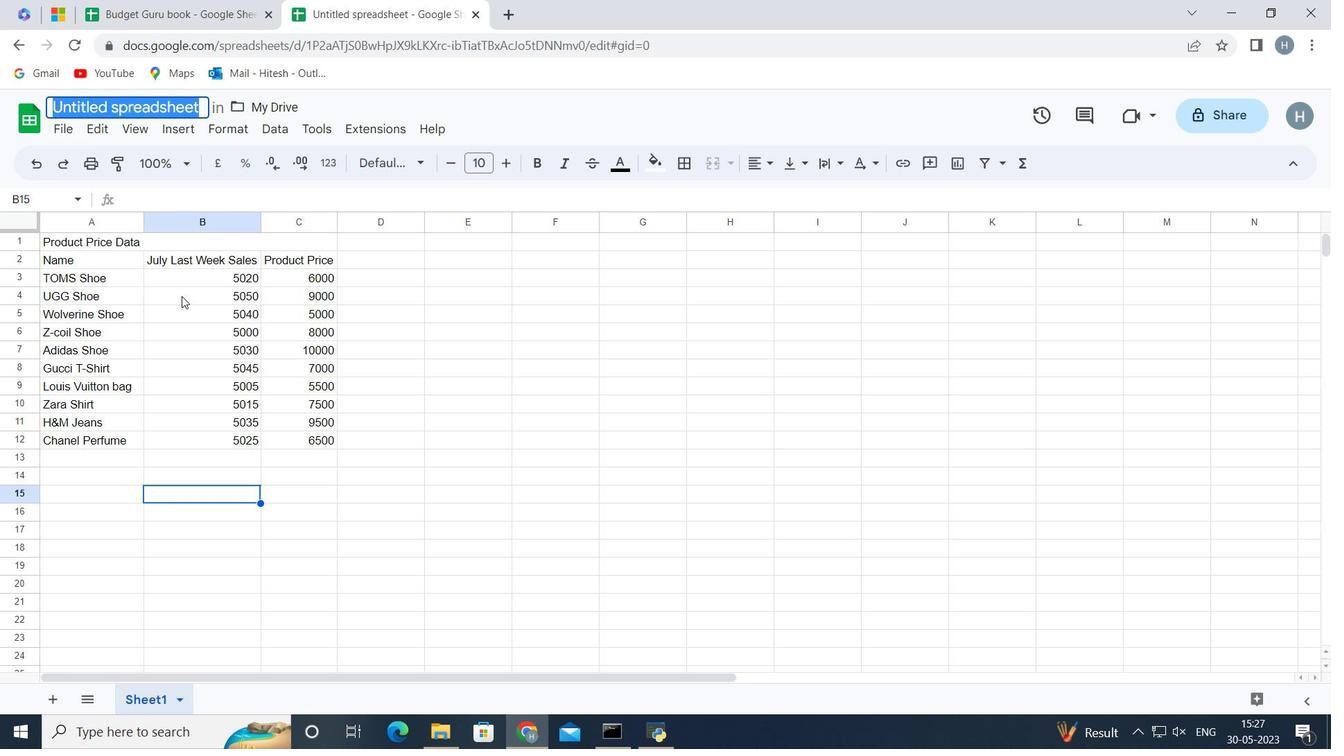 
Action: Key pressed <Key.backspace>auditing<Key.shift>Sales<Key.space><Key.shift>Targets<Key.shift_r>_
Screenshot: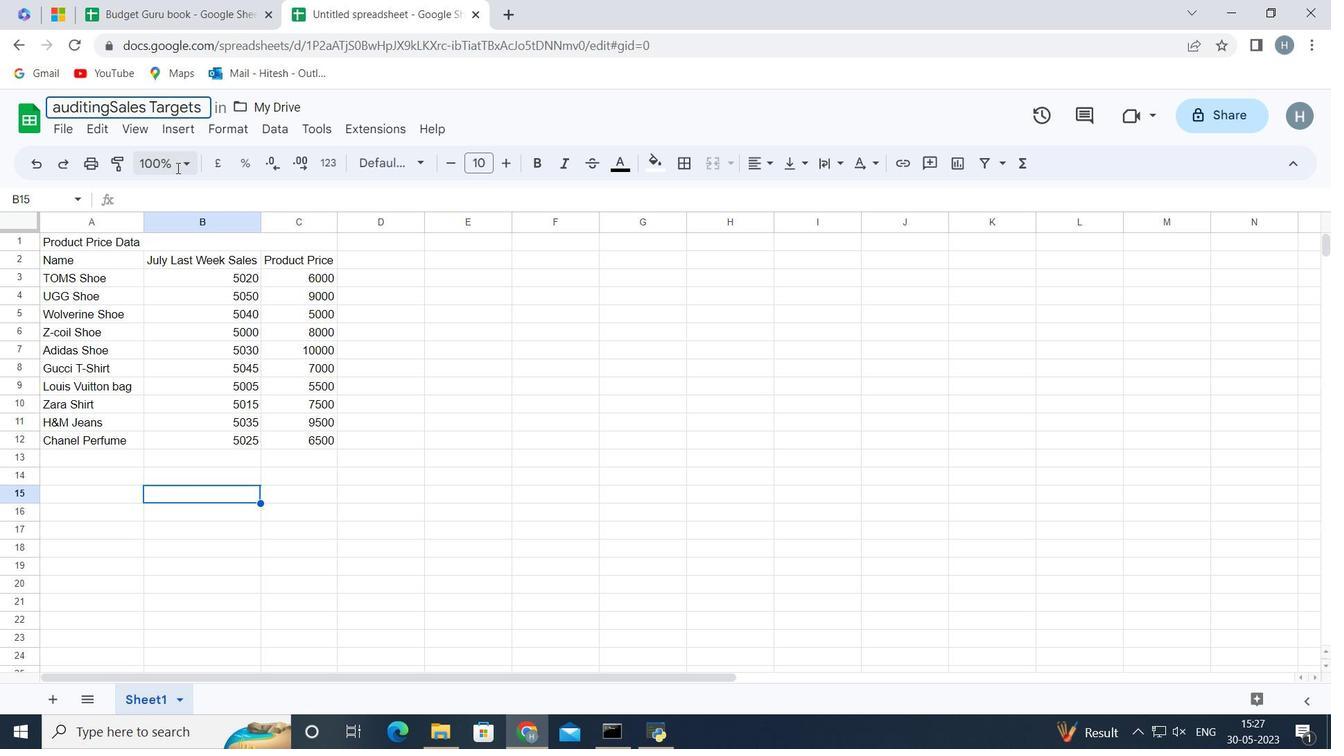 
Action: Mouse moved to (218, 106)
Screenshot: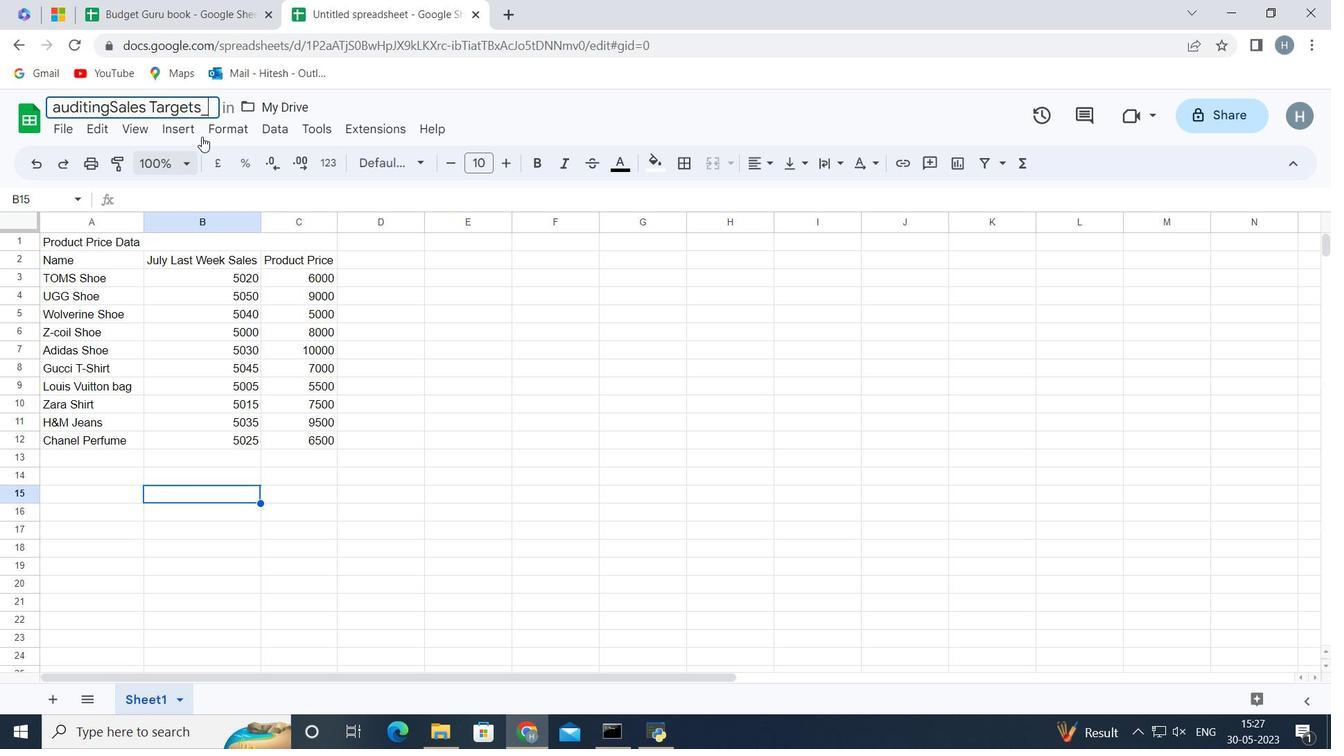 
Action: Key pressed 2
Screenshot: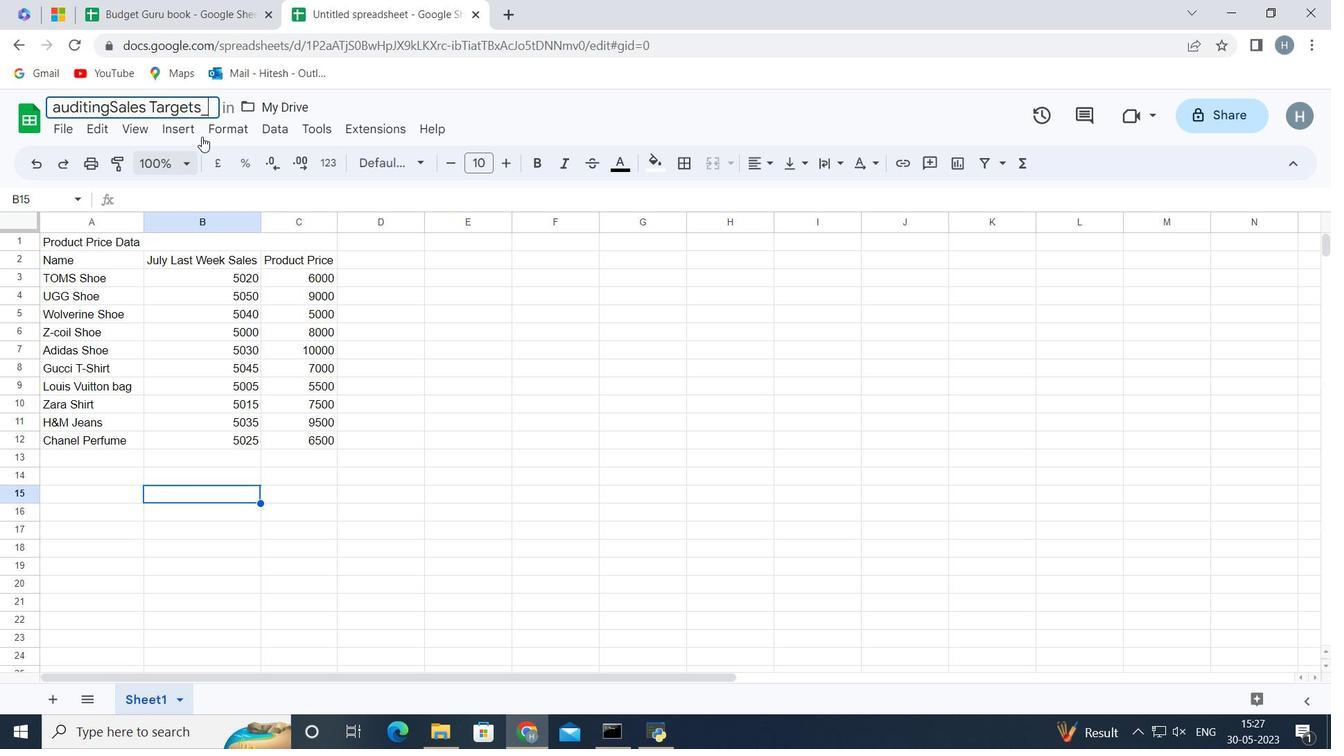 
Action: Mouse moved to (218, 106)
Screenshot: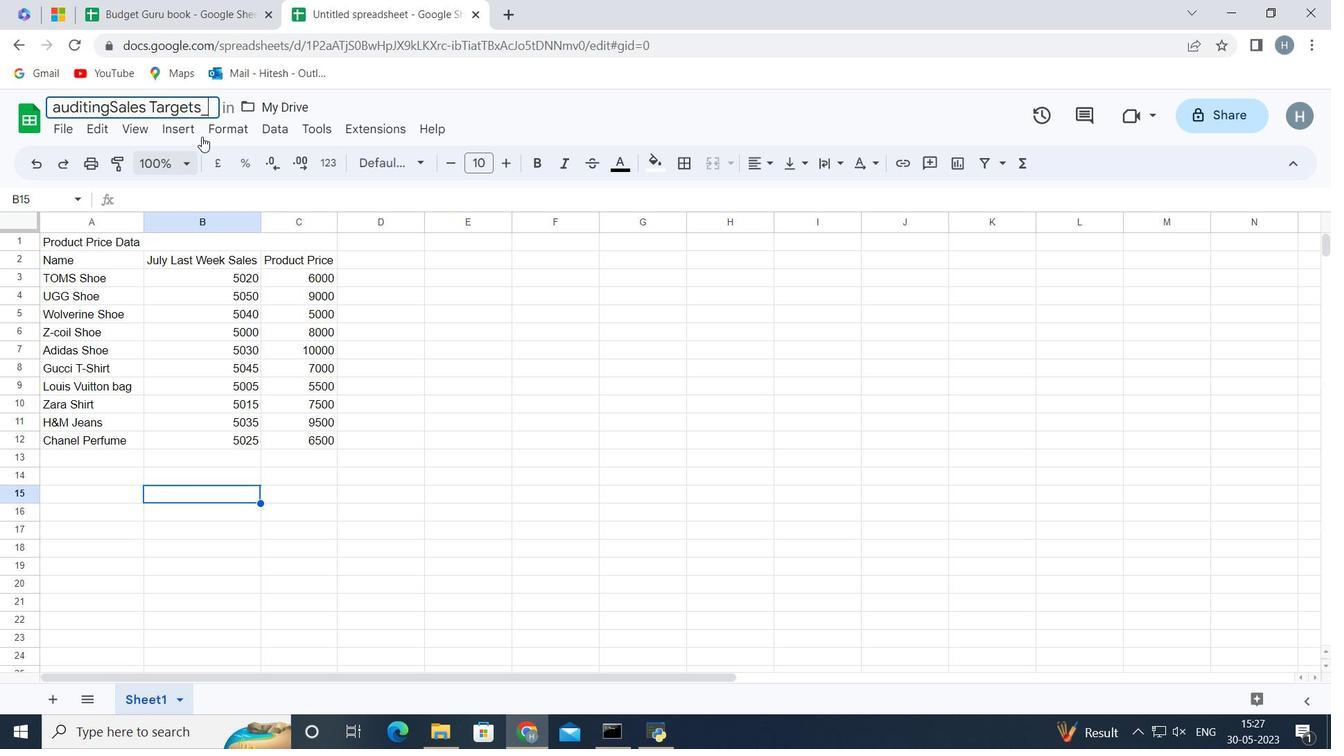 
Action: Key pressed 023<Key.enter>
Screenshot: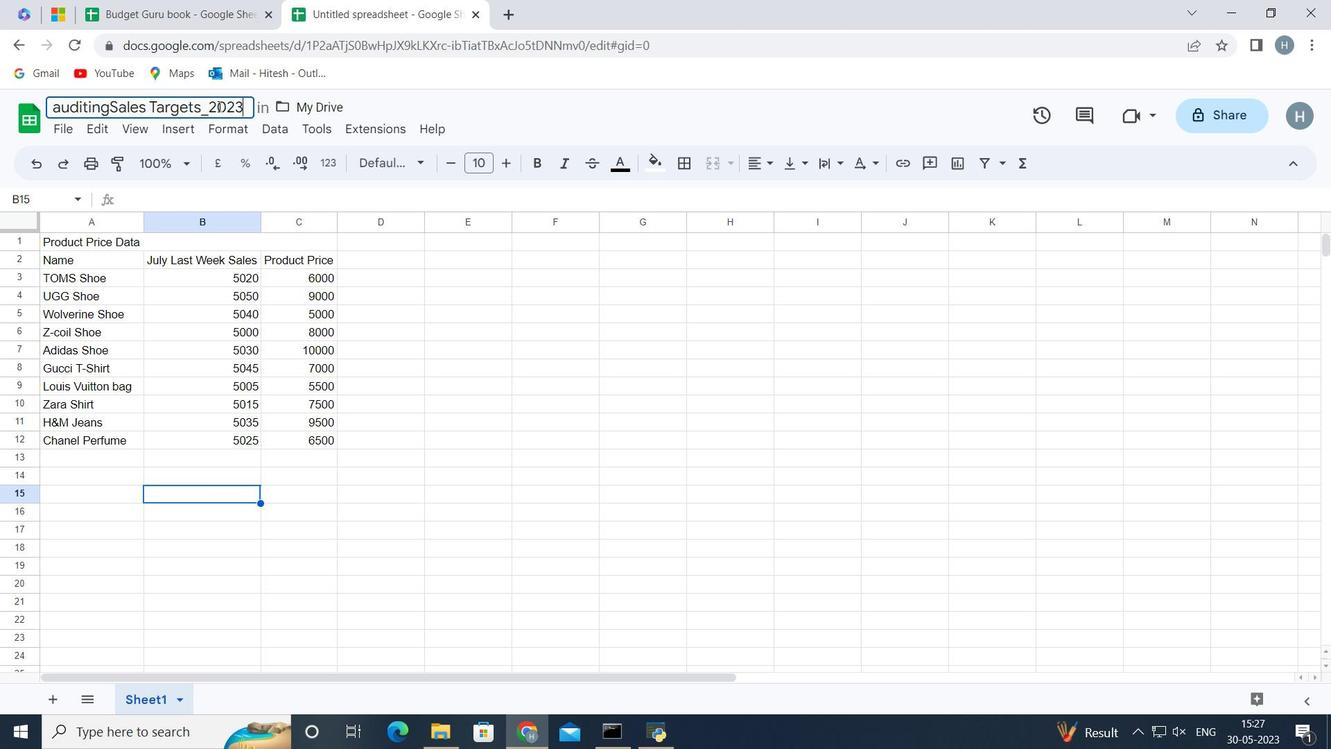 
Action: Mouse moved to (316, 487)
Screenshot: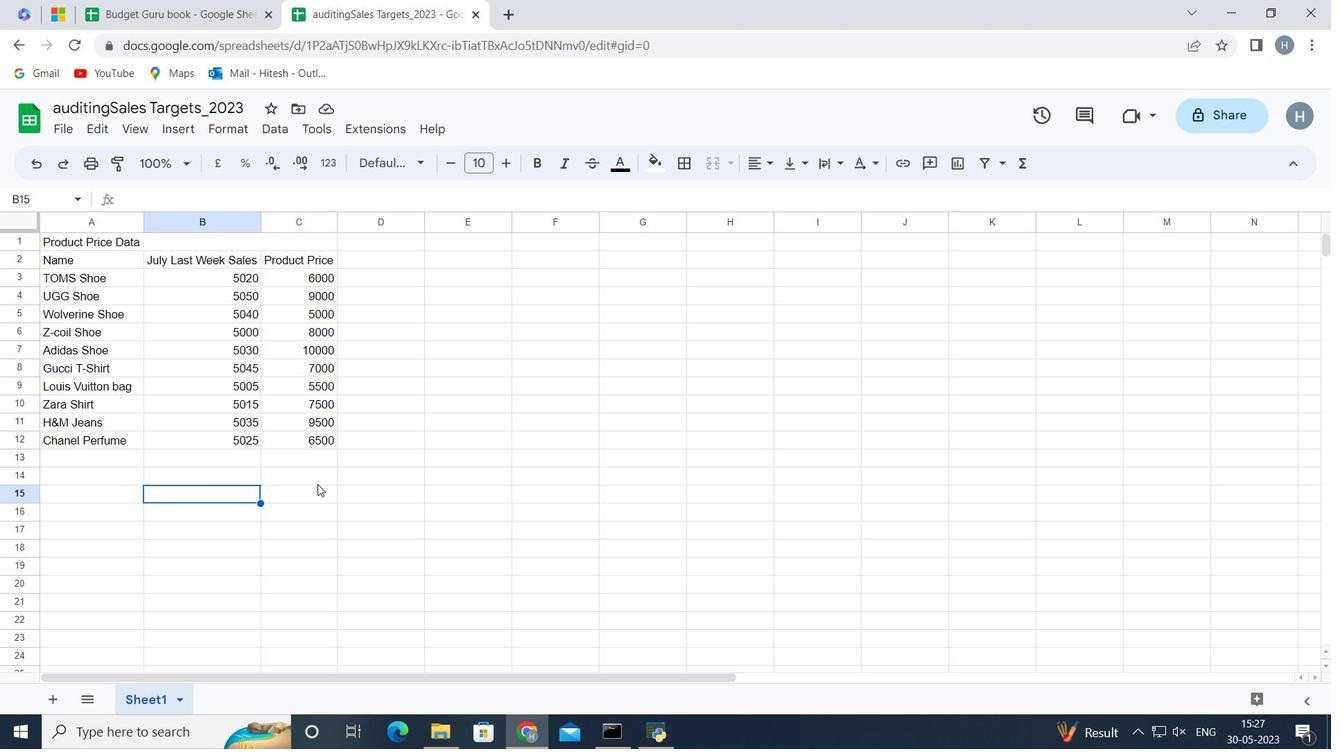 
Action: Mouse pressed left at (316, 487)
Screenshot: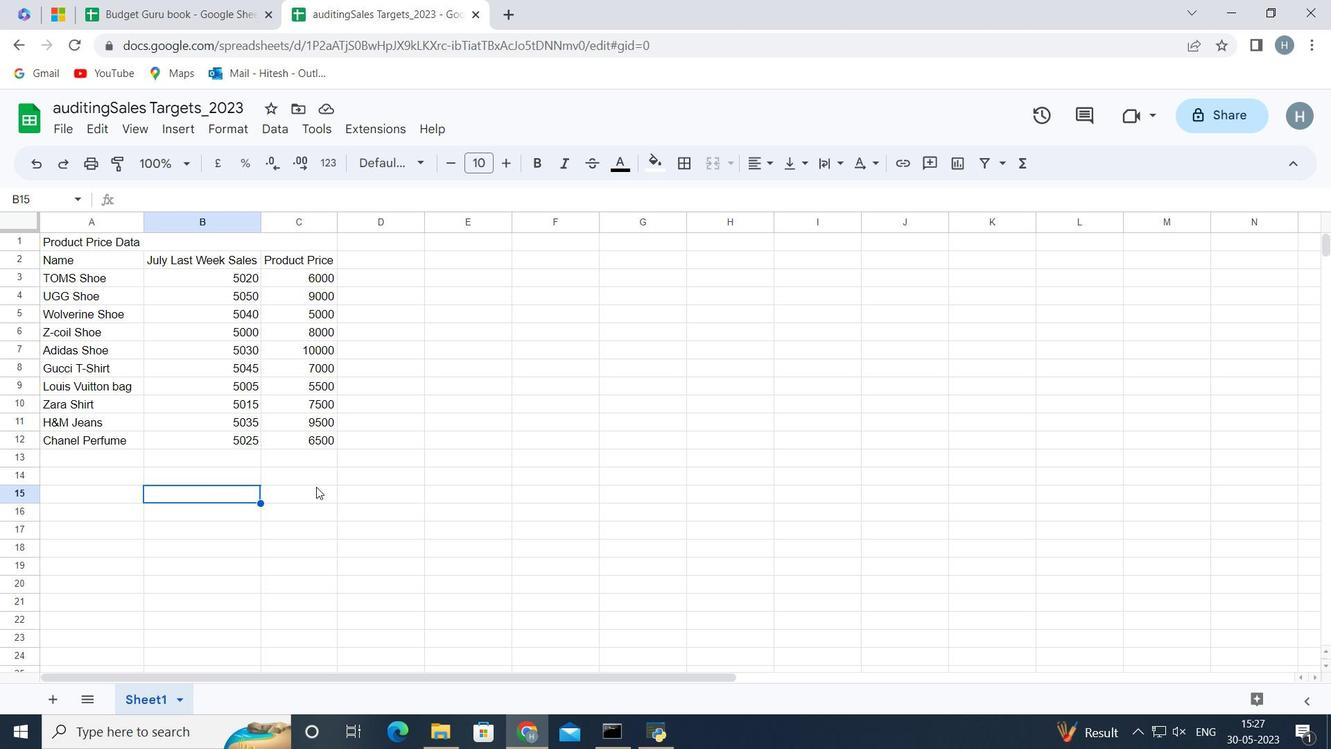 
